 Task: Find connections with filter location Moosburg with filter topic #linkedinwith filter profile language French with filter current company Infogain with filter school Sydenham Institute of Management Studies, Research and Entrepreneurship Education with filter industry Wholesale Appliances, Electrical, and Electronics with filter service category HR Consulting with filter keywords title Biological Engineer
Action: Mouse moved to (628, 62)
Screenshot: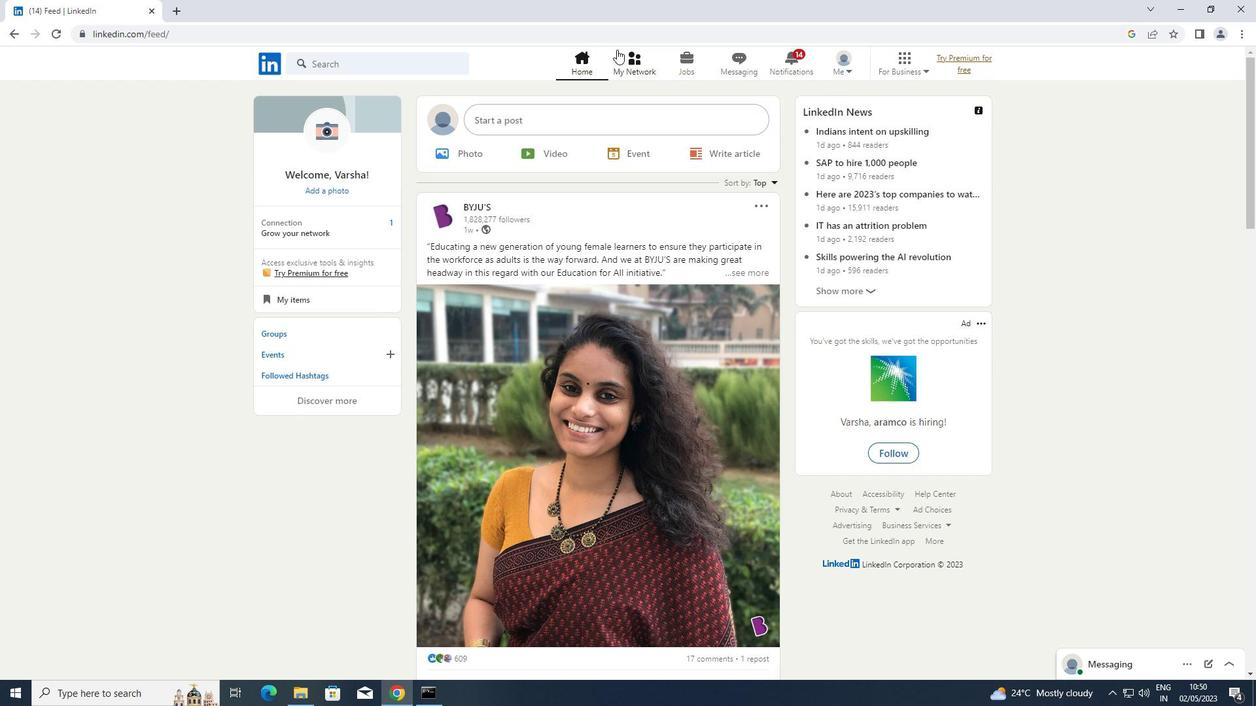 
Action: Mouse pressed left at (628, 62)
Screenshot: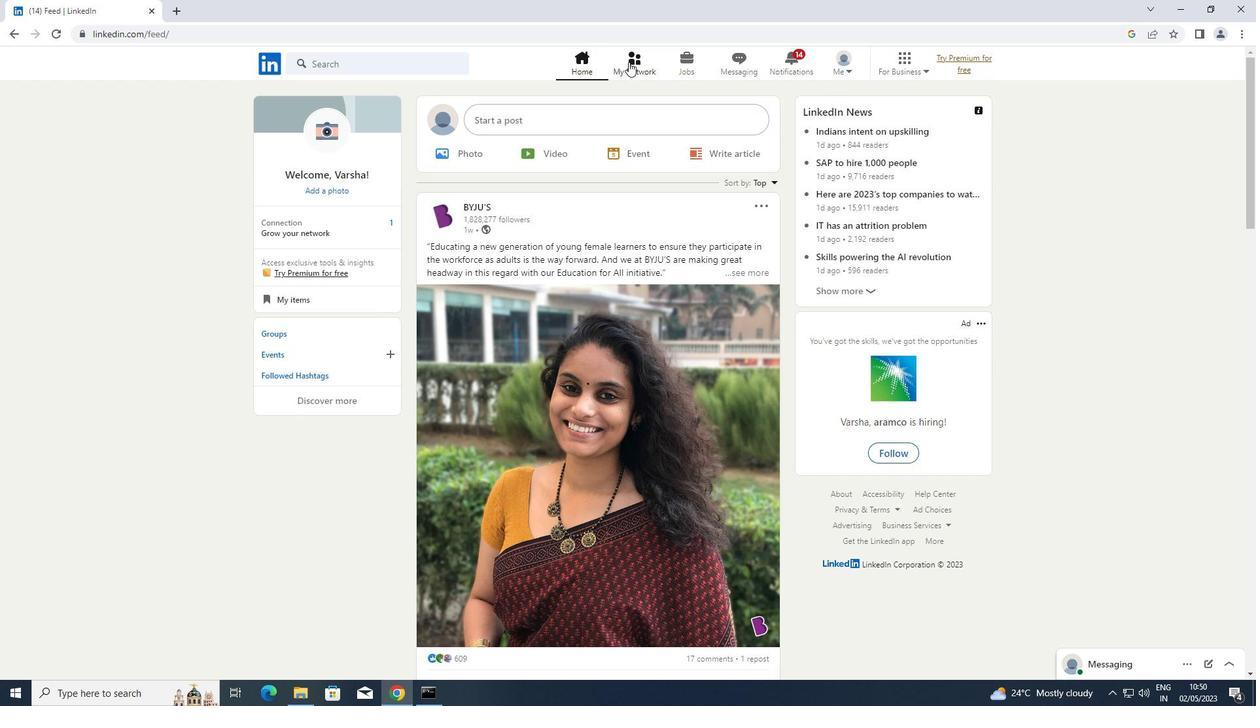 
Action: Mouse moved to (382, 131)
Screenshot: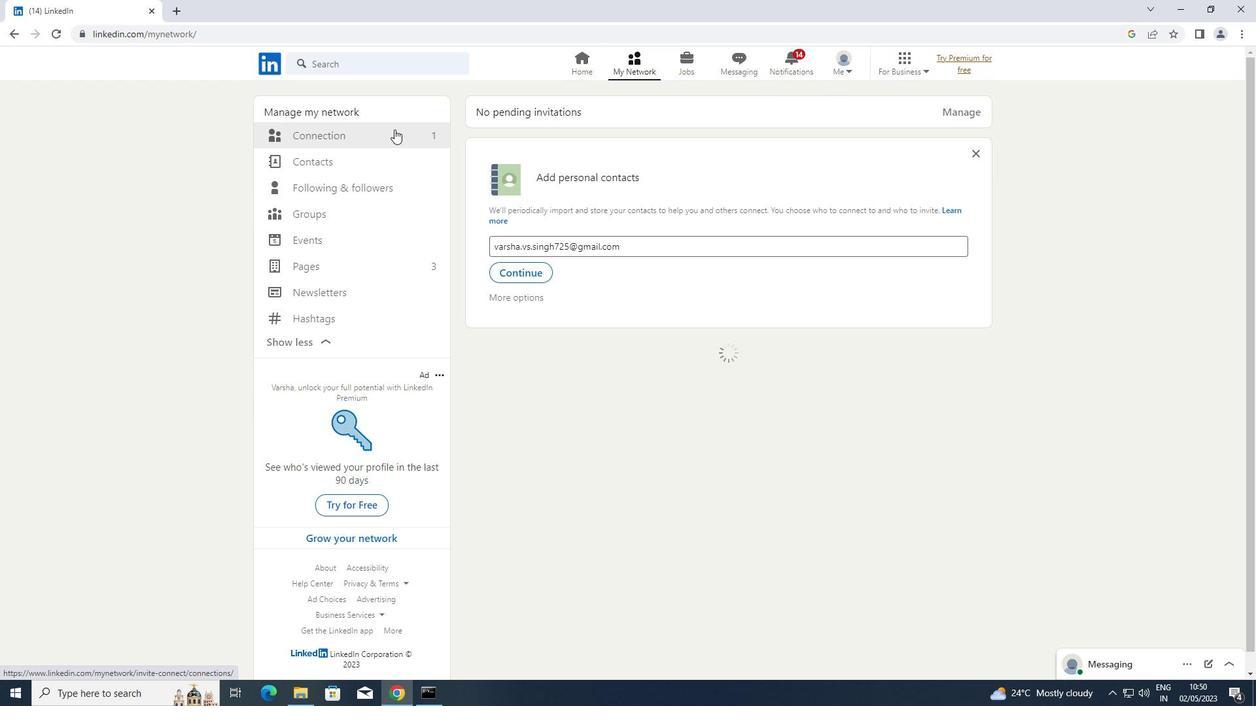 
Action: Mouse pressed left at (382, 131)
Screenshot: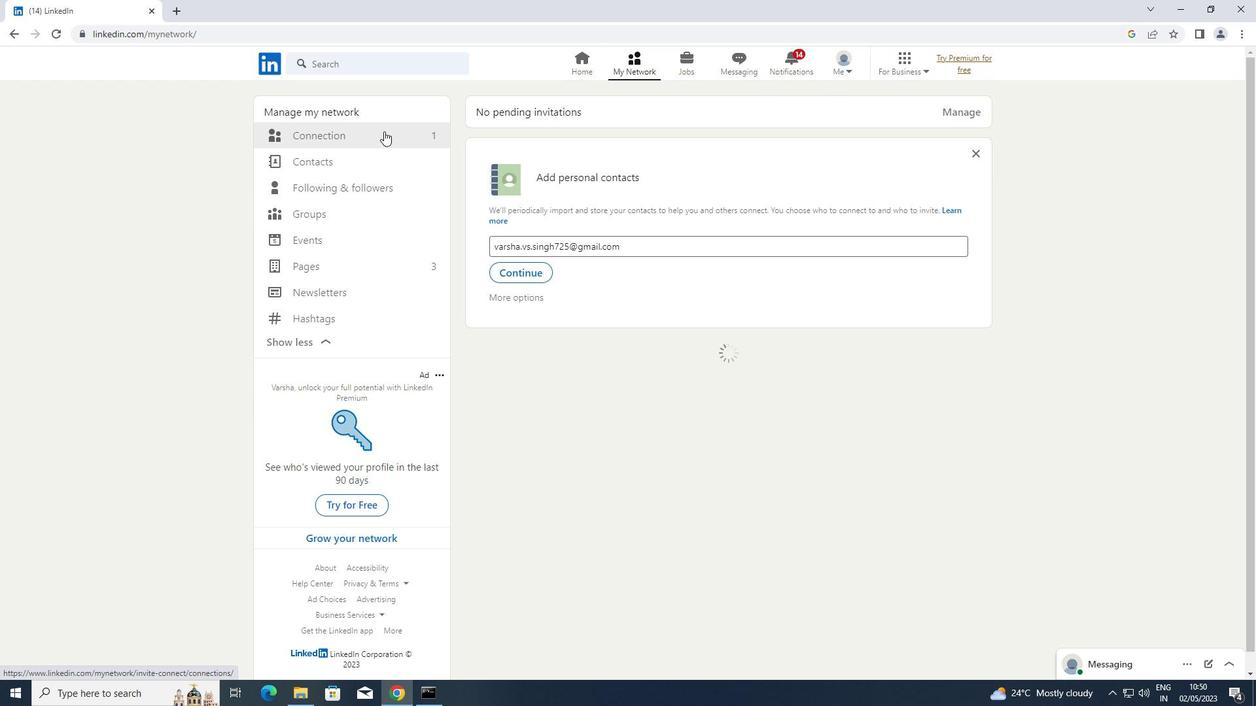 
Action: Mouse moved to (725, 137)
Screenshot: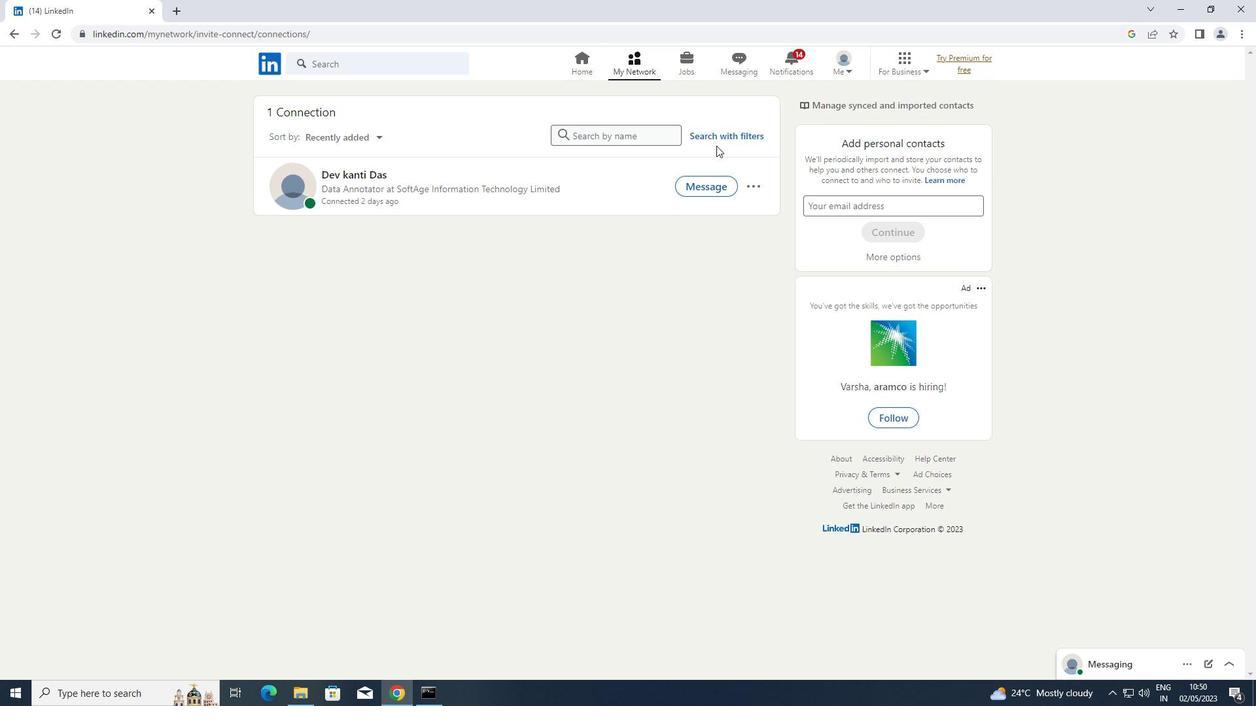
Action: Mouse pressed left at (725, 137)
Screenshot: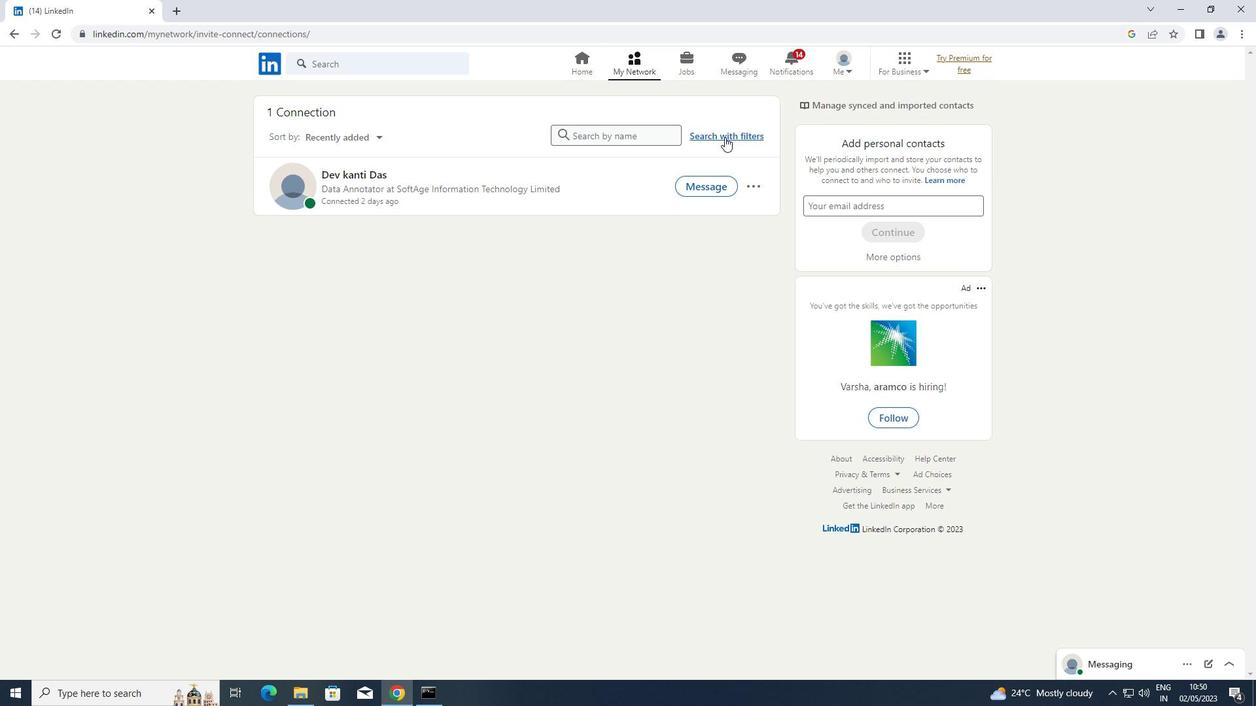 
Action: Mouse moved to (670, 104)
Screenshot: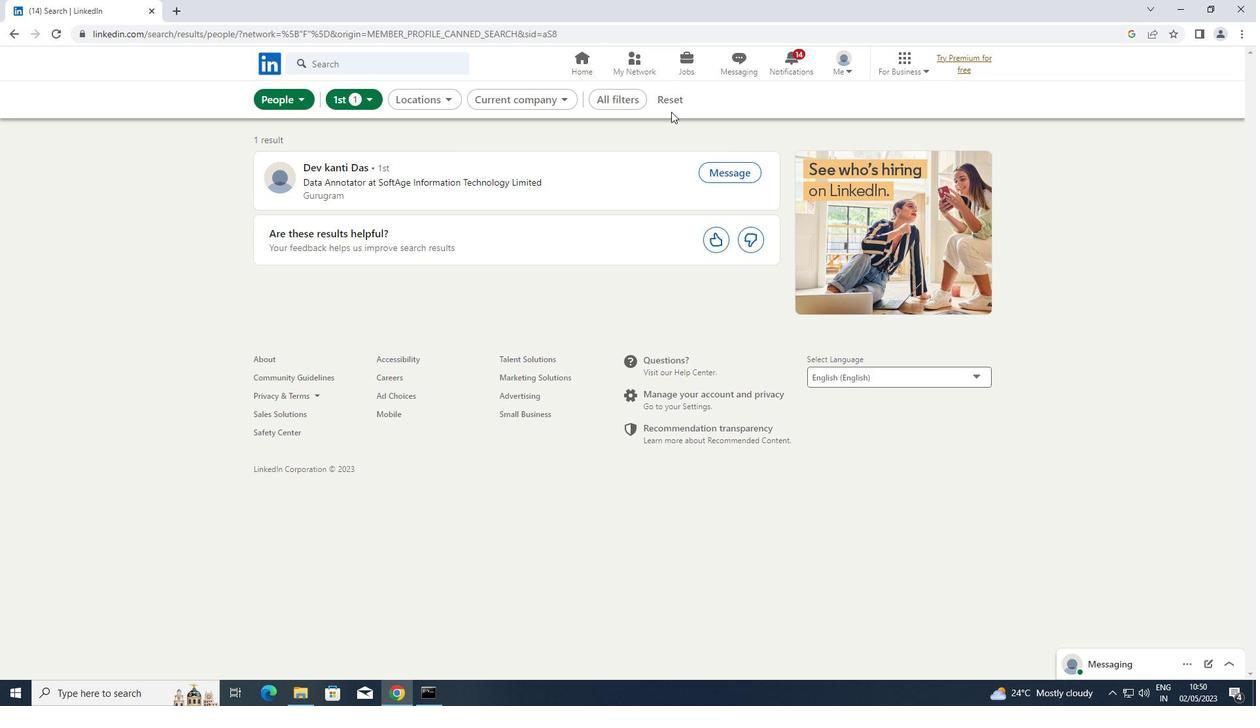 
Action: Mouse pressed left at (670, 104)
Screenshot: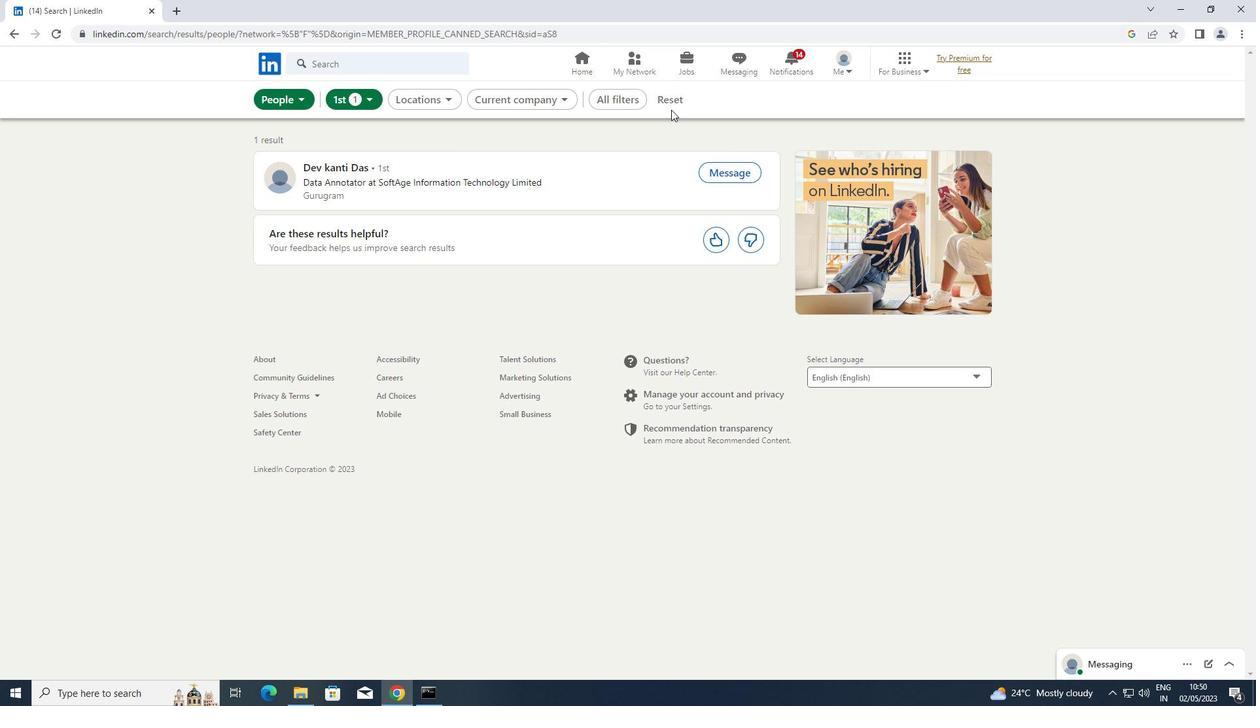 
Action: Mouse moved to (655, 104)
Screenshot: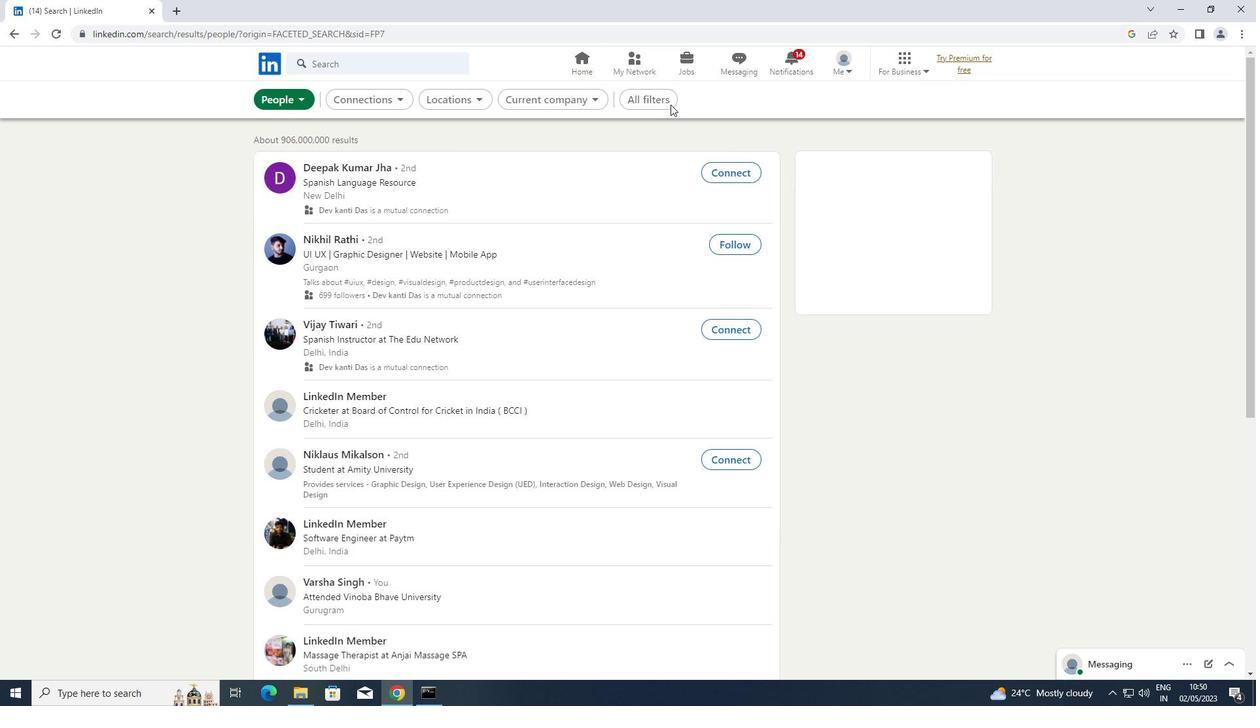 
Action: Mouse pressed left at (655, 104)
Screenshot: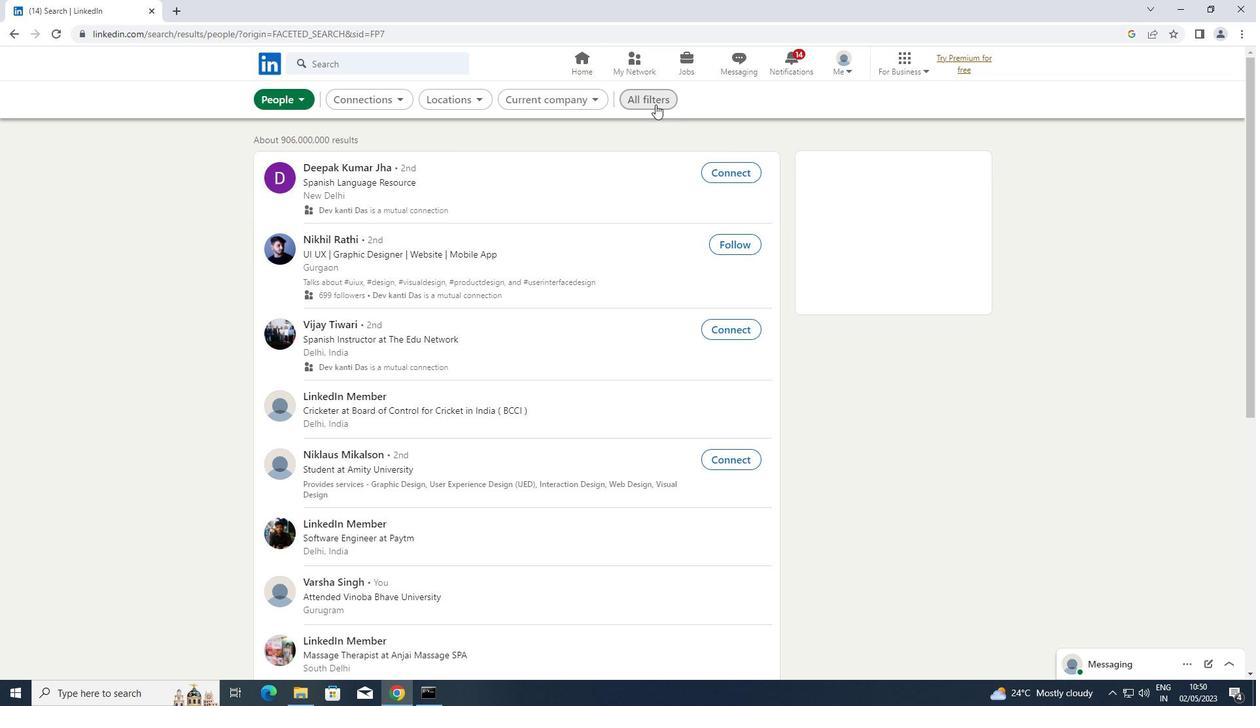 
Action: Mouse moved to (945, 319)
Screenshot: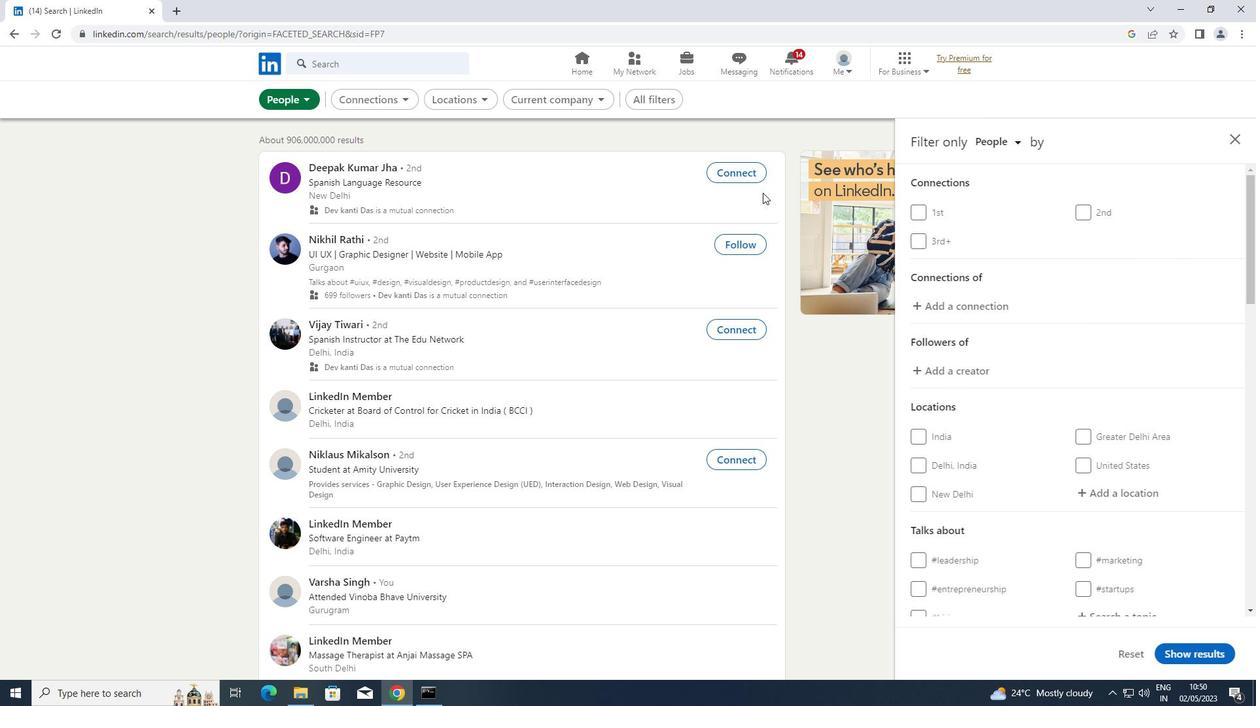 
Action: Mouse scrolled (945, 318) with delta (0, 0)
Screenshot: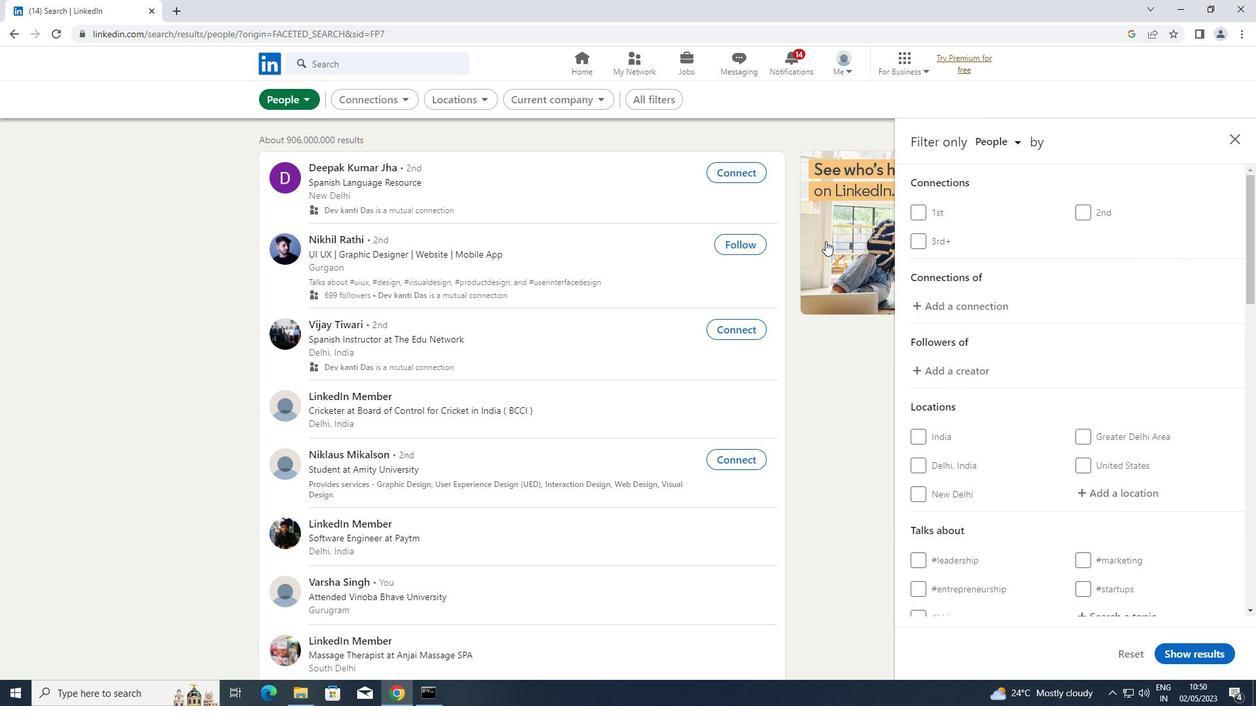 
Action: Mouse scrolled (945, 318) with delta (0, 0)
Screenshot: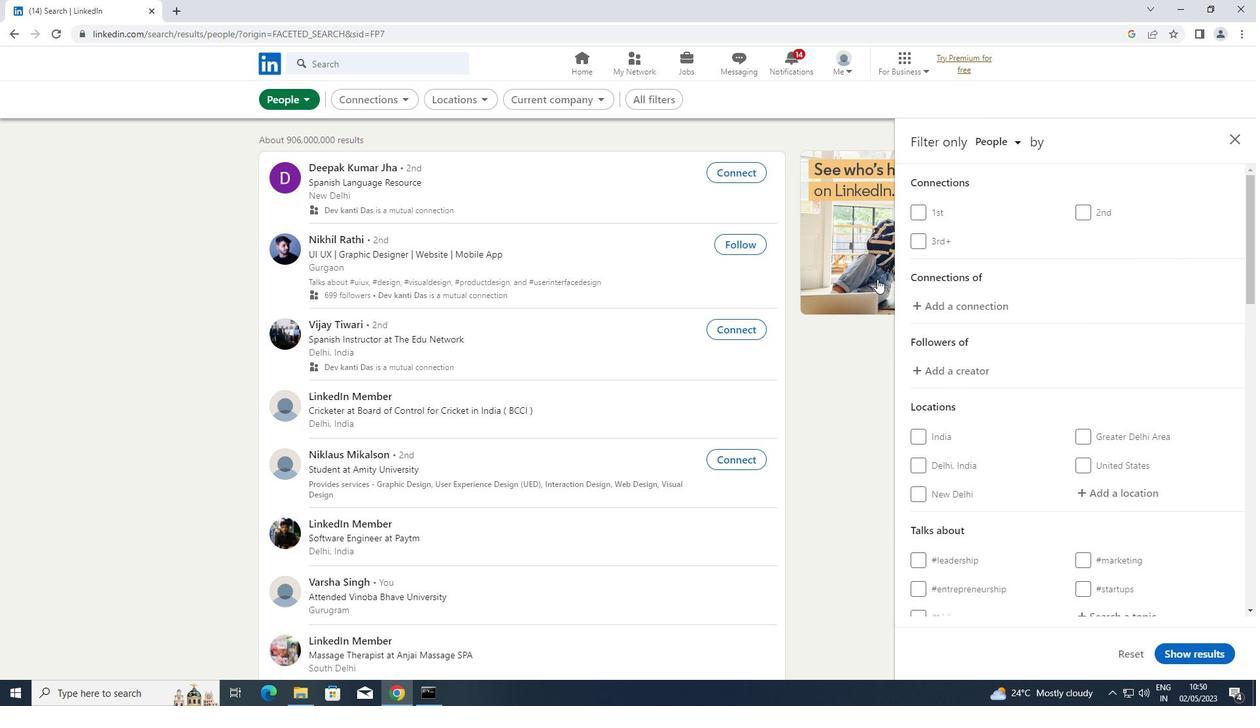 
Action: Mouse moved to (1106, 360)
Screenshot: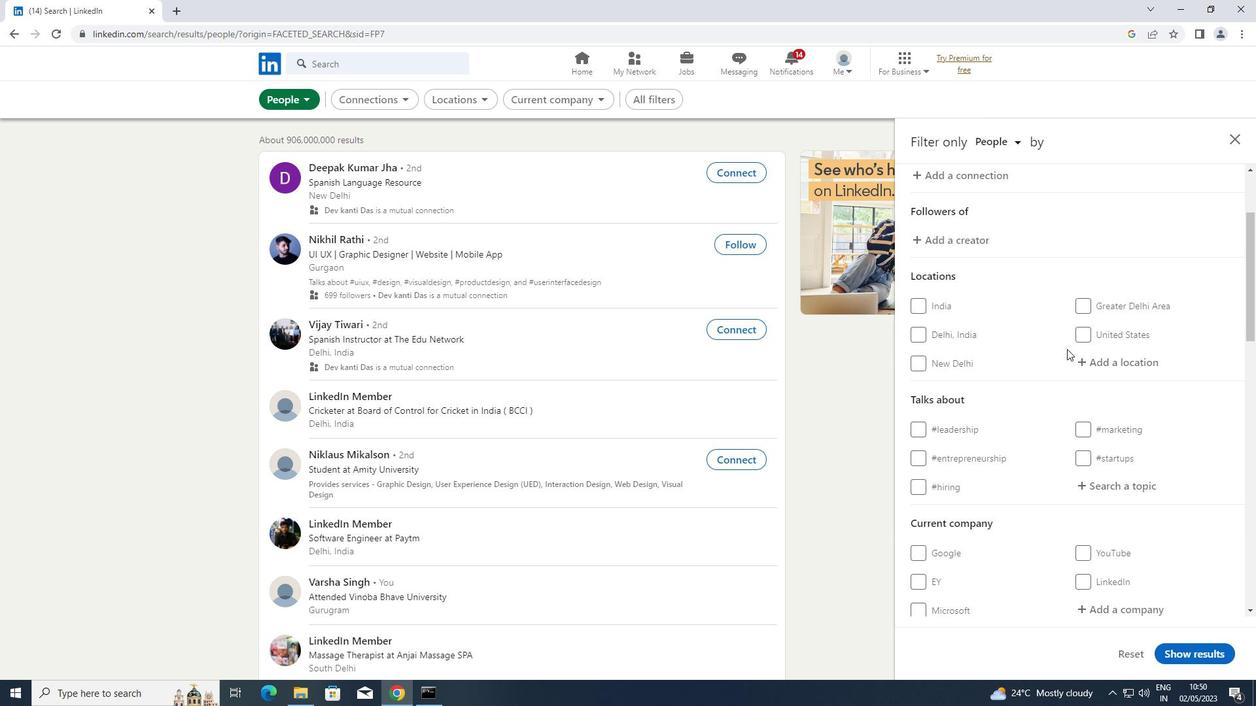 
Action: Mouse pressed left at (1106, 360)
Screenshot: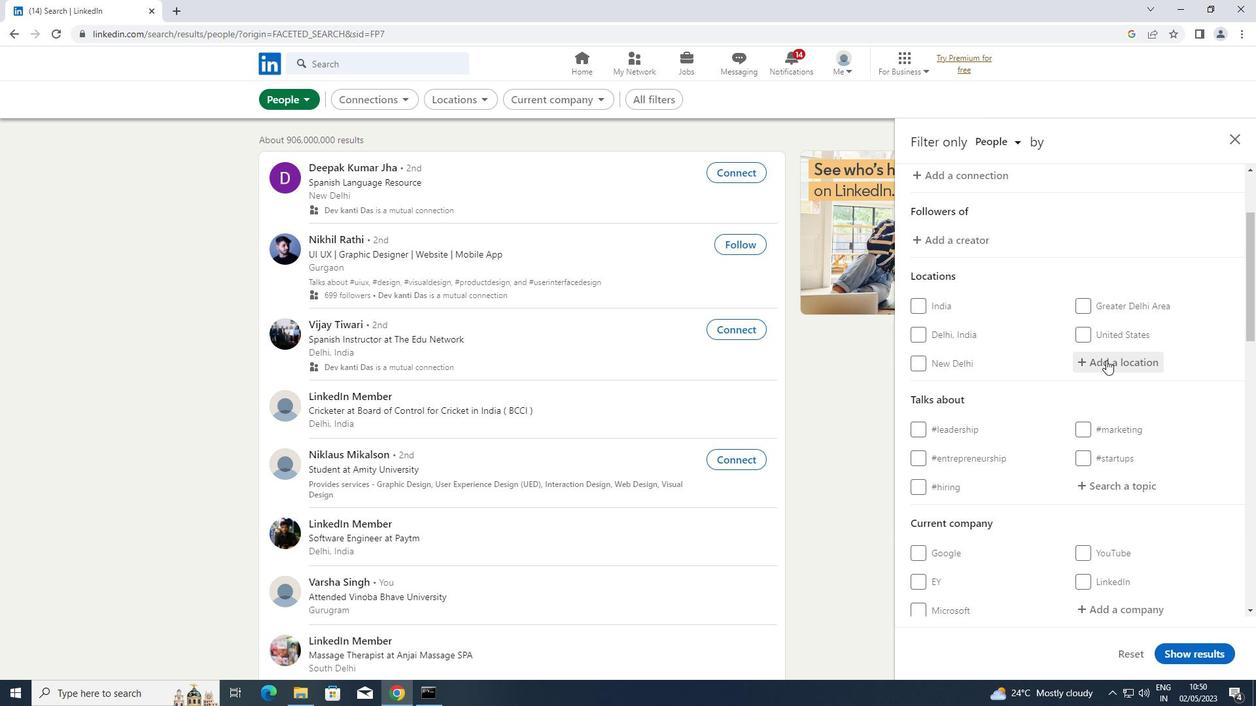 
Action: Key pressed <Key.shift>MOOSBURG
Screenshot: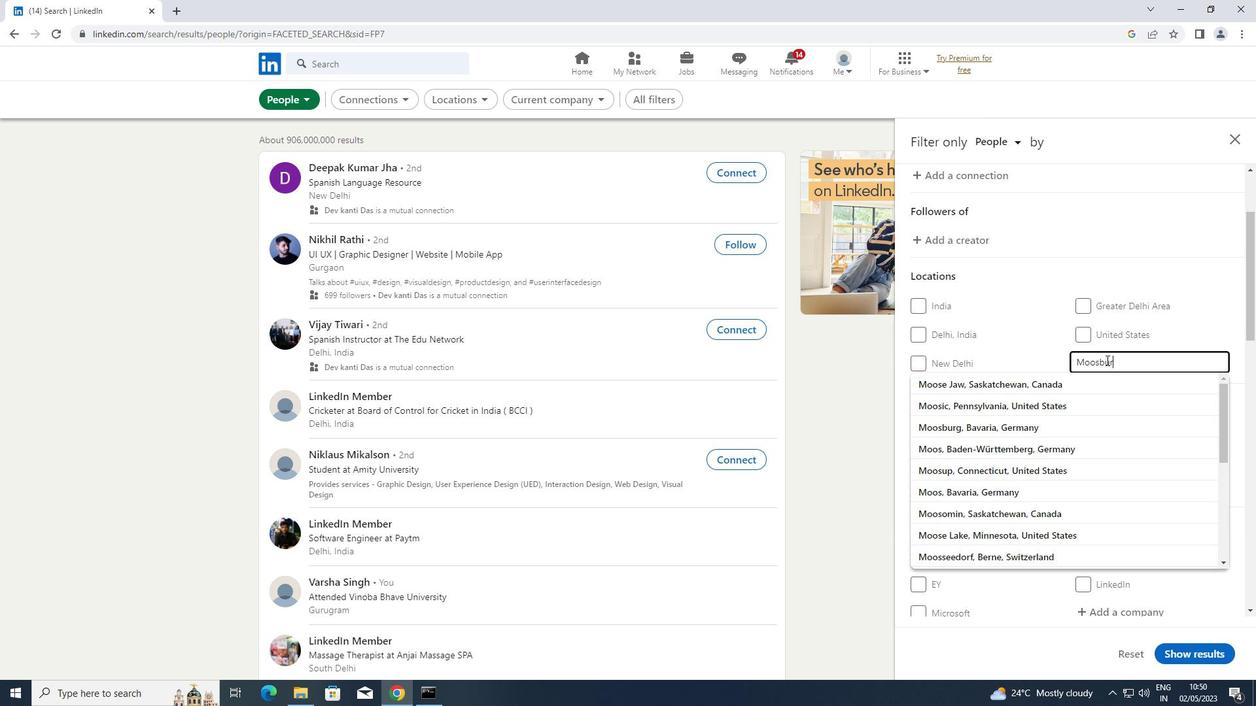 
Action: Mouse moved to (1087, 370)
Screenshot: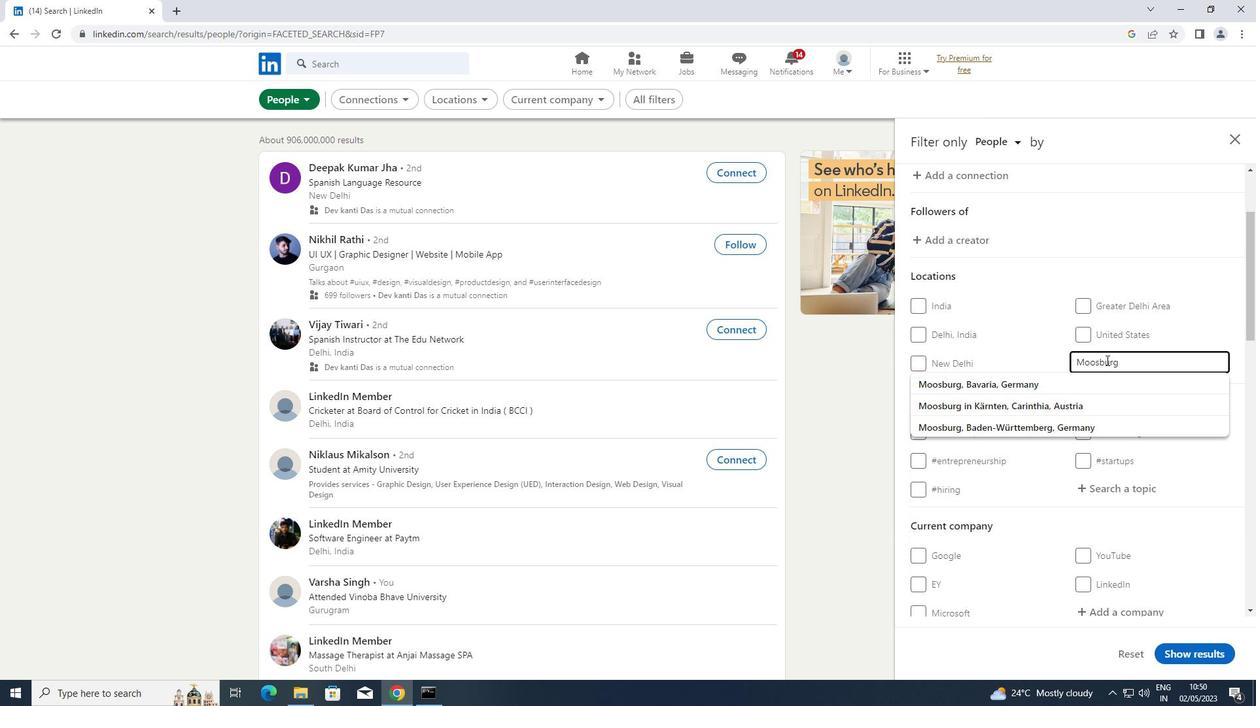 
Action: Mouse scrolled (1087, 369) with delta (0, 0)
Screenshot: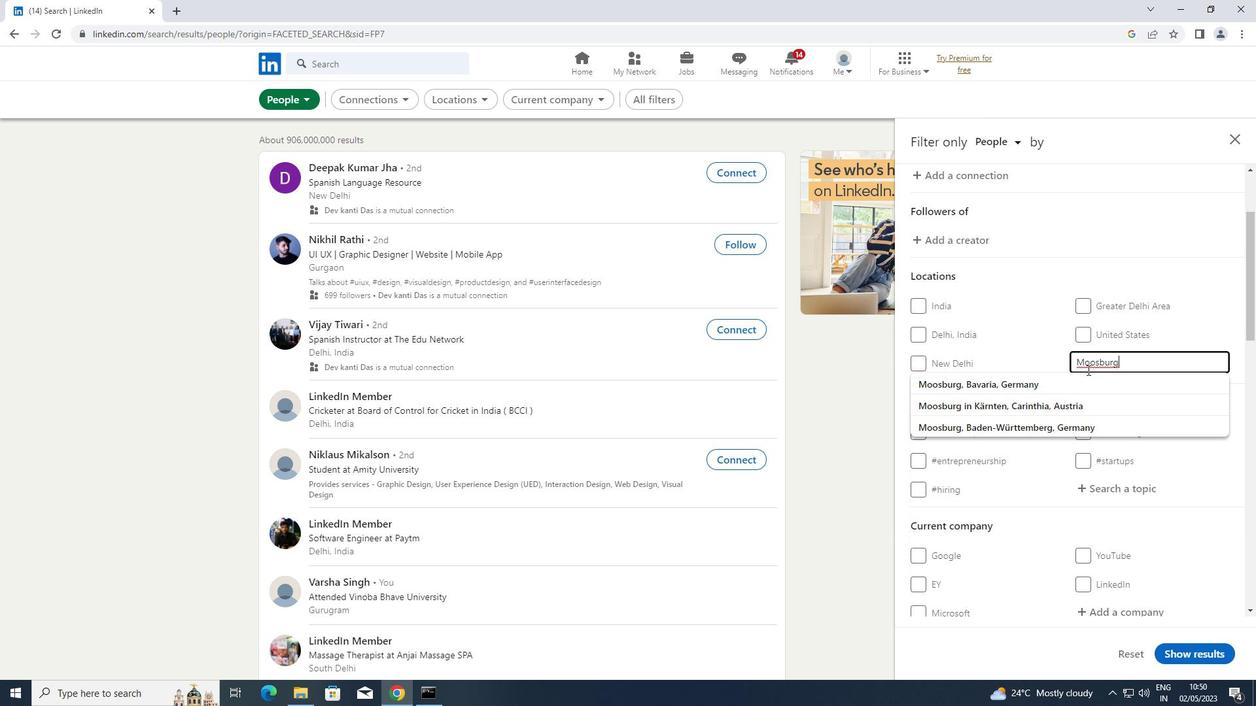 
Action: Mouse moved to (1121, 417)
Screenshot: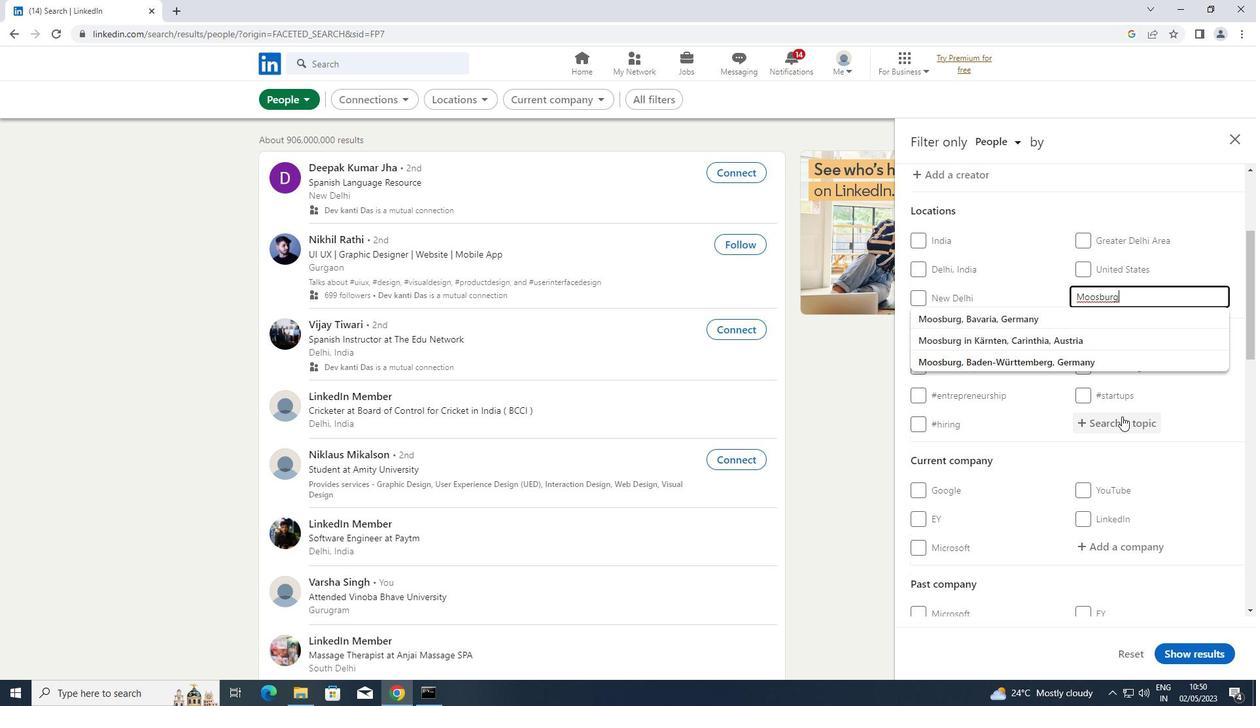 
Action: Mouse pressed left at (1121, 417)
Screenshot: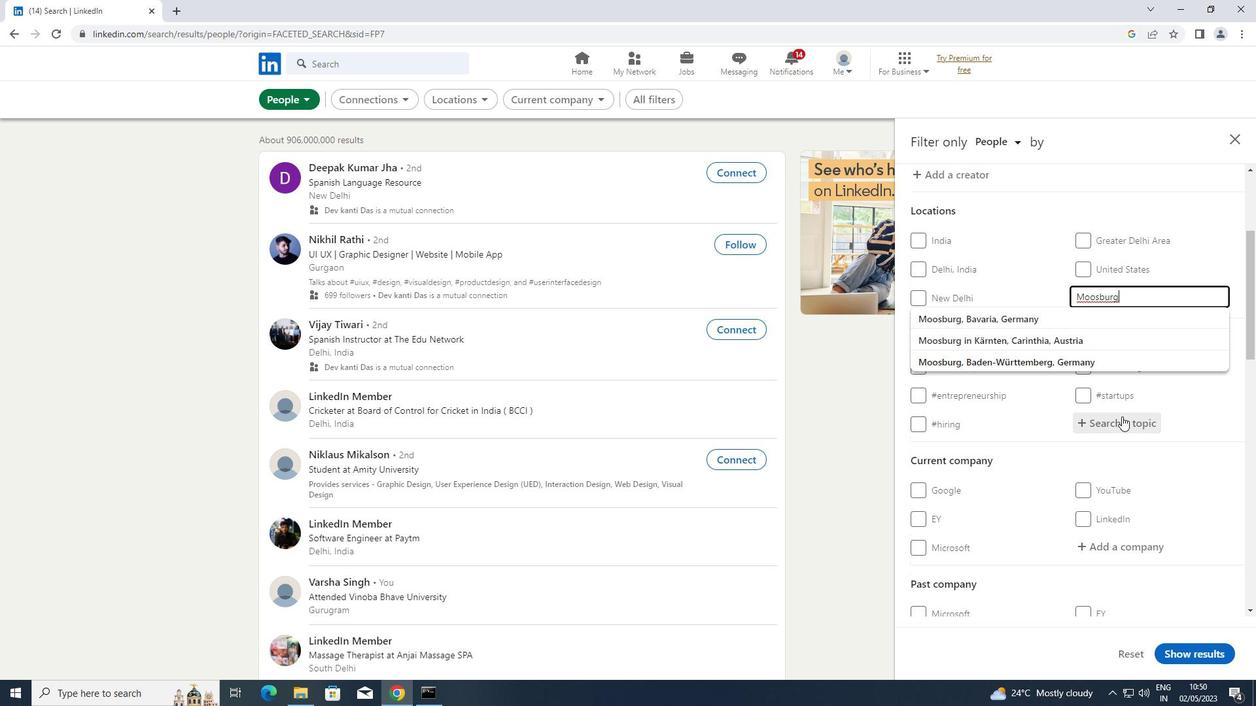 
Action: Key pressed LINKED
Screenshot: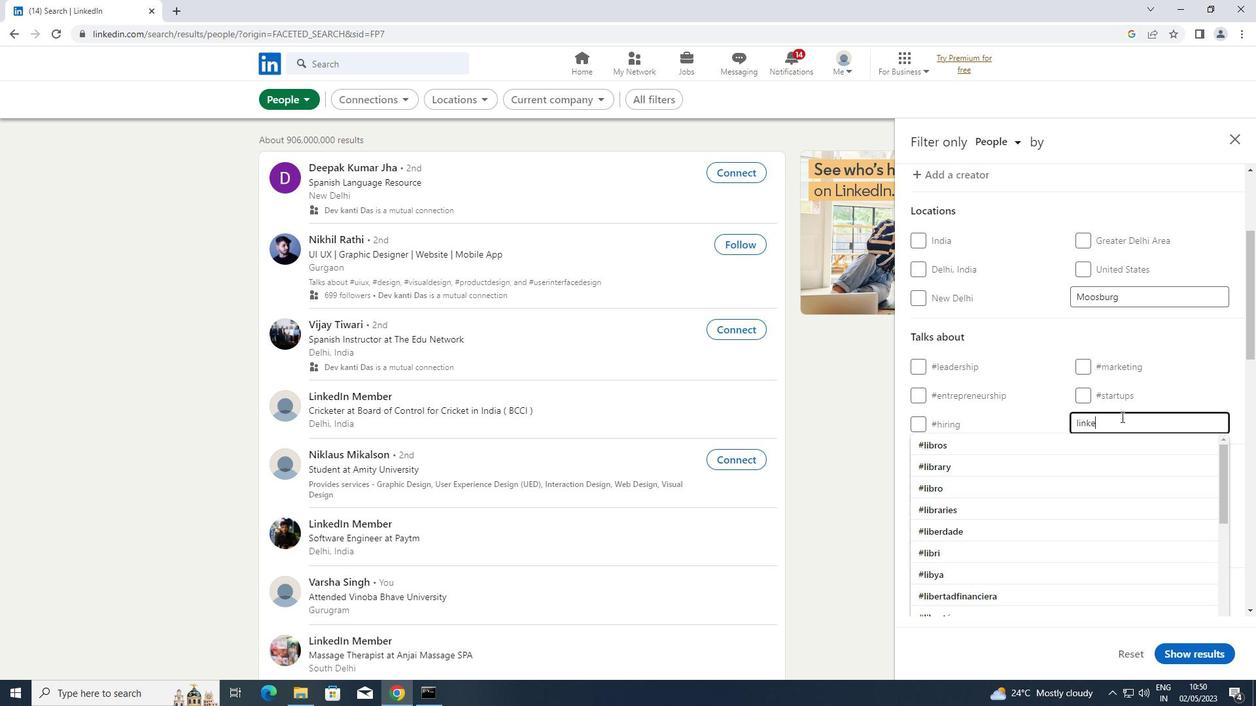 
Action: Mouse moved to (1027, 439)
Screenshot: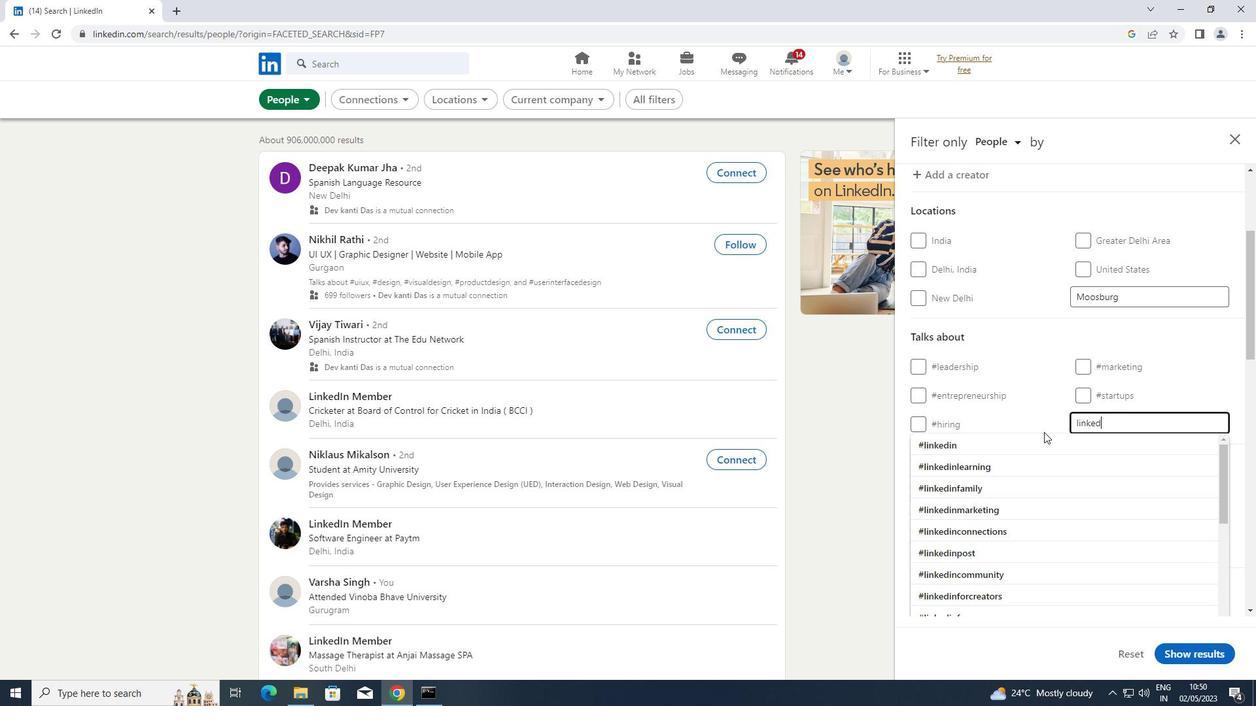 
Action: Mouse pressed left at (1027, 439)
Screenshot: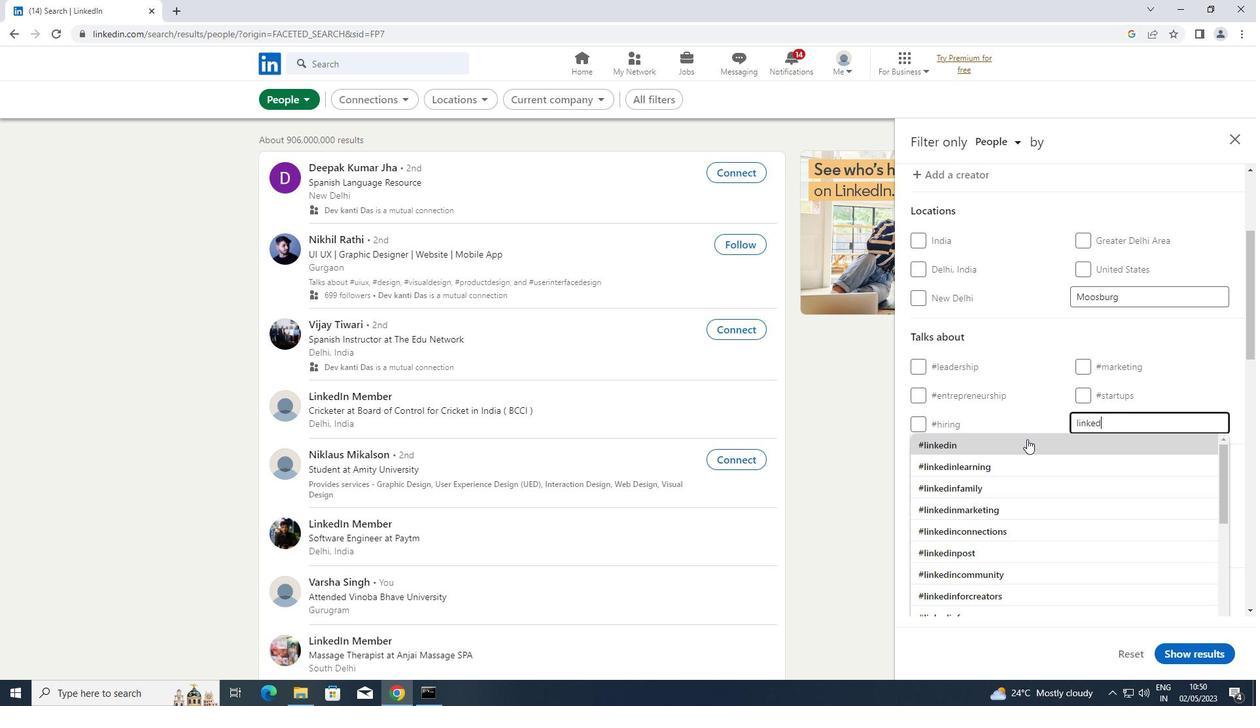 
Action: Mouse scrolled (1027, 439) with delta (0, 0)
Screenshot: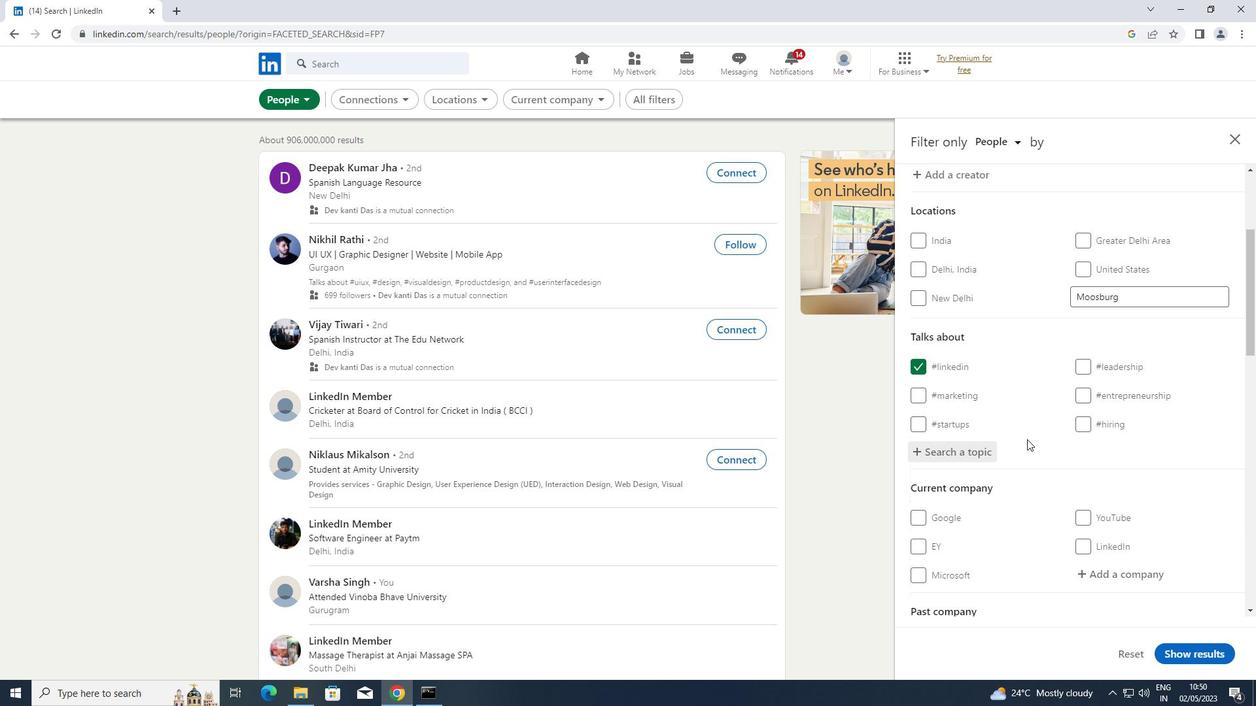 
Action: Mouse scrolled (1027, 439) with delta (0, 0)
Screenshot: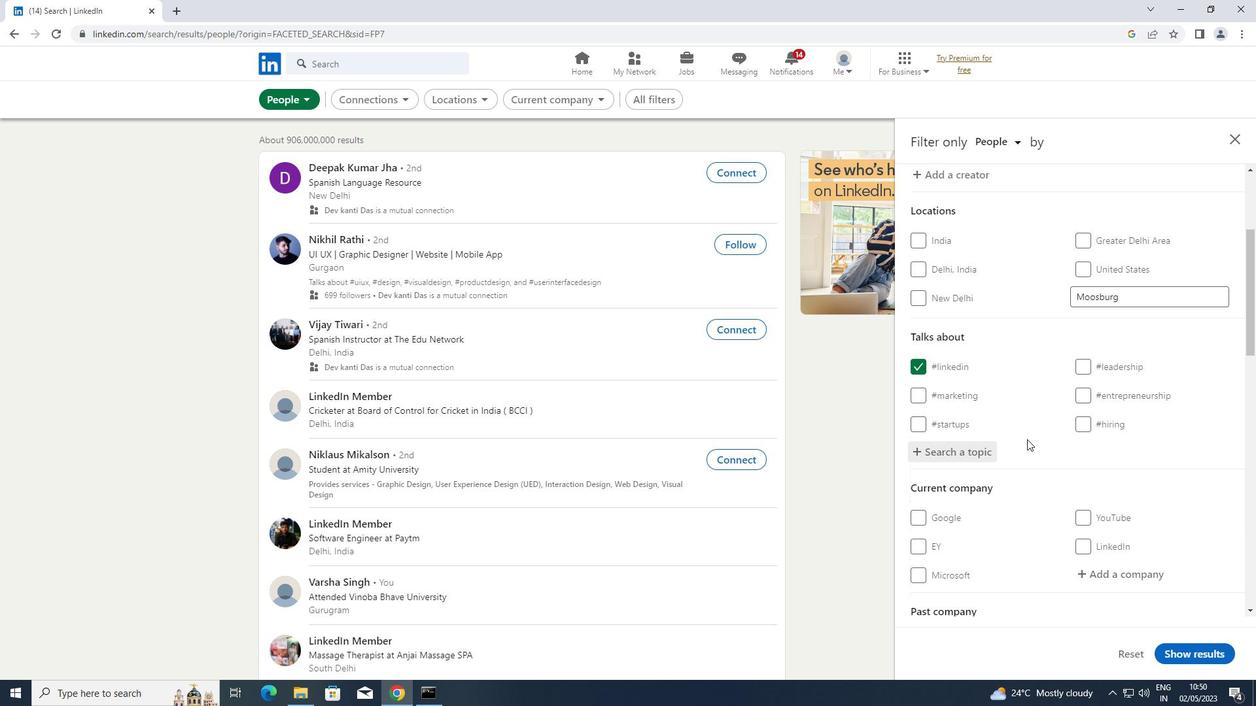 
Action: Mouse scrolled (1027, 439) with delta (0, 0)
Screenshot: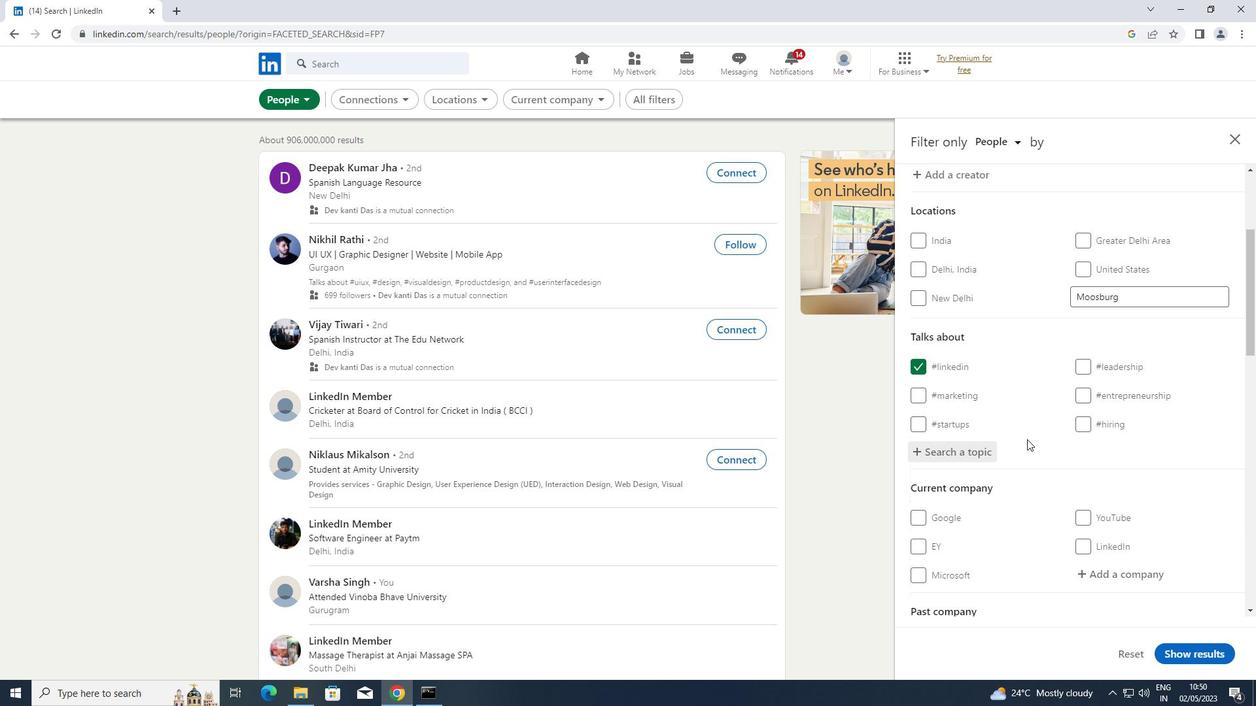 
Action: Mouse scrolled (1027, 439) with delta (0, 0)
Screenshot: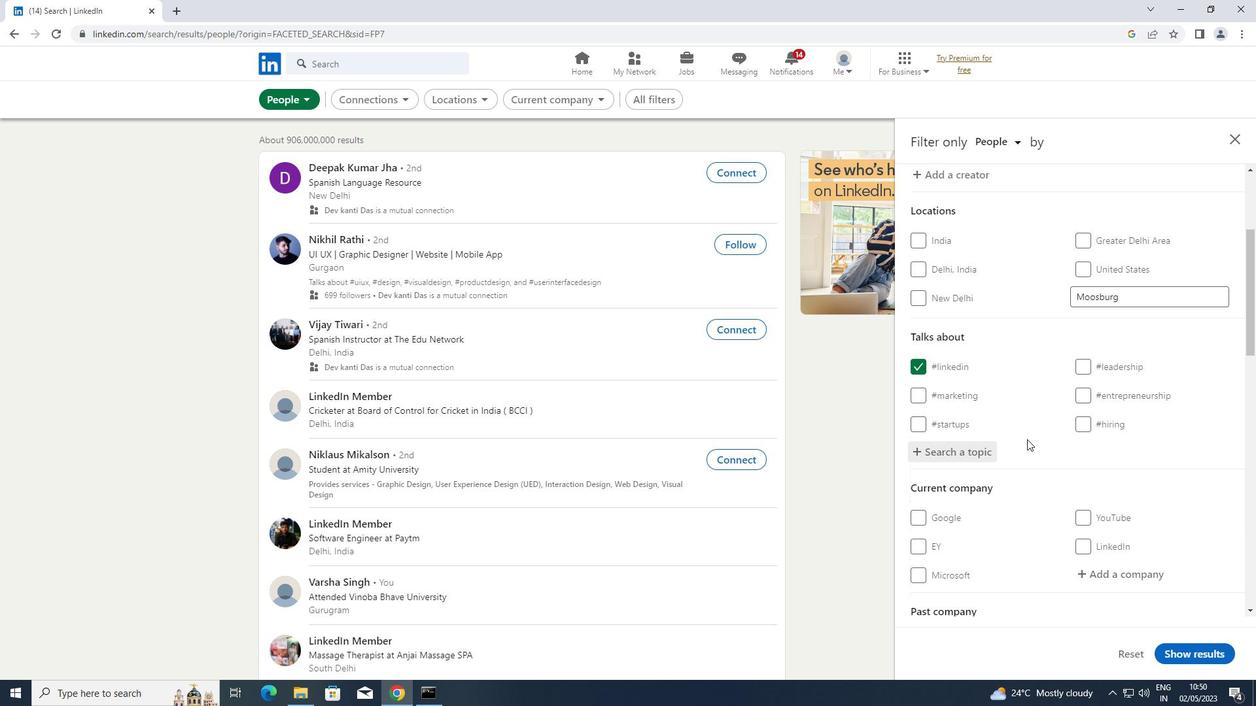 
Action: Mouse scrolled (1027, 439) with delta (0, 0)
Screenshot: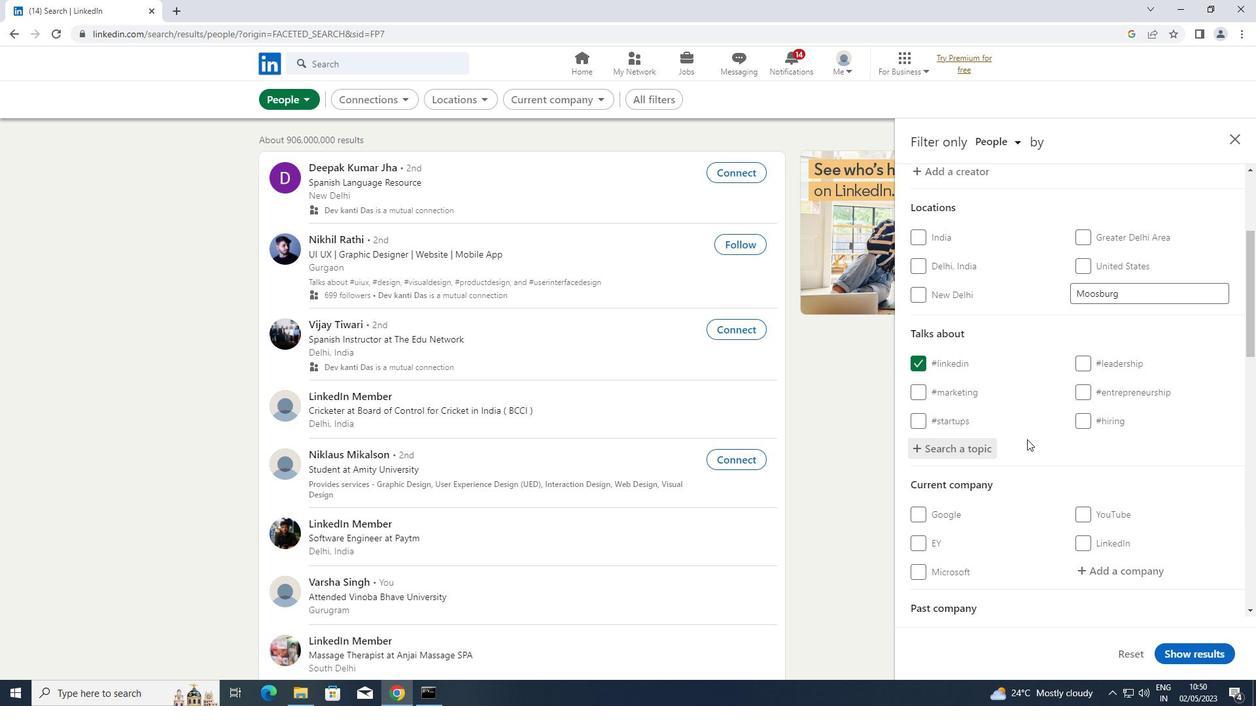
Action: Mouse scrolled (1027, 439) with delta (0, 0)
Screenshot: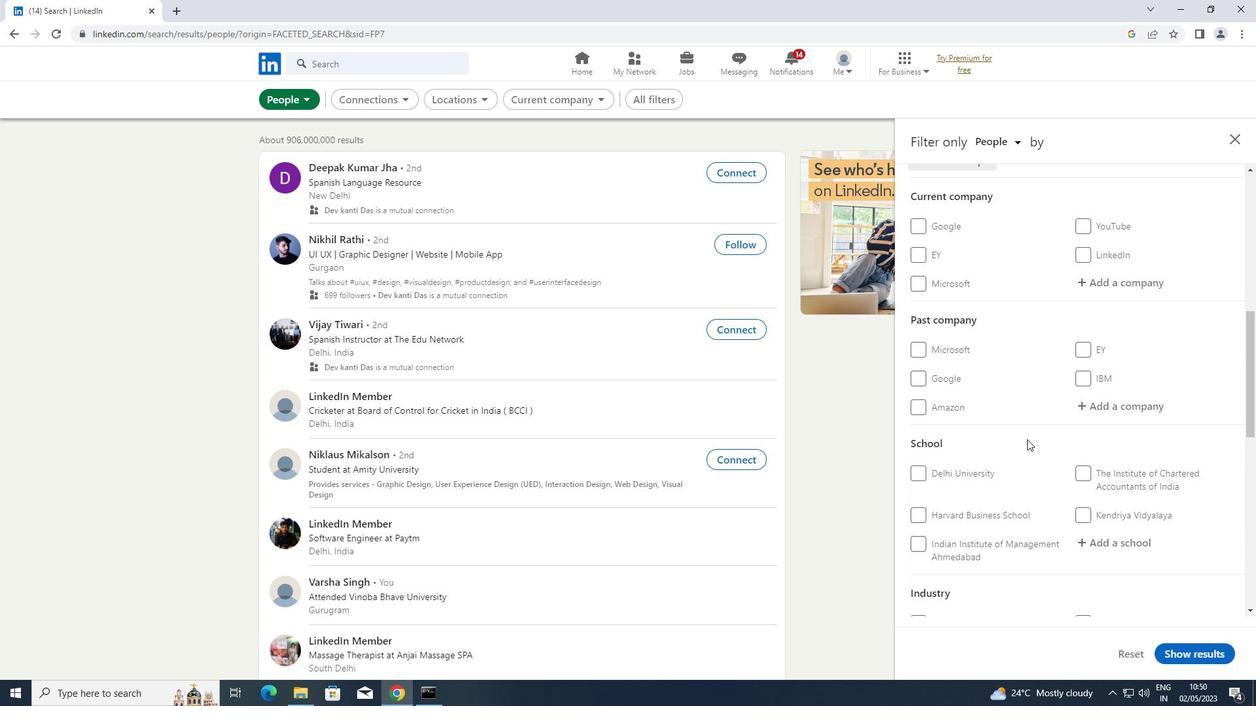 
Action: Mouse scrolled (1027, 439) with delta (0, 0)
Screenshot: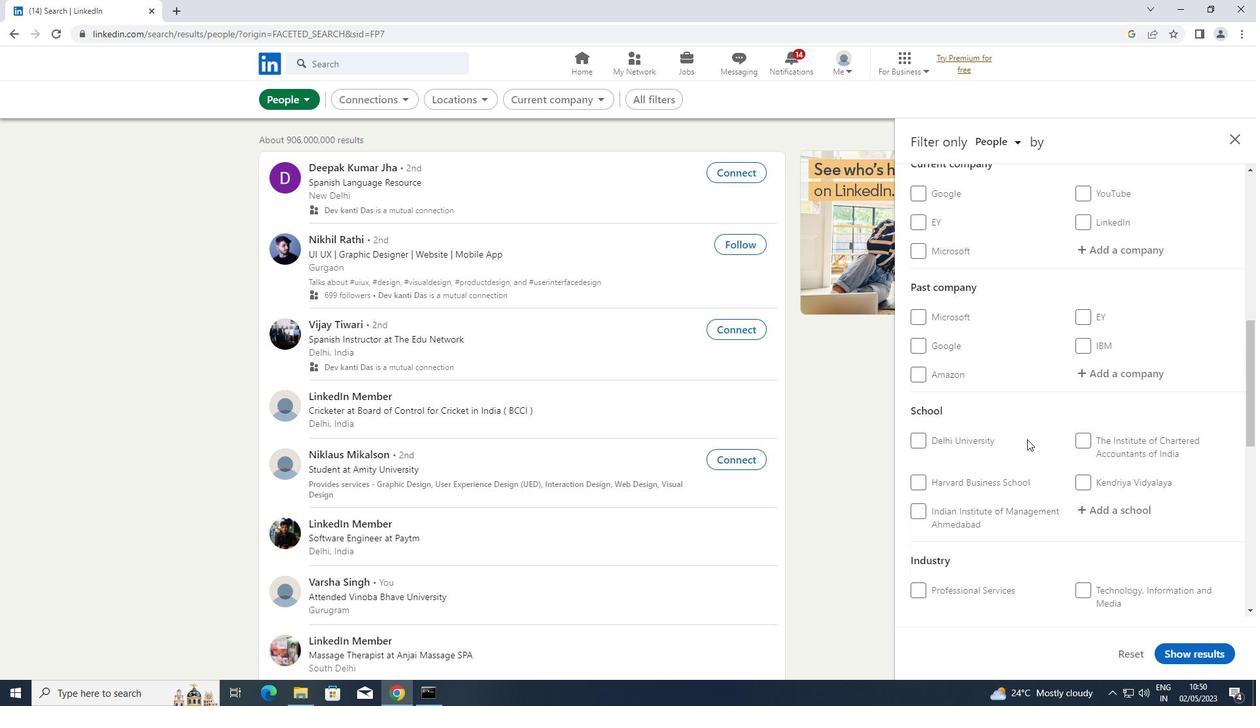 
Action: Mouse scrolled (1027, 439) with delta (0, 0)
Screenshot: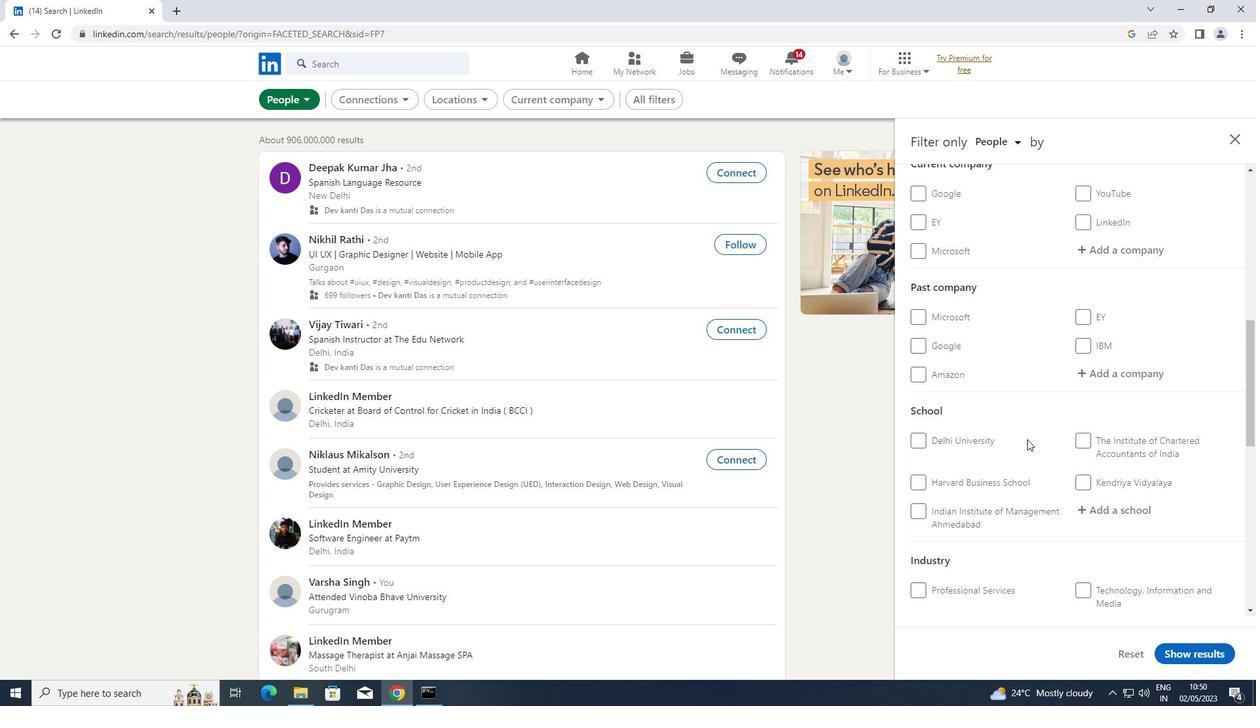 
Action: Mouse scrolled (1027, 439) with delta (0, 0)
Screenshot: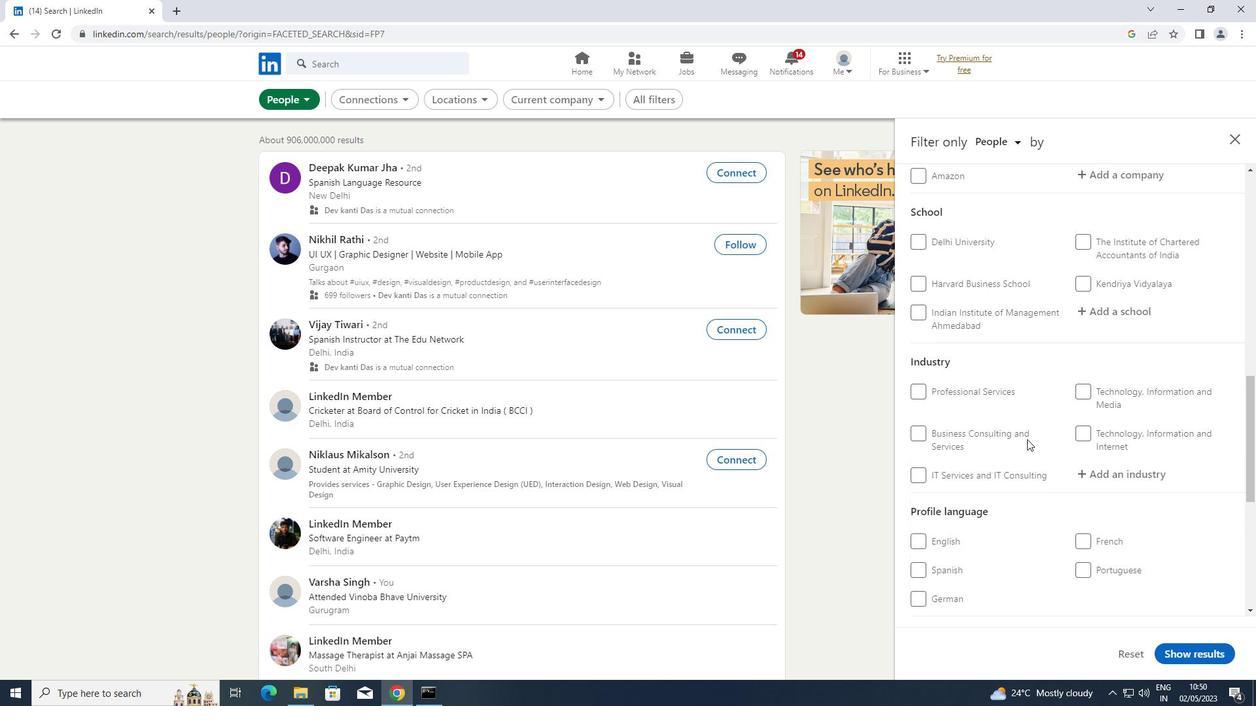 
Action: Mouse scrolled (1027, 439) with delta (0, 0)
Screenshot: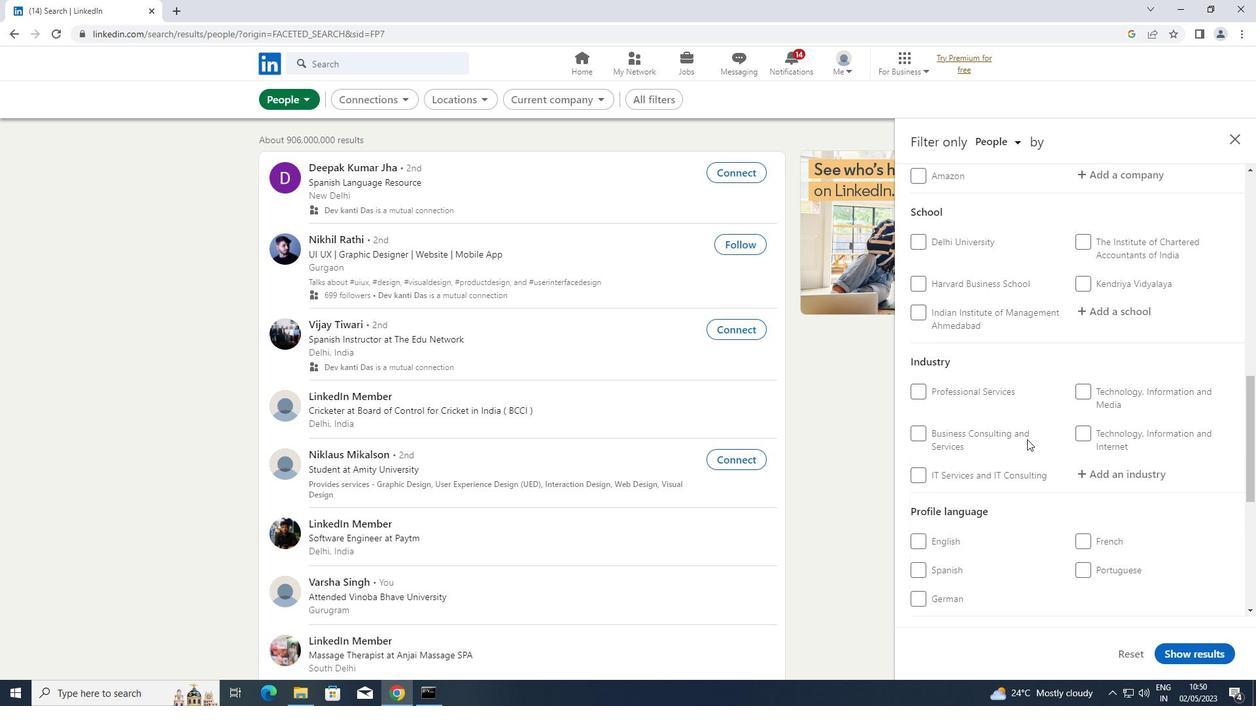 
Action: Mouse moved to (1081, 415)
Screenshot: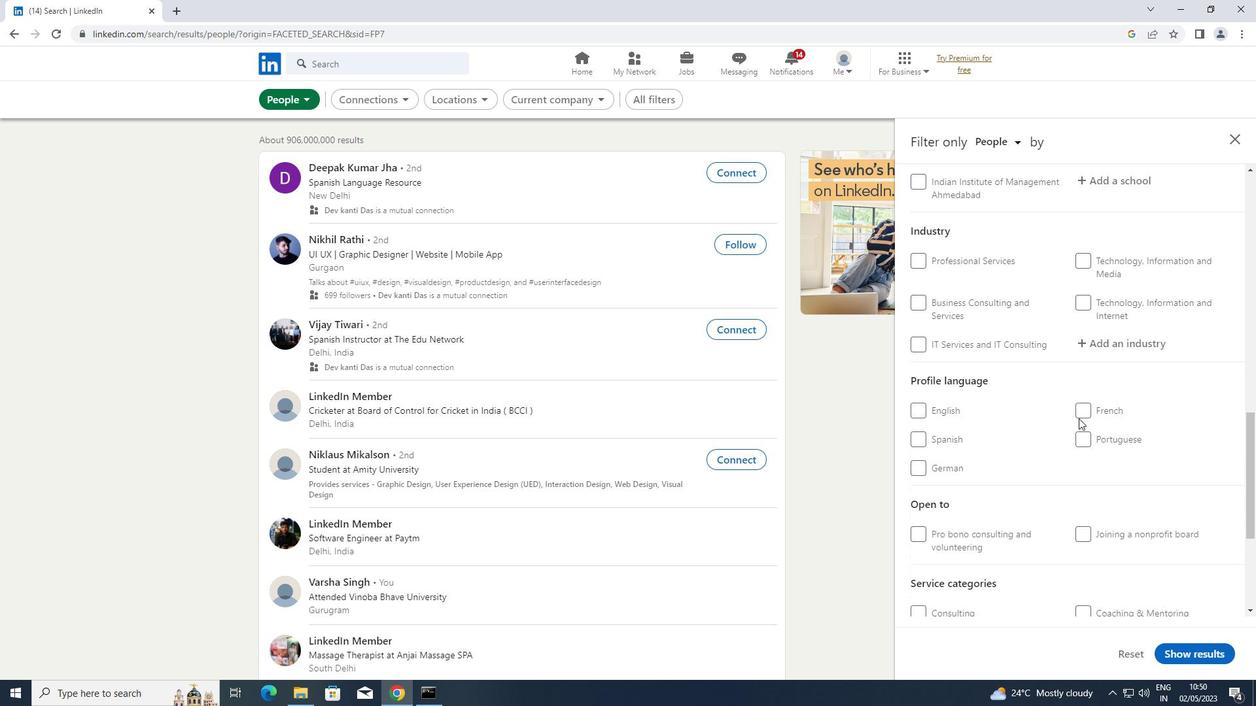 
Action: Mouse pressed left at (1081, 415)
Screenshot: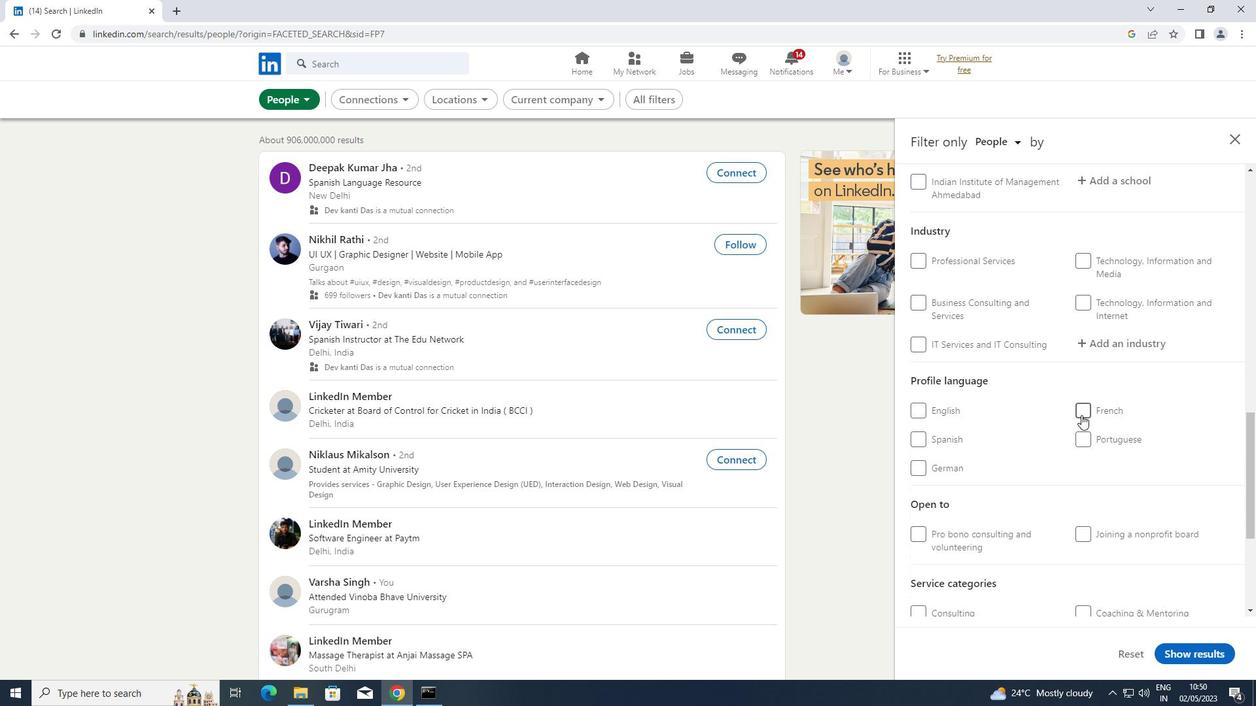 
Action: Mouse moved to (1045, 427)
Screenshot: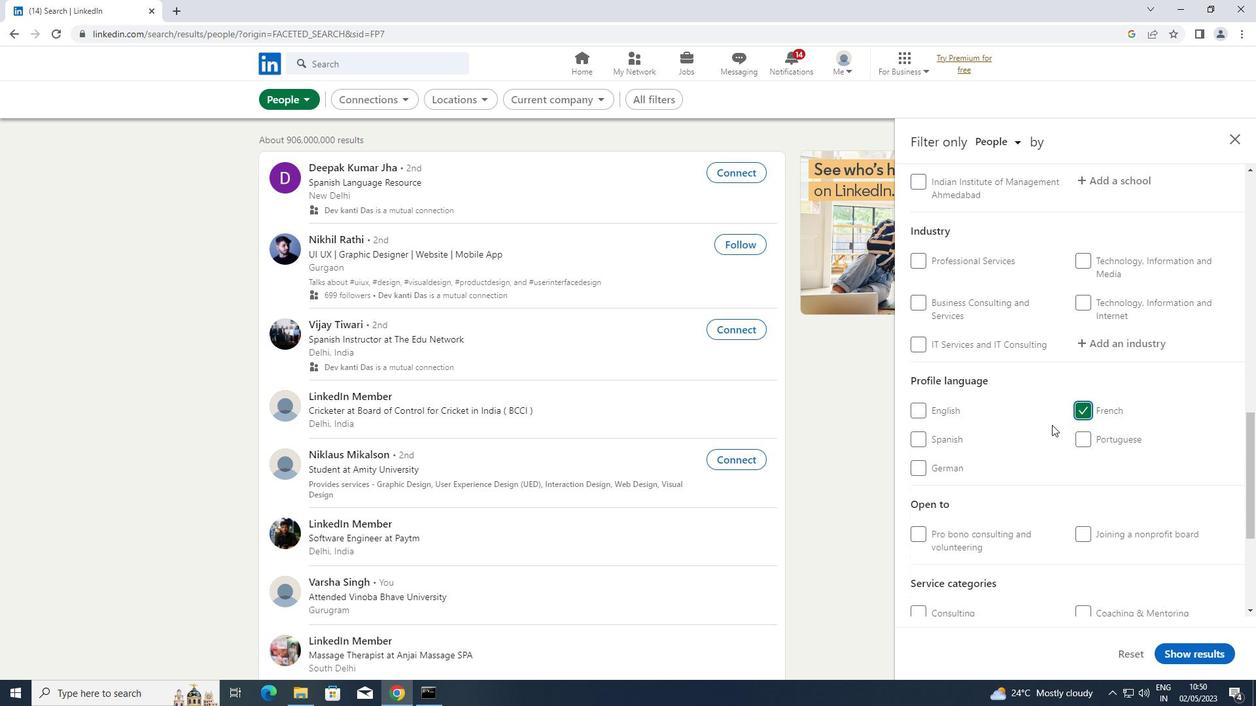 
Action: Mouse scrolled (1045, 428) with delta (0, 0)
Screenshot: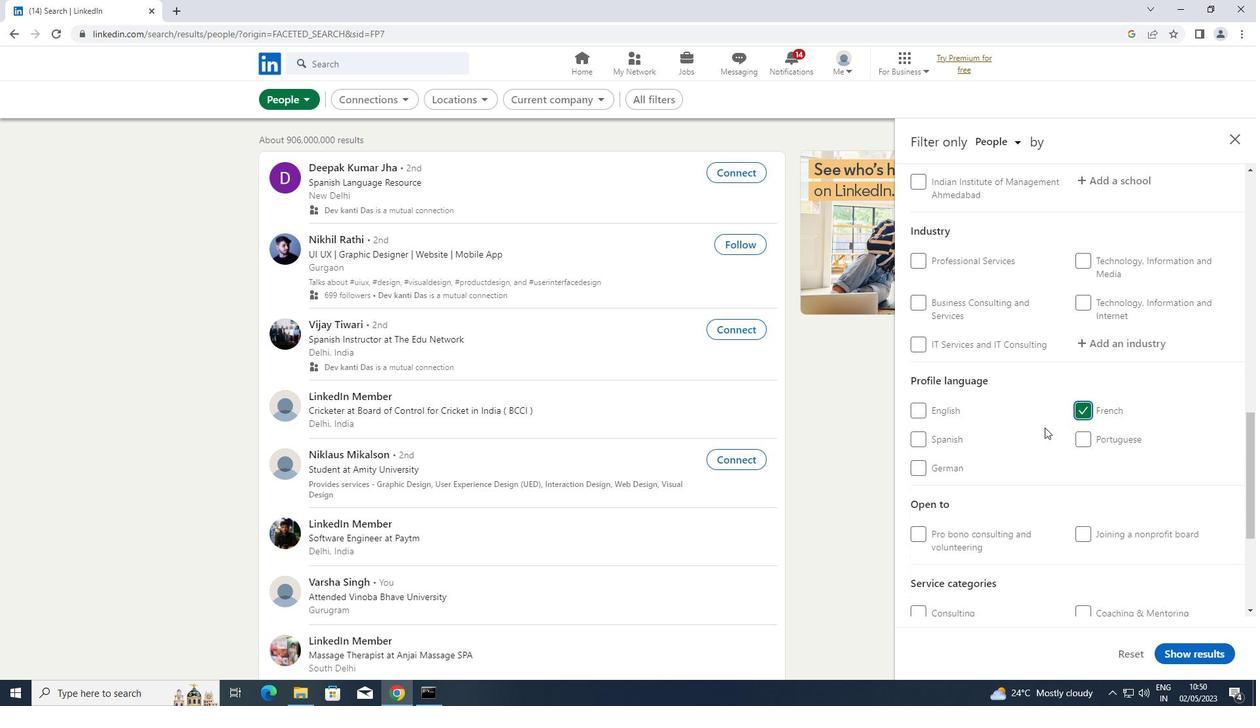 
Action: Mouse scrolled (1045, 428) with delta (0, 0)
Screenshot: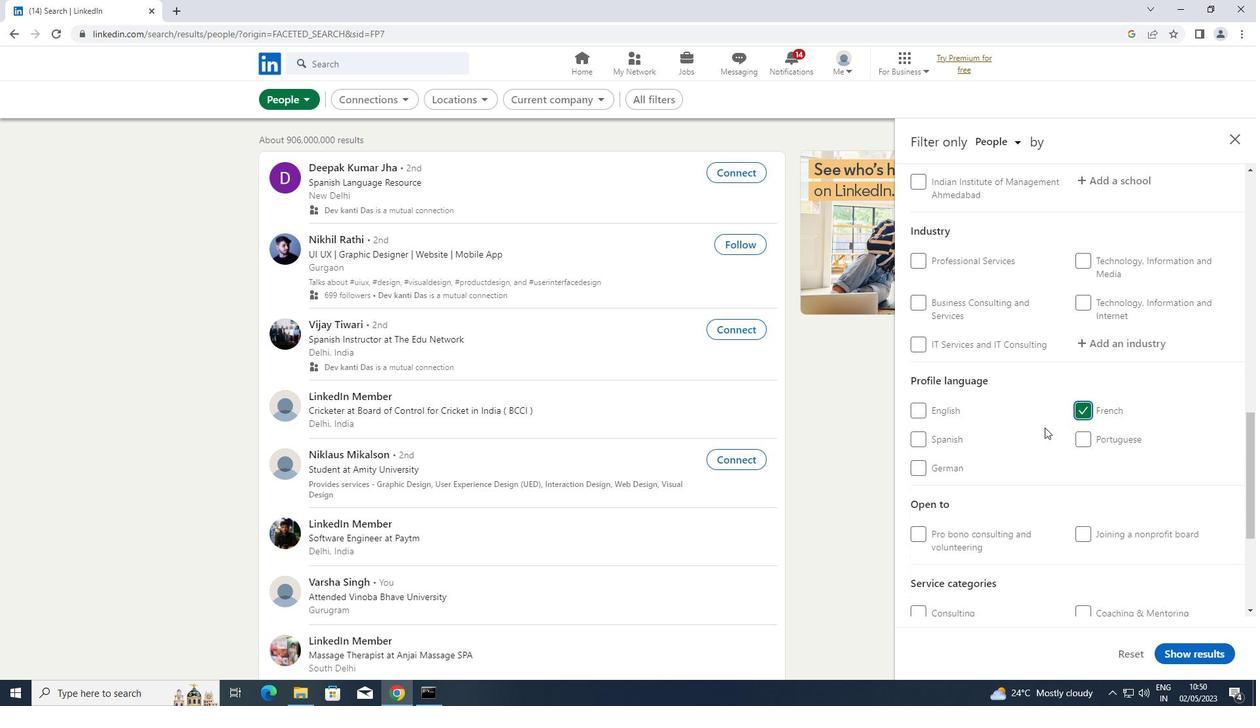 
Action: Mouse scrolled (1045, 428) with delta (0, 0)
Screenshot: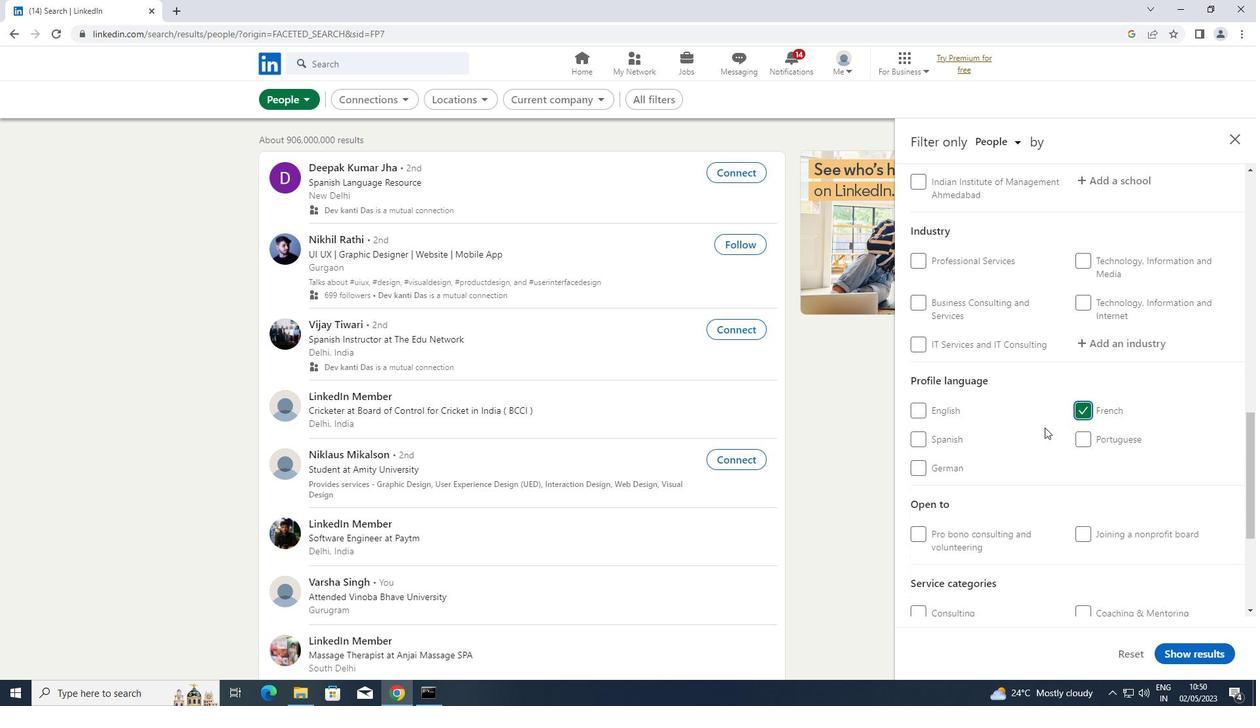 
Action: Mouse scrolled (1045, 428) with delta (0, 0)
Screenshot: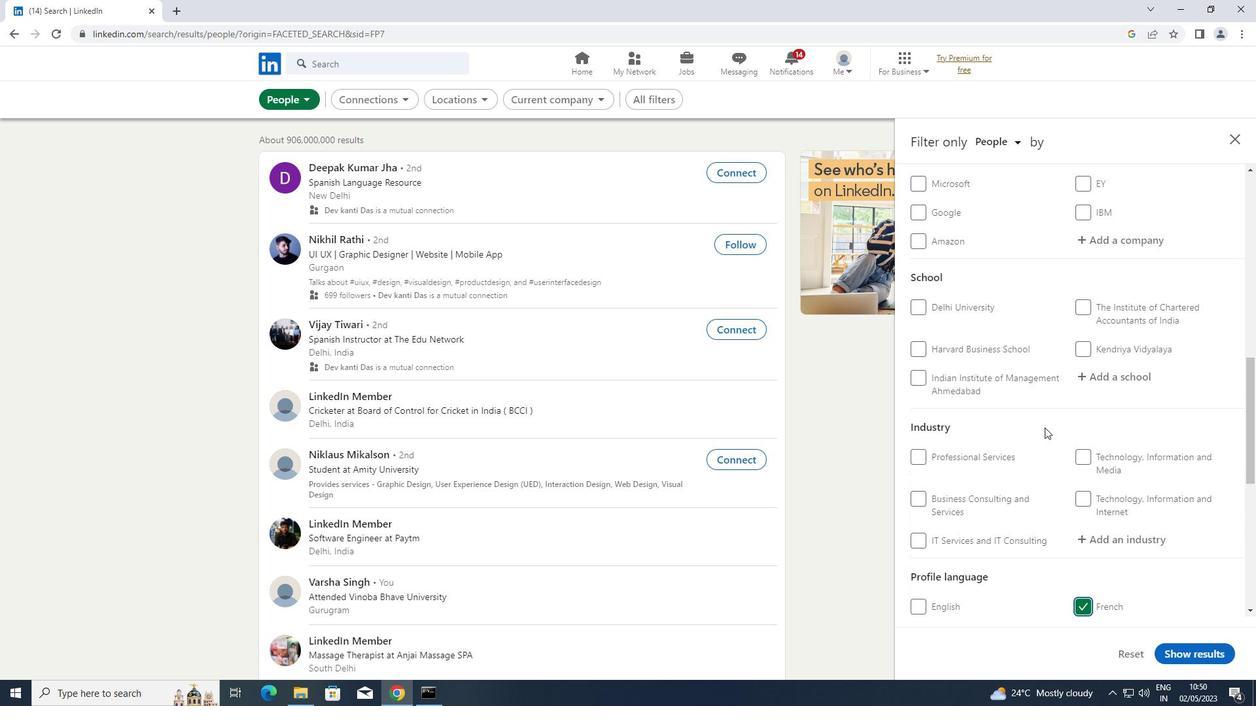 
Action: Mouse scrolled (1045, 428) with delta (0, 0)
Screenshot: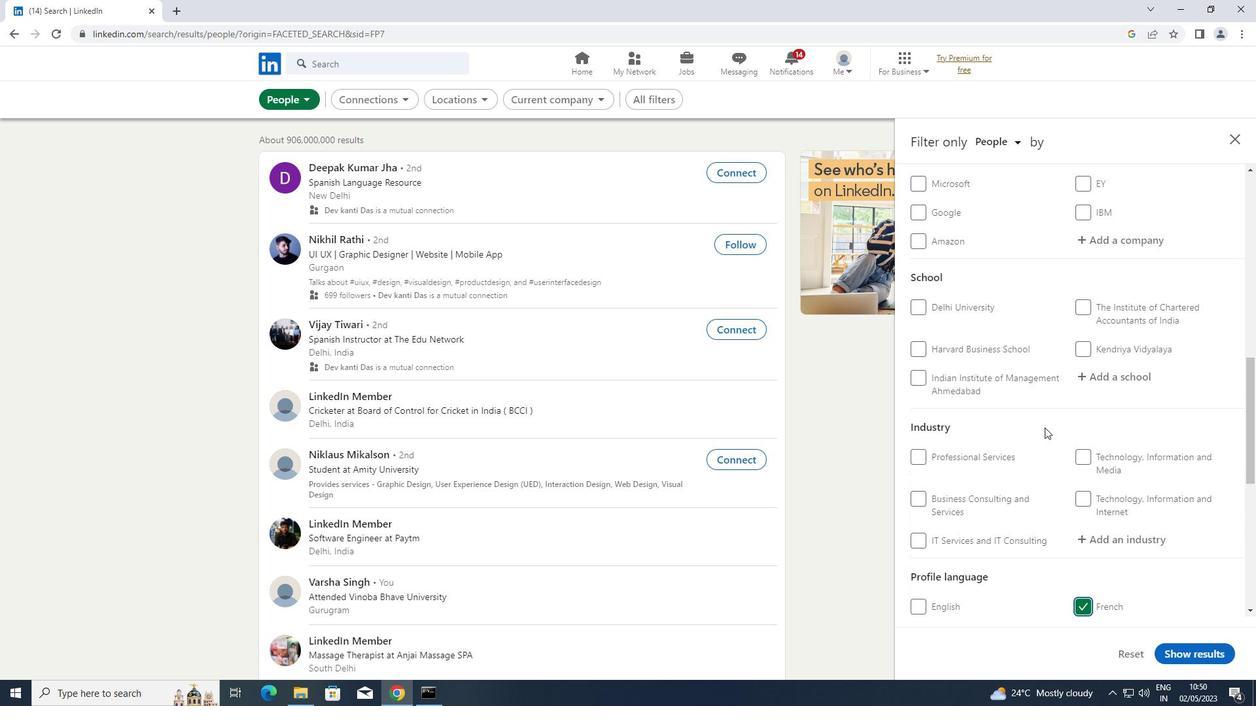 
Action: Mouse scrolled (1045, 427) with delta (0, 0)
Screenshot: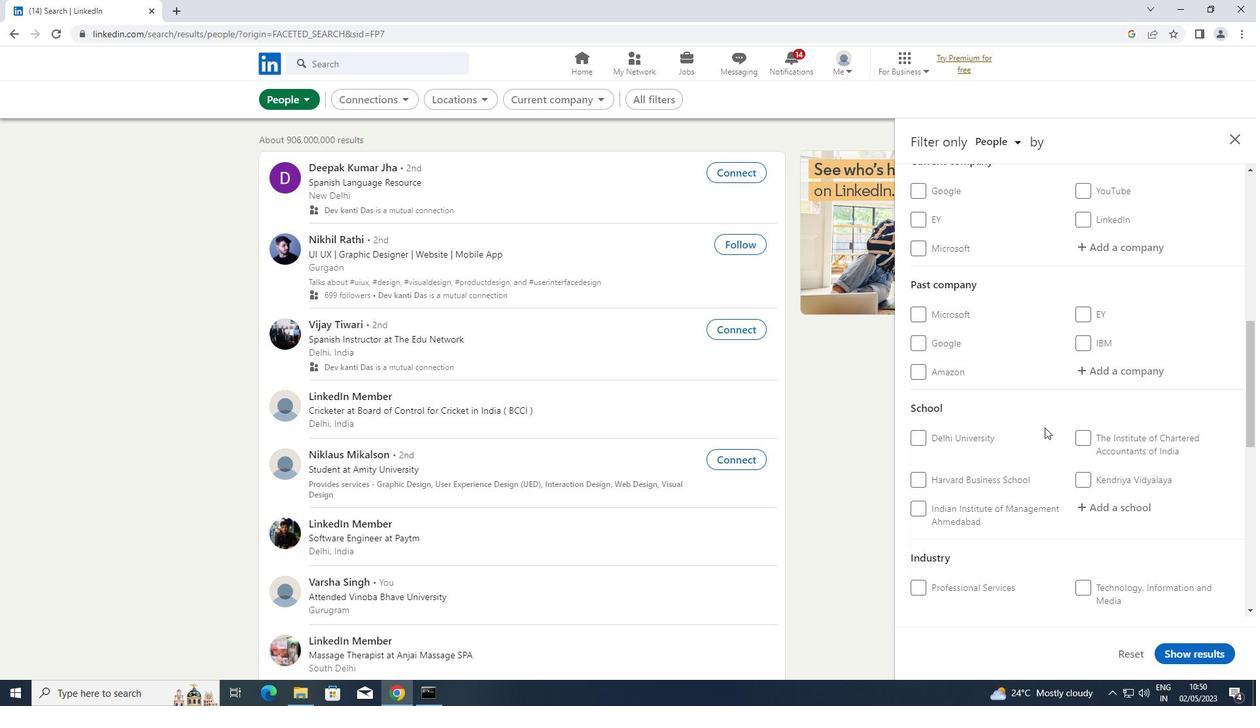 
Action: Mouse scrolled (1045, 428) with delta (0, 0)
Screenshot: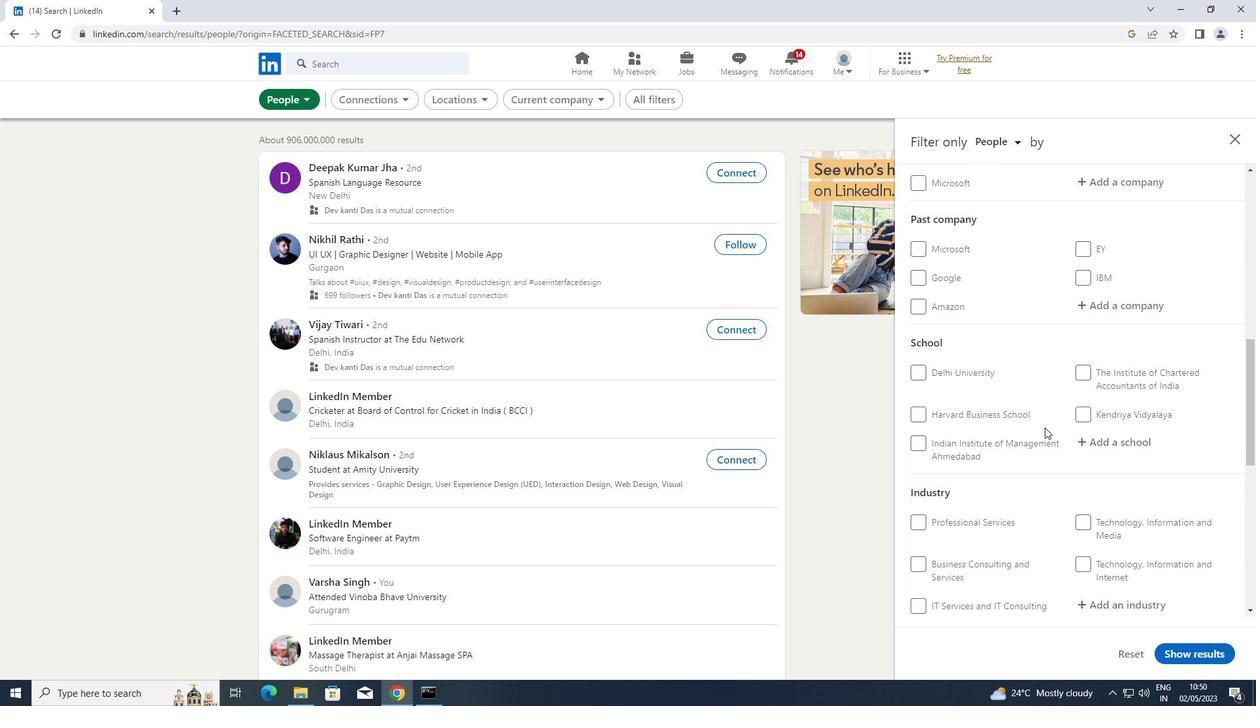 
Action: Mouse moved to (1047, 419)
Screenshot: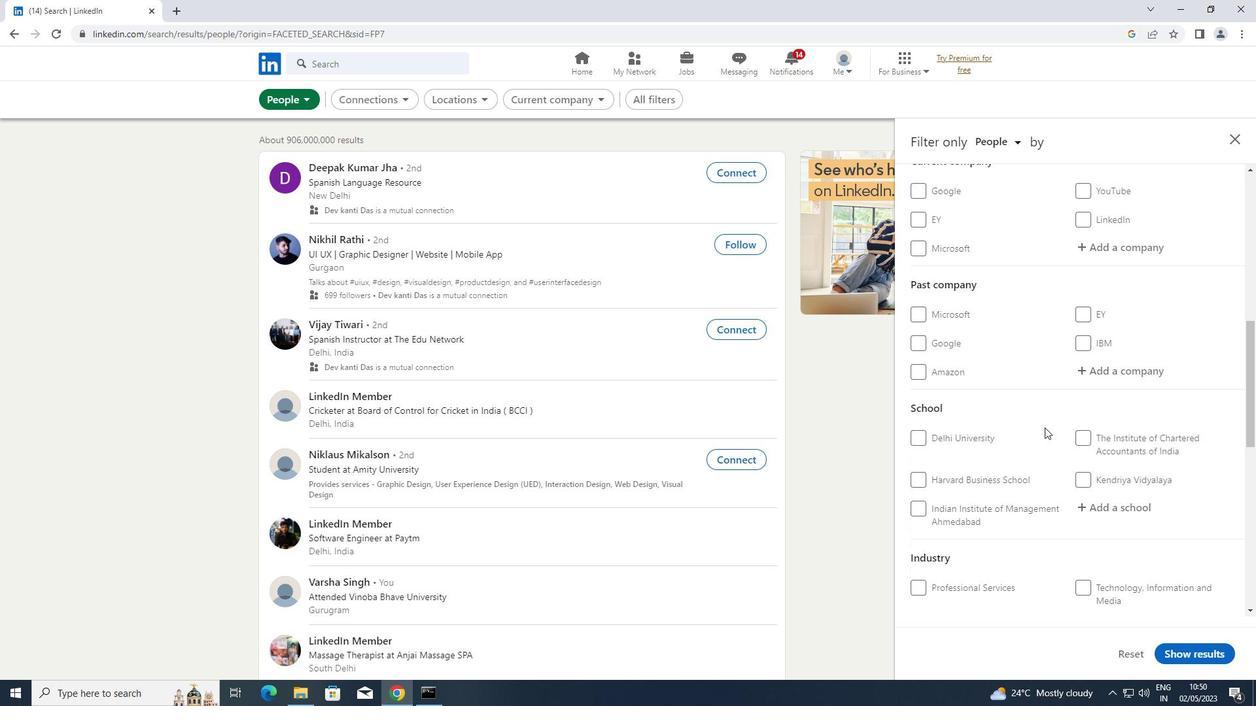 
Action: Mouse scrolled (1047, 420) with delta (0, 0)
Screenshot: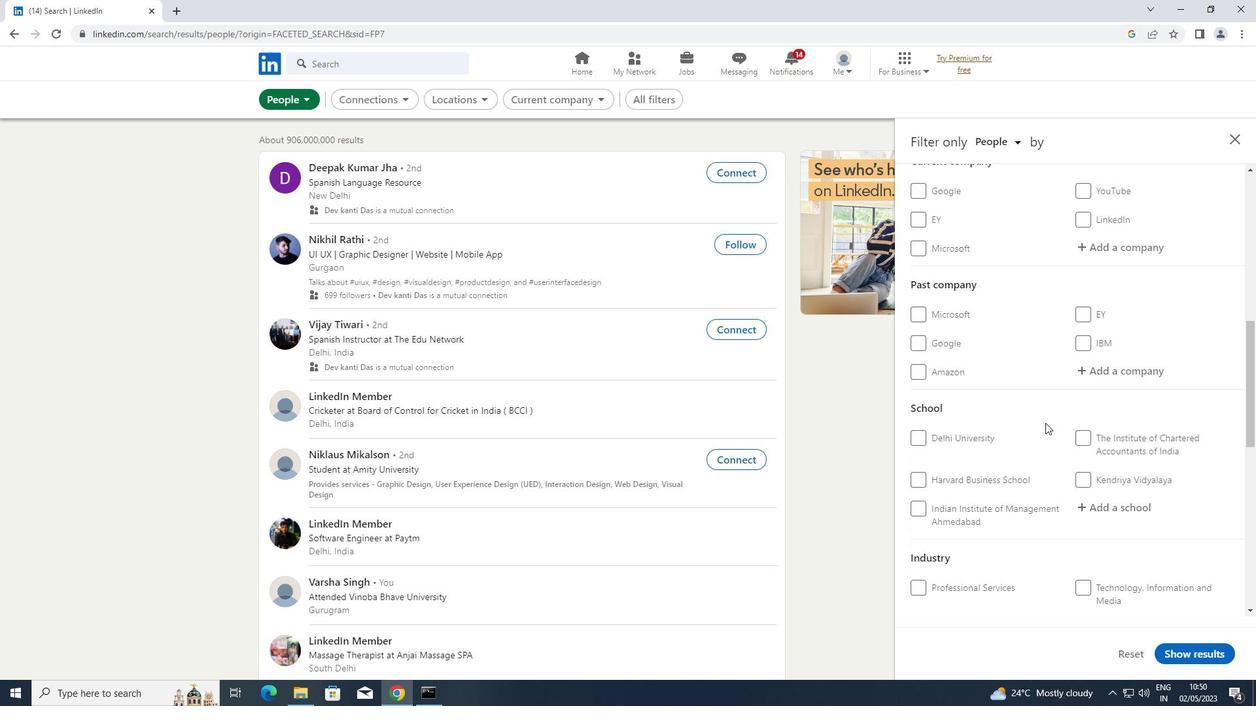 
Action: Mouse moved to (1103, 314)
Screenshot: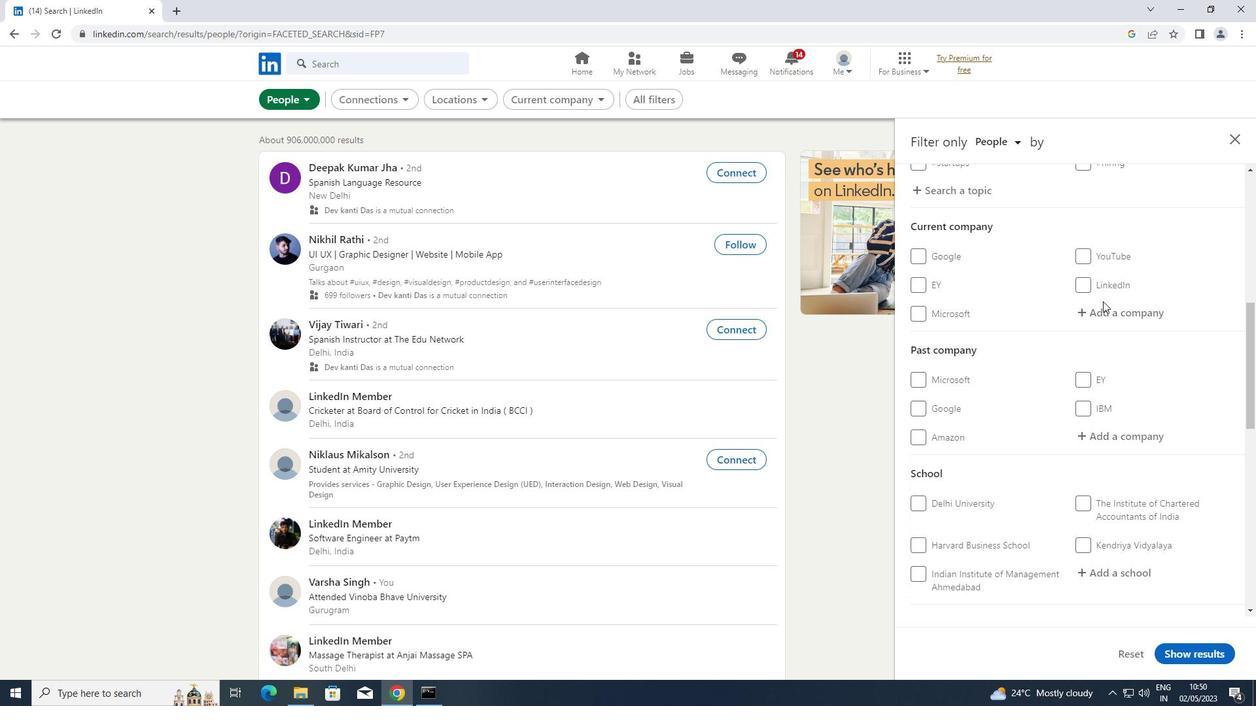 
Action: Mouse pressed left at (1103, 314)
Screenshot: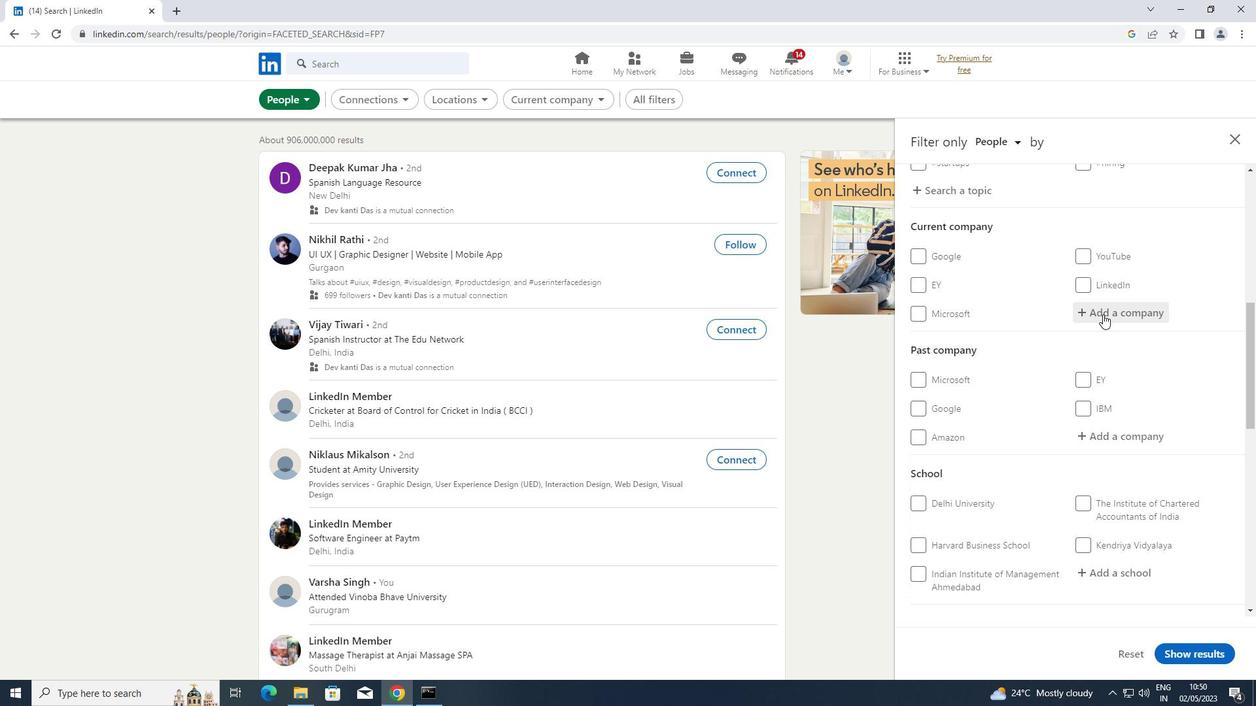 
Action: Key pressed <Key.shift>INFOGAI
Screenshot: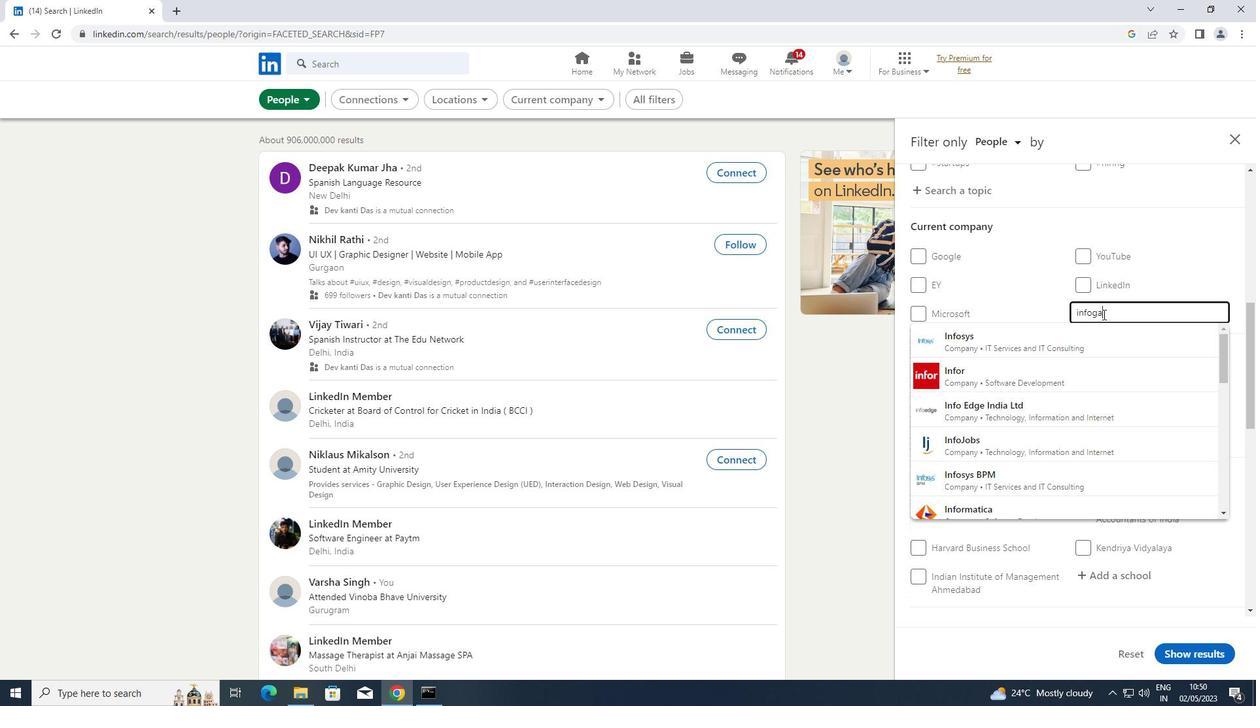 
Action: Mouse moved to (1053, 331)
Screenshot: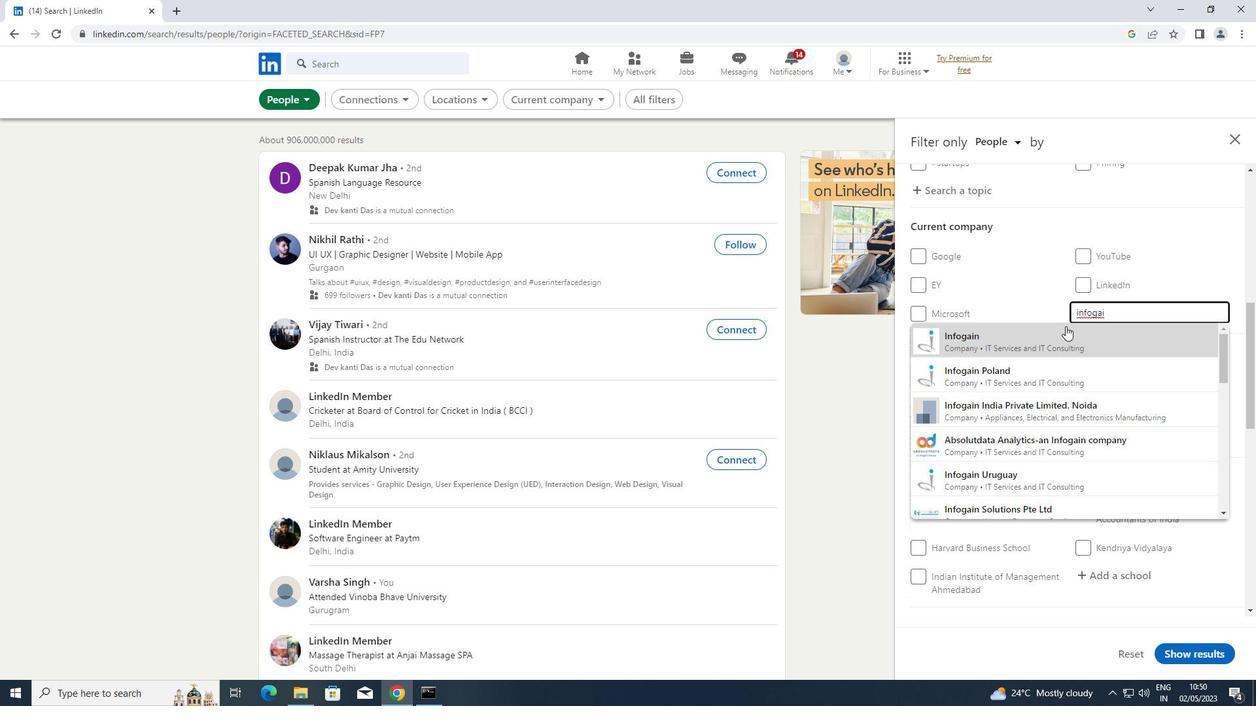 
Action: Mouse pressed left at (1053, 331)
Screenshot: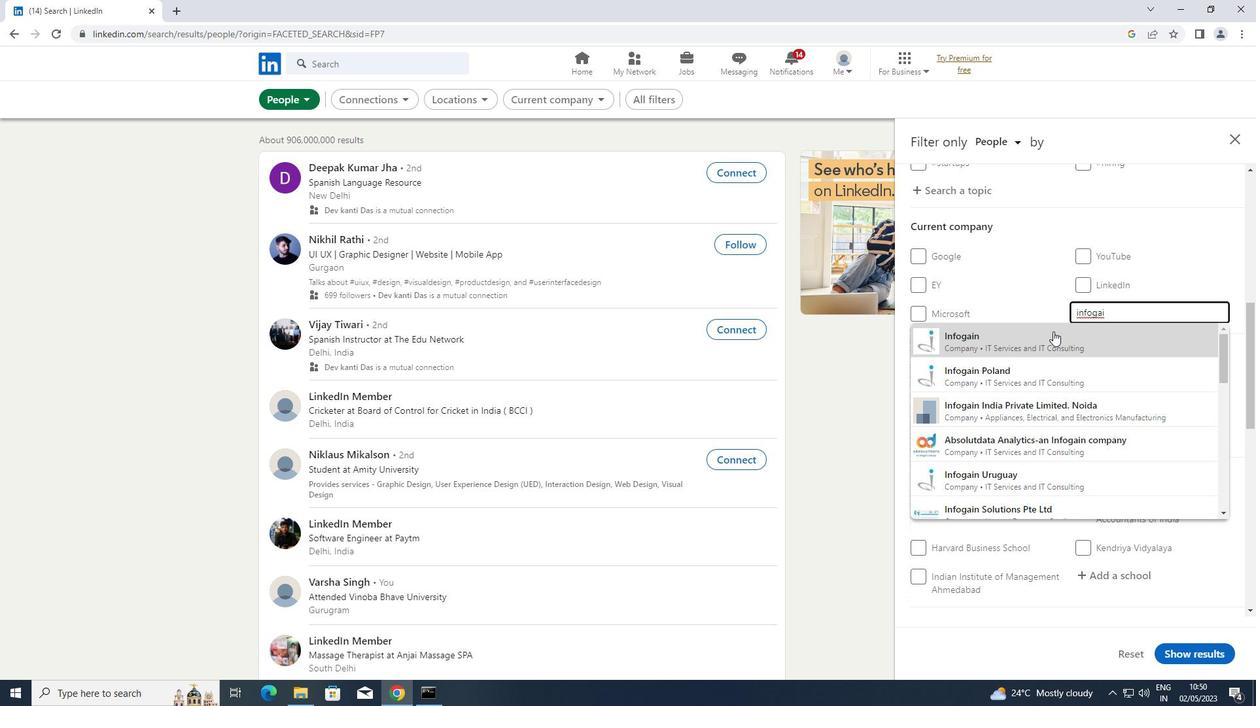 
Action: Mouse scrolled (1053, 331) with delta (0, 0)
Screenshot: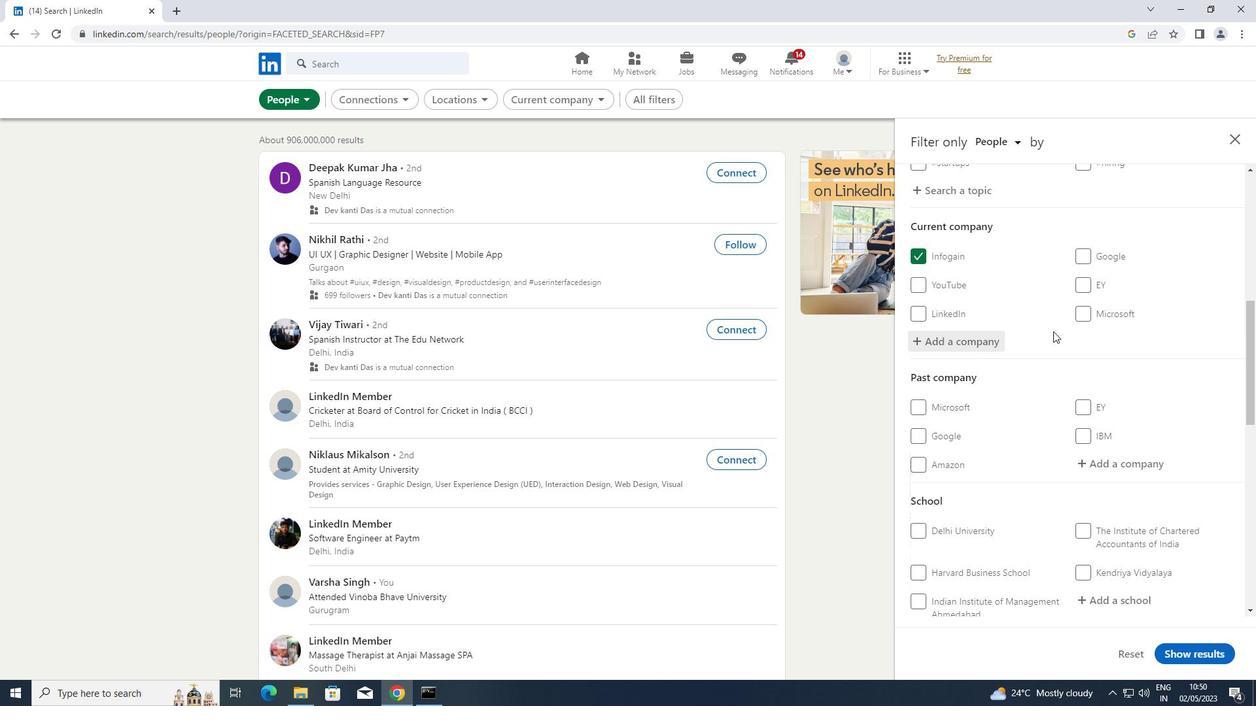 
Action: Mouse scrolled (1053, 331) with delta (0, 0)
Screenshot: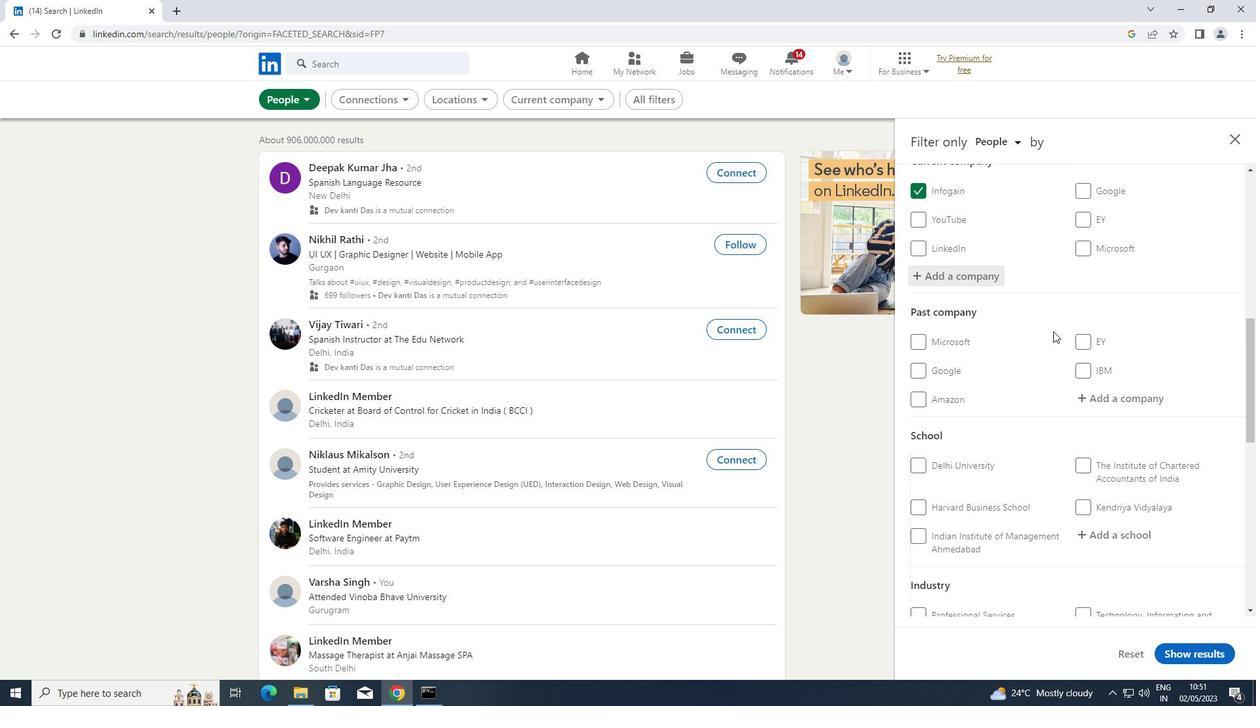 
Action: Mouse scrolled (1053, 331) with delta (0, 0)
Screenshot: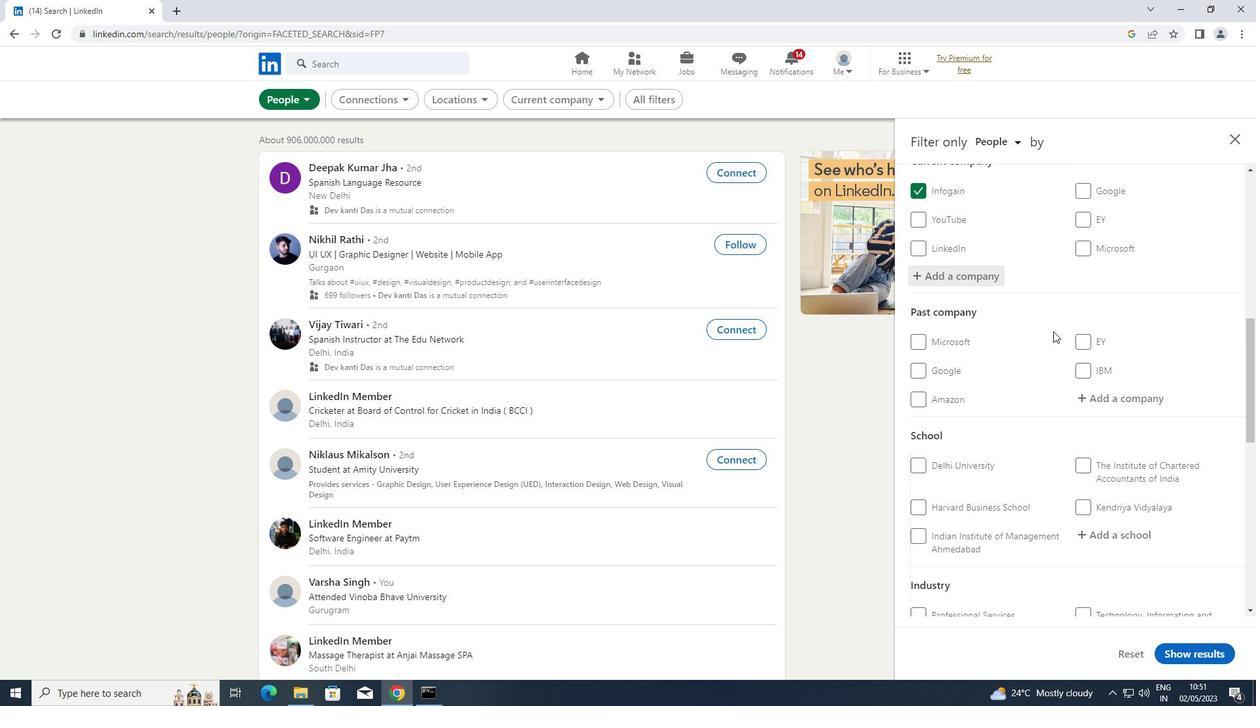 
Action: Mouse scrolled (1053, 331) with delta (0, 0)
Screenshot: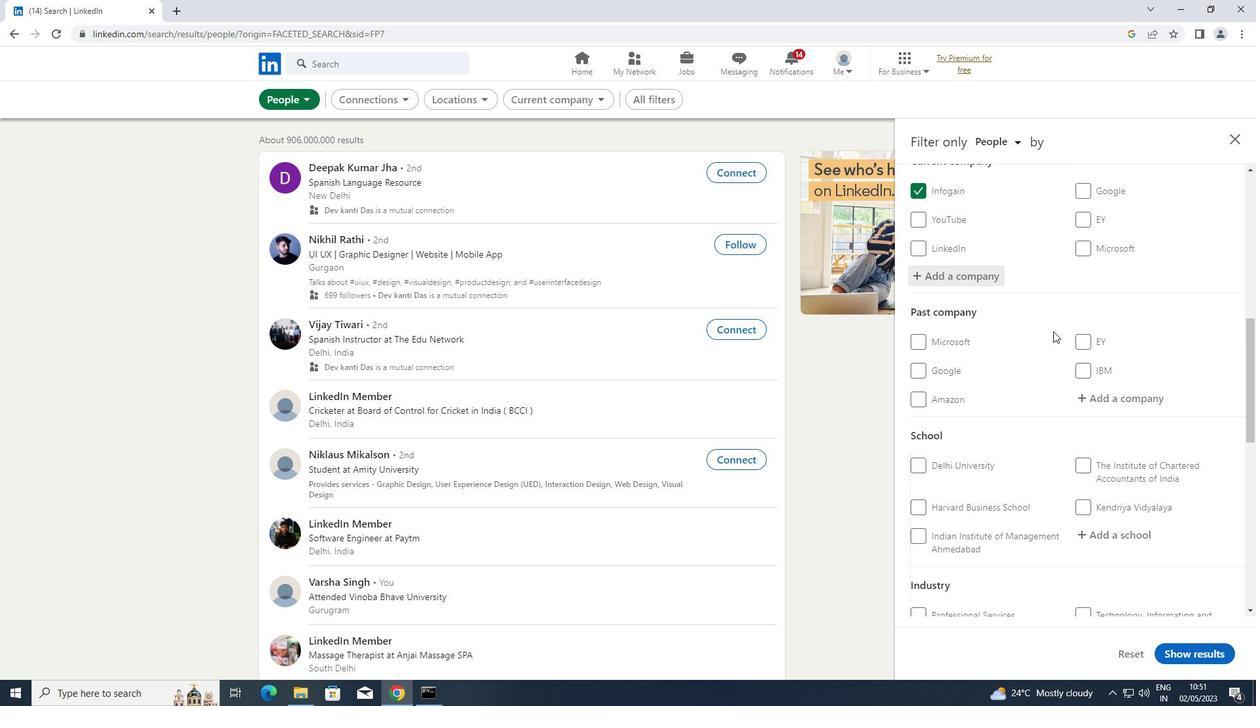 
Action: Mouse moved to (1085, 337)
Screenshot: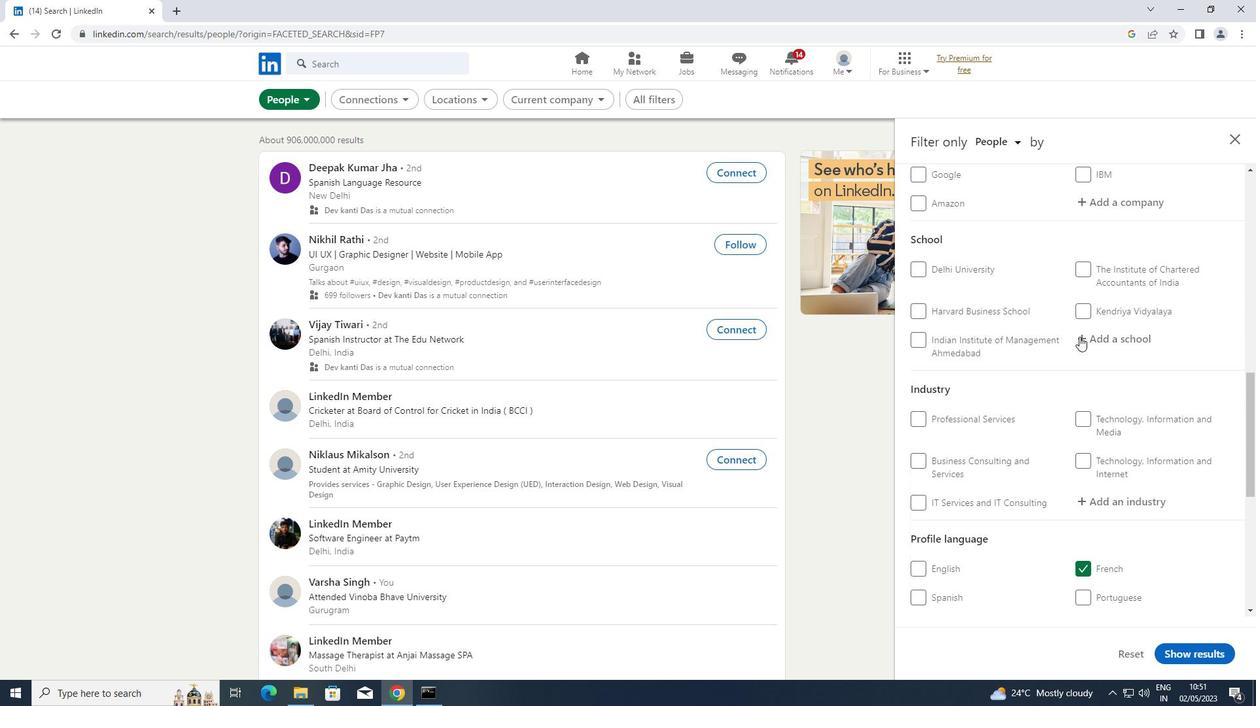 
Action: Mouse pressed left at (1085, 337)
Screenshot: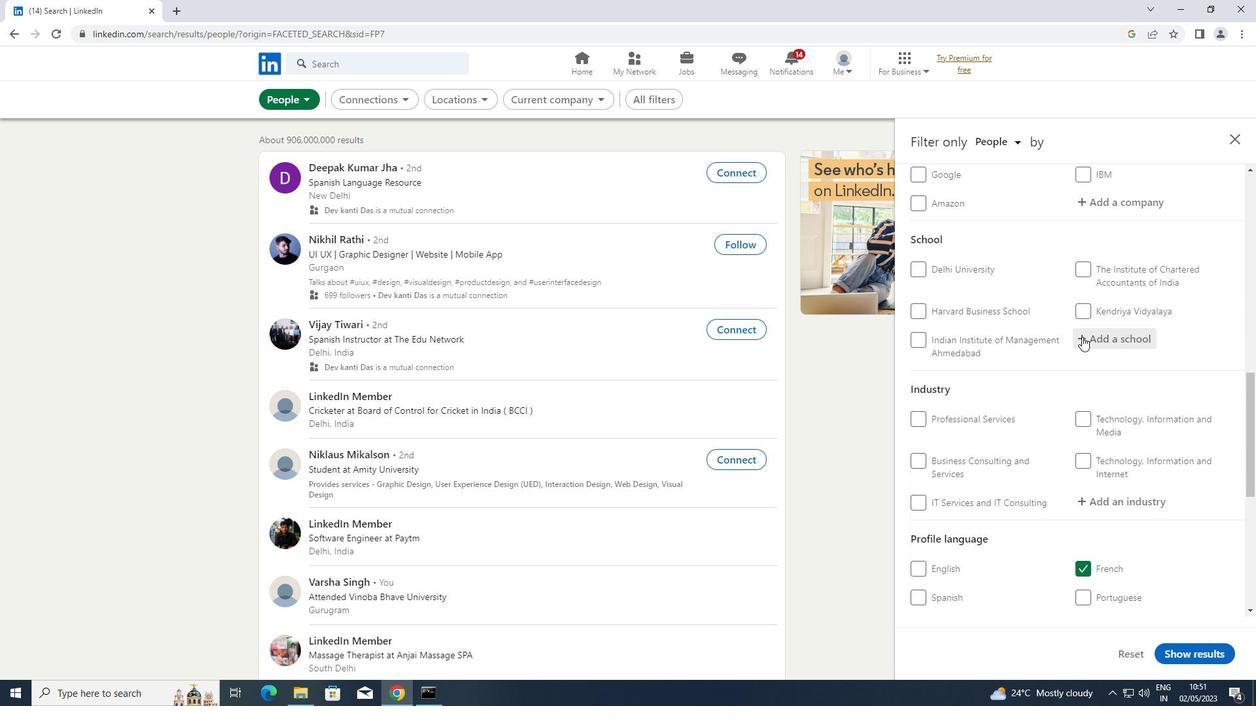 
Action: Key pressed <Key.shift>SYDENHA
Screenshot: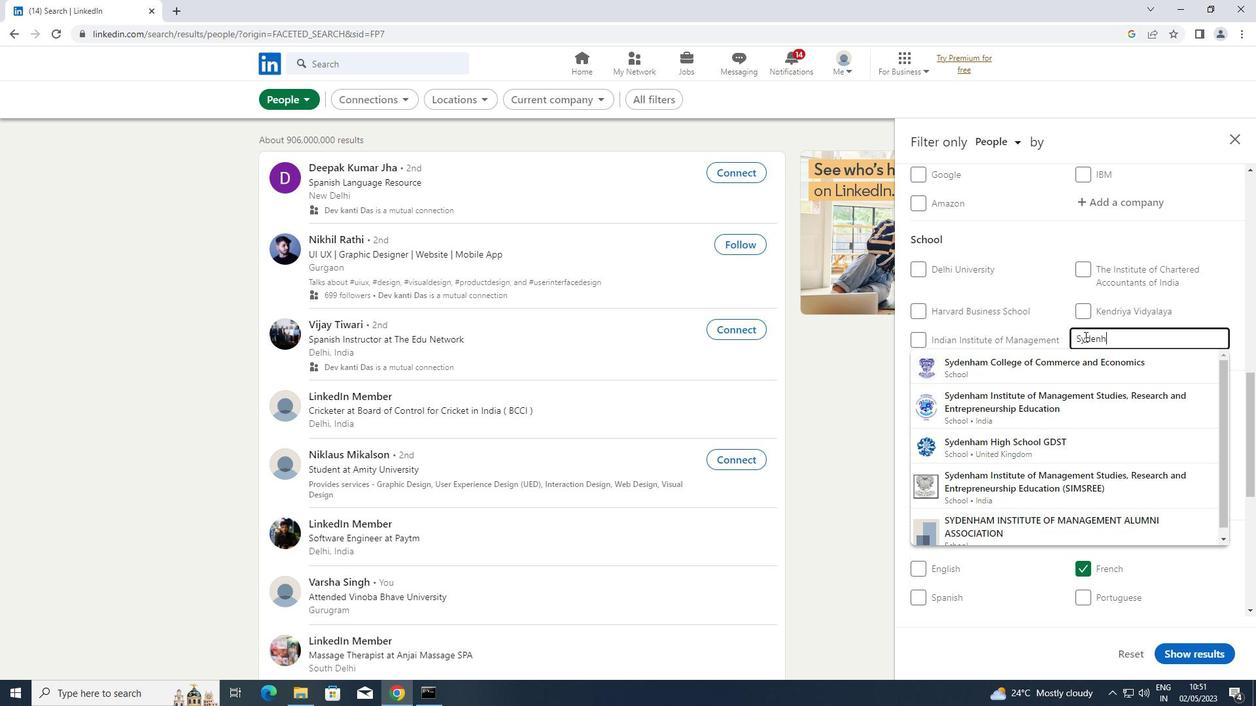 
Action: Mouse moved to (1058, 395)
Screenshot: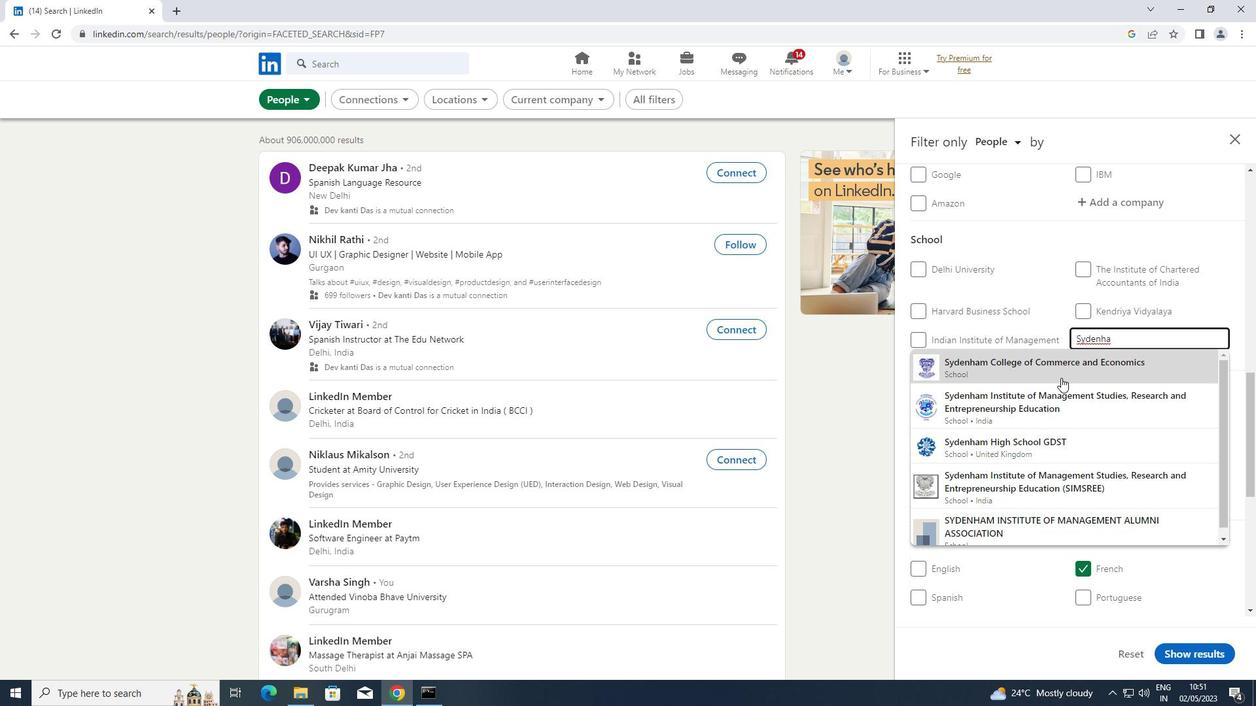 
Action: Mouse pressed left at (1058, 395)
Screenshot: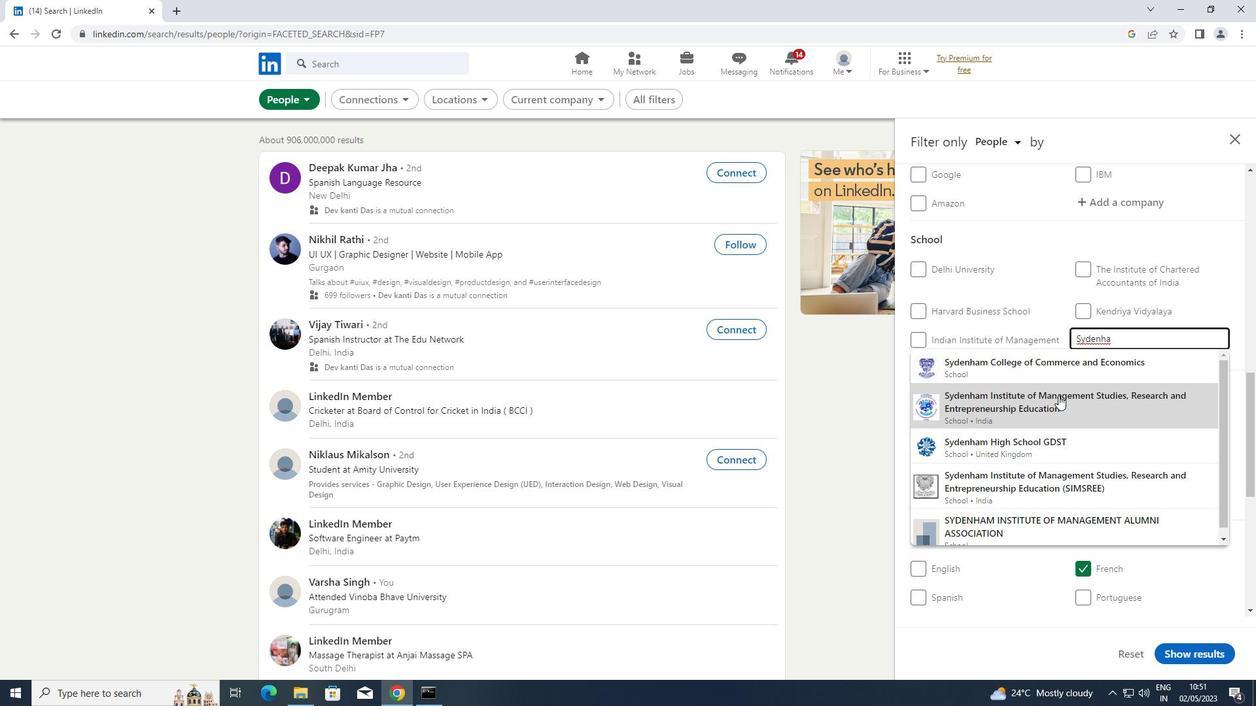 
Action: Mouse scrolled (1058, 395) with delta (0, 0)
Screenshot: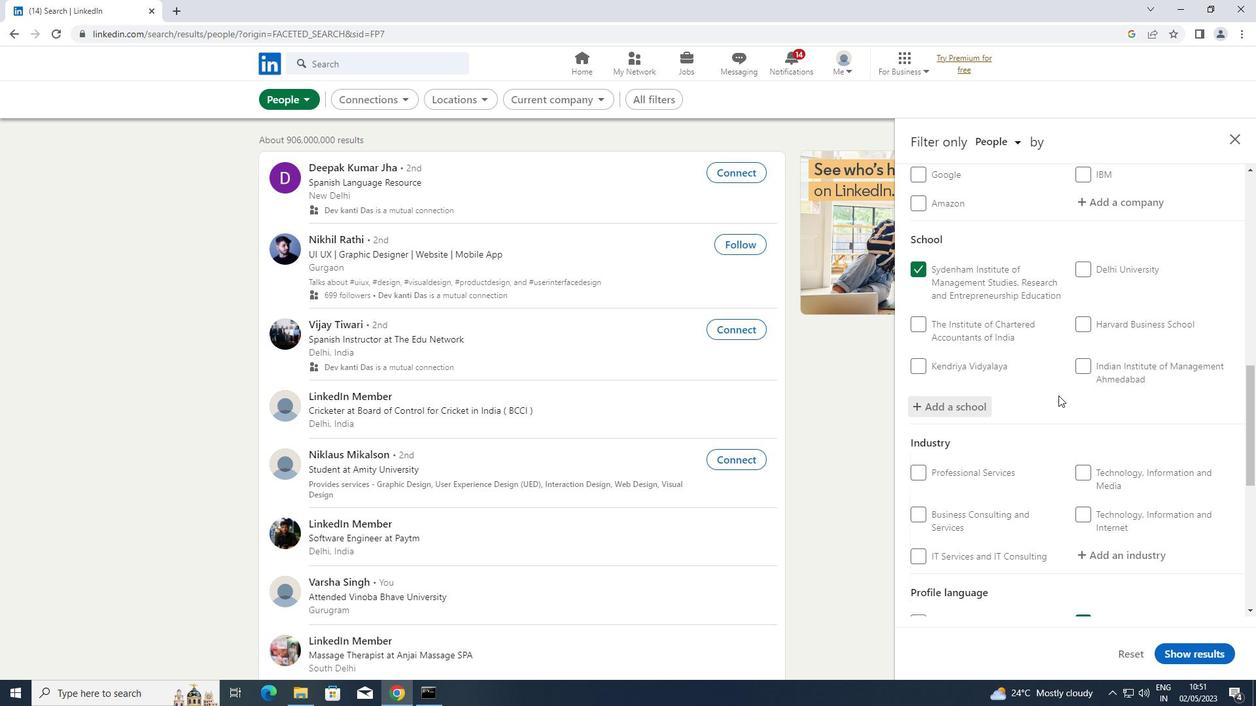 
Action: Mouse scrolled (1058, 395) with delta (0, 0)
Screenshot: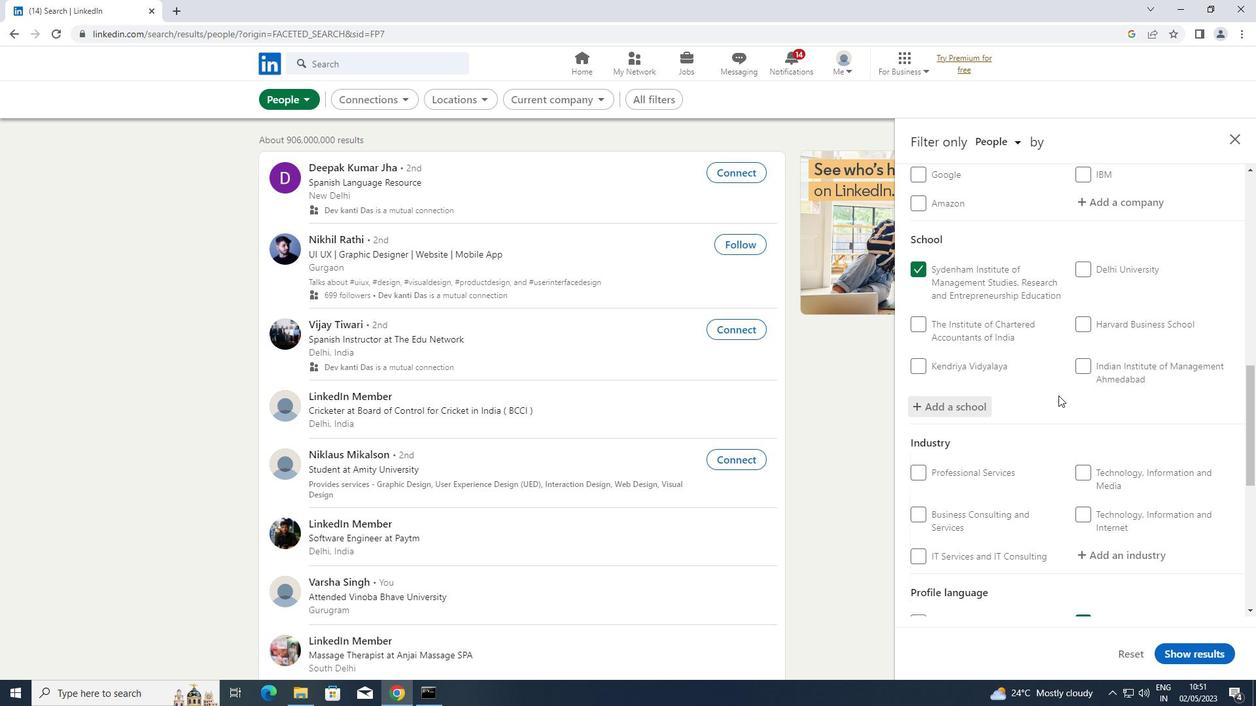 
Action: Mouse moved to (1100, 429)
Screenshot: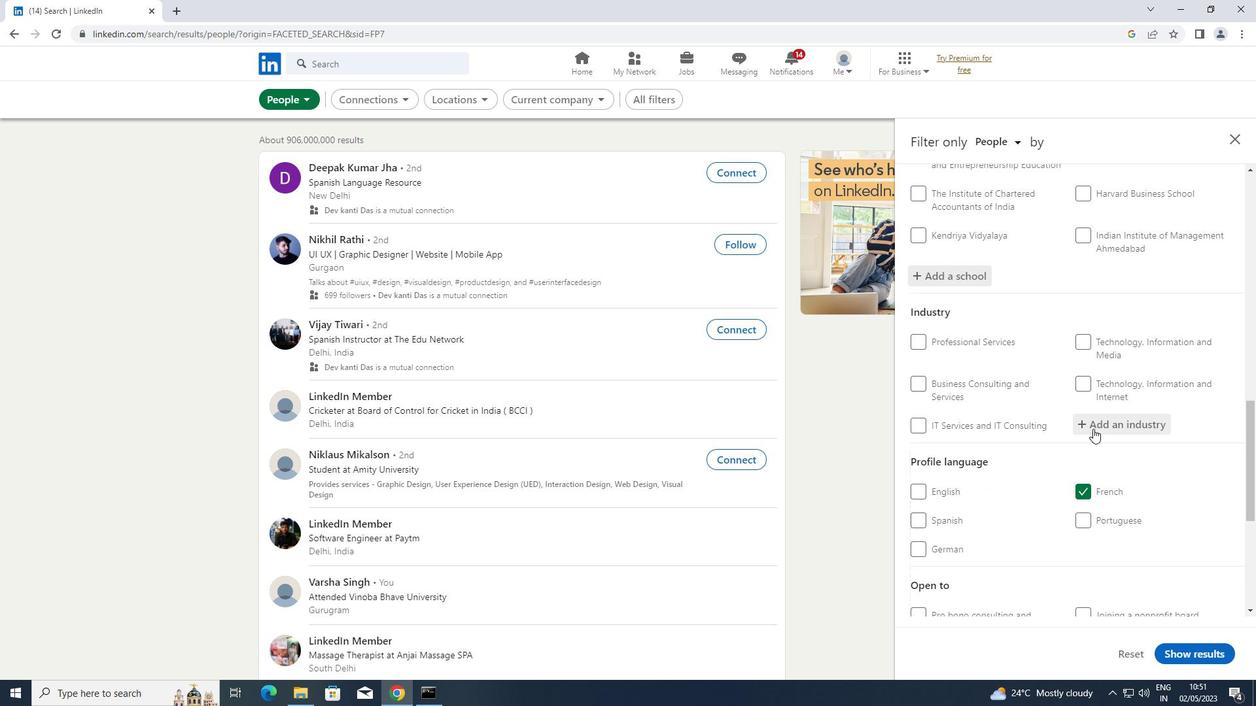 
Action: Mouse pressed left at (1100, 429)
Screenshot: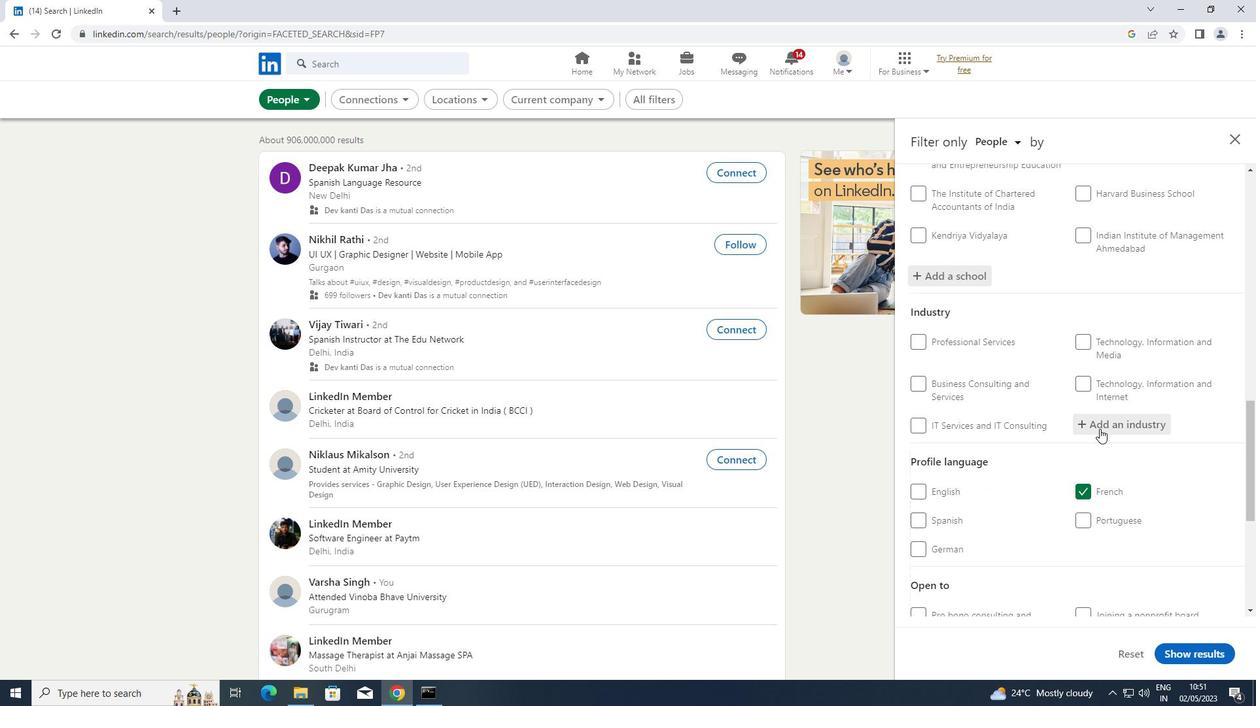 
Action: Key pressed <Key.shift>WHOLESALE<Key.space><Key.shift>APPLI
Screenshot: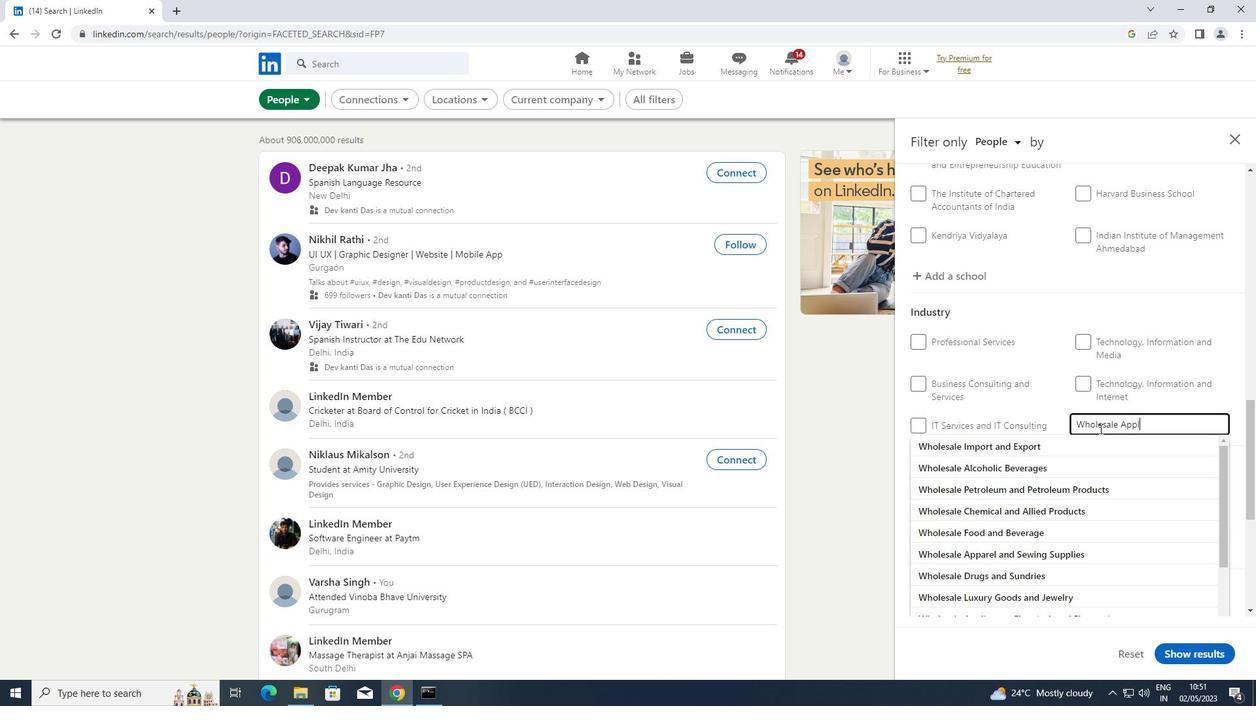 
Action: Mouse moved to (1074, 443)
Screenshot: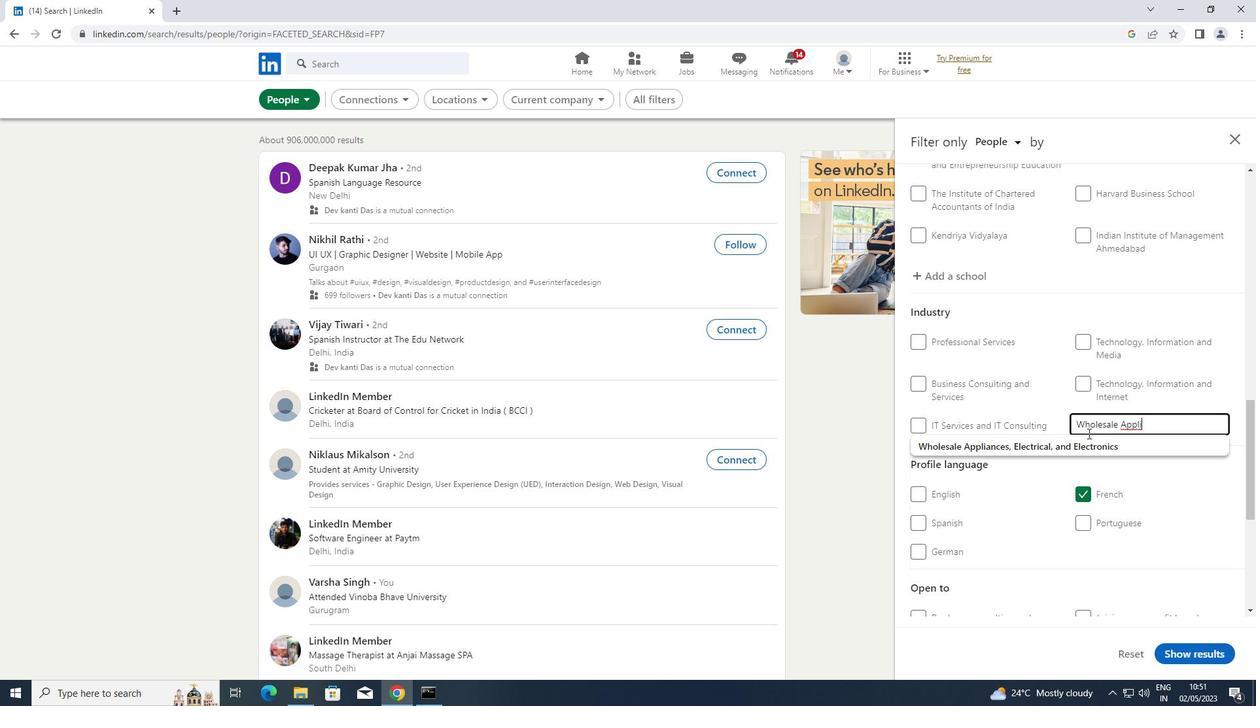 
Action: Mouse pressed left at (1074, 443)
Screenshot: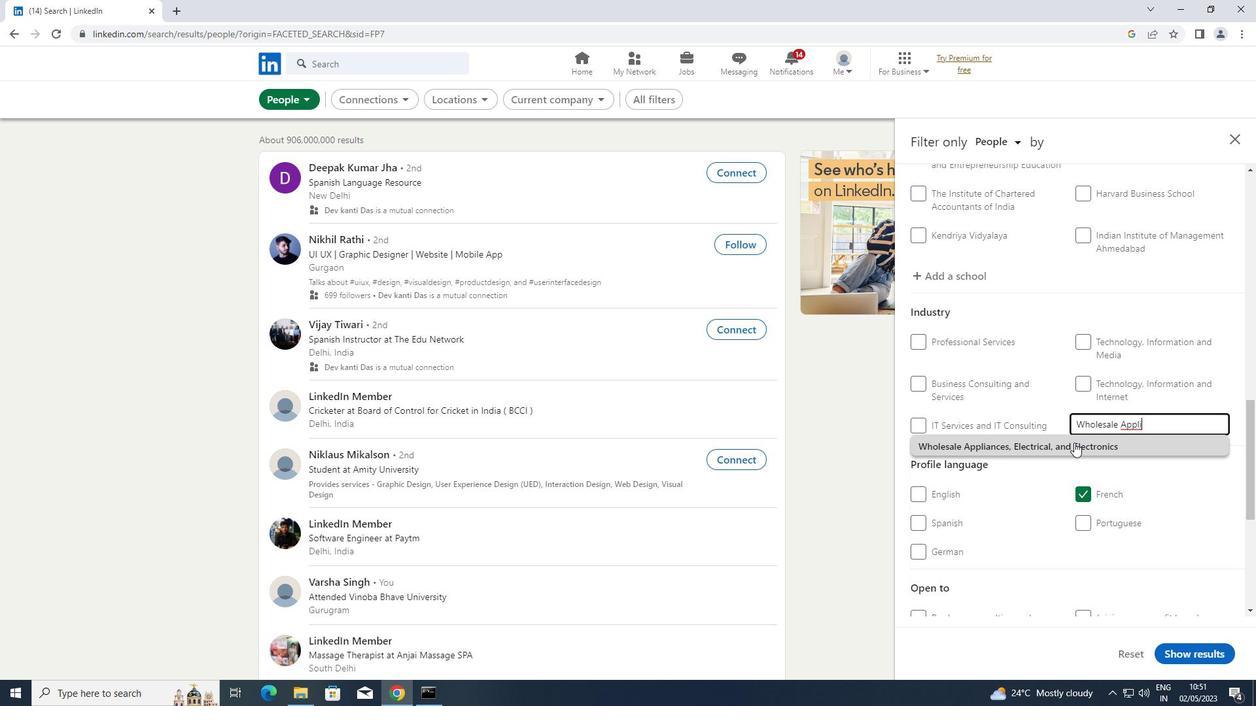
Action: Mouse scrolled (1074, 442) with delta (0, 0)
Screenshot: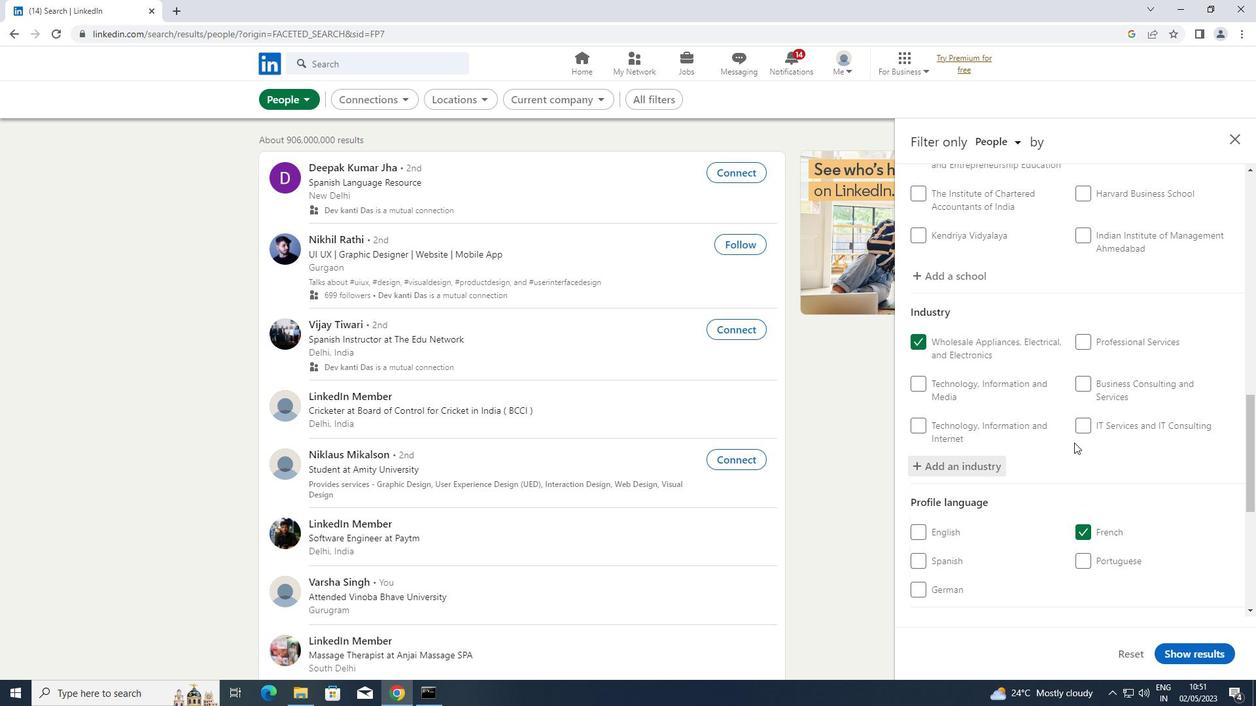 
Action: Mouse scrolled (1074, 442) with delta (0, 0)
Screenshot: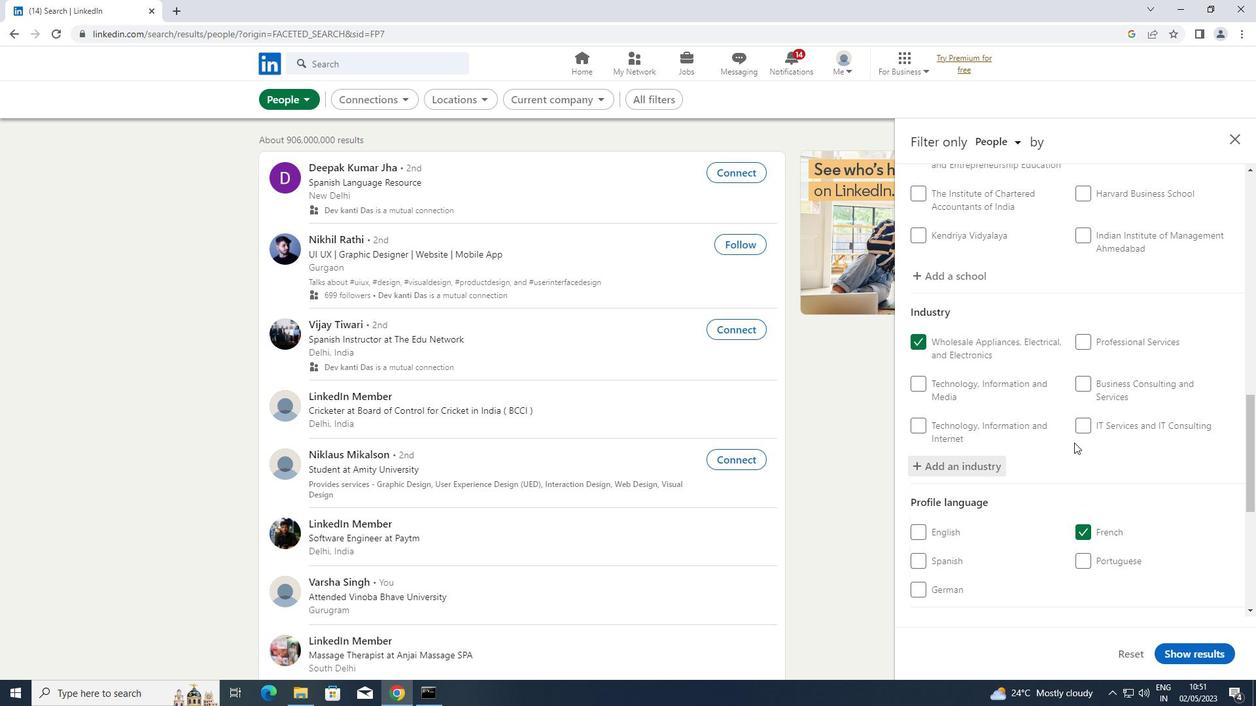 
Action: Mouse scrolled (1074, 442) with delta (0, 0)
Screenshot: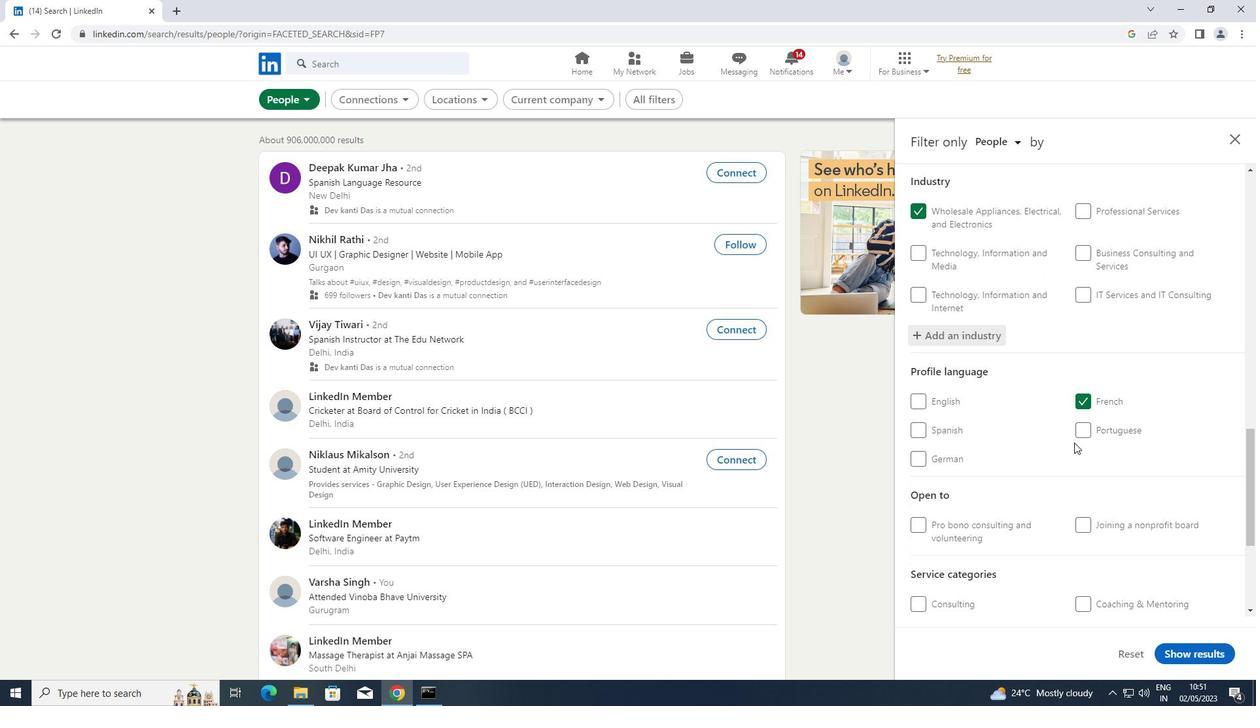 
Action: Mouse scrolled (1074, 442) with delta (0, 0)
Screenshot: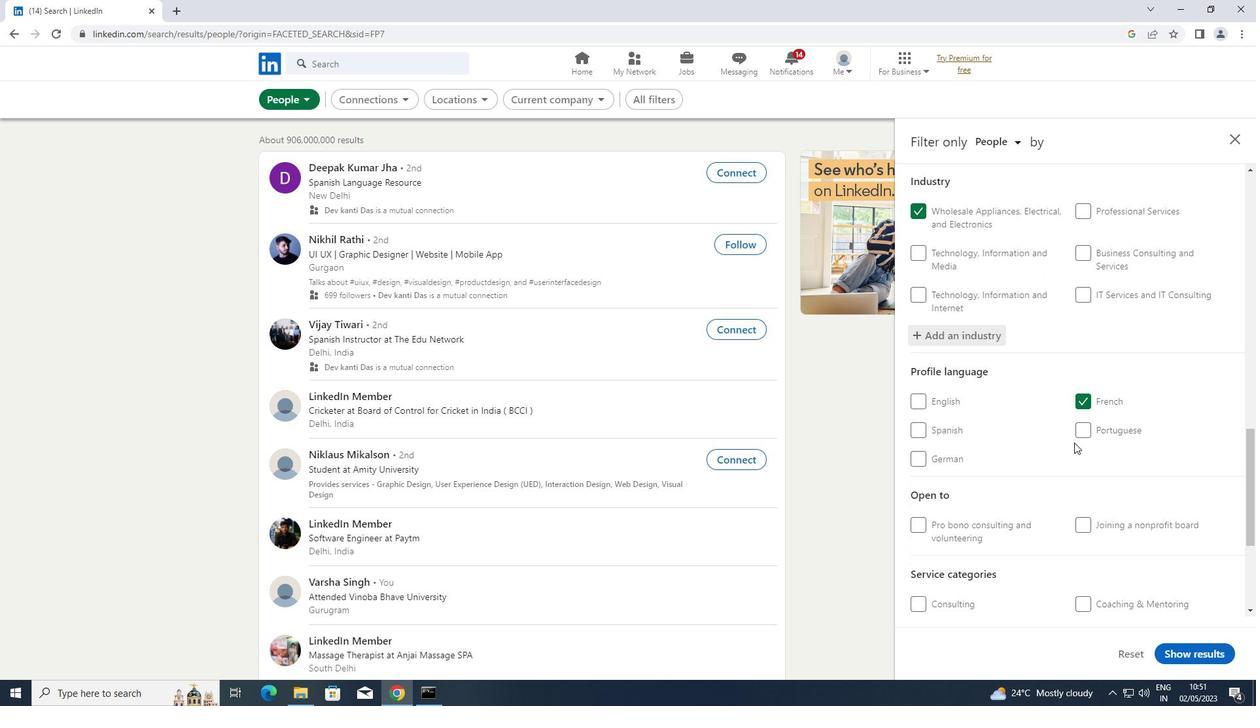 
Action: Mouse moved to (1108, 525)
Screenshot: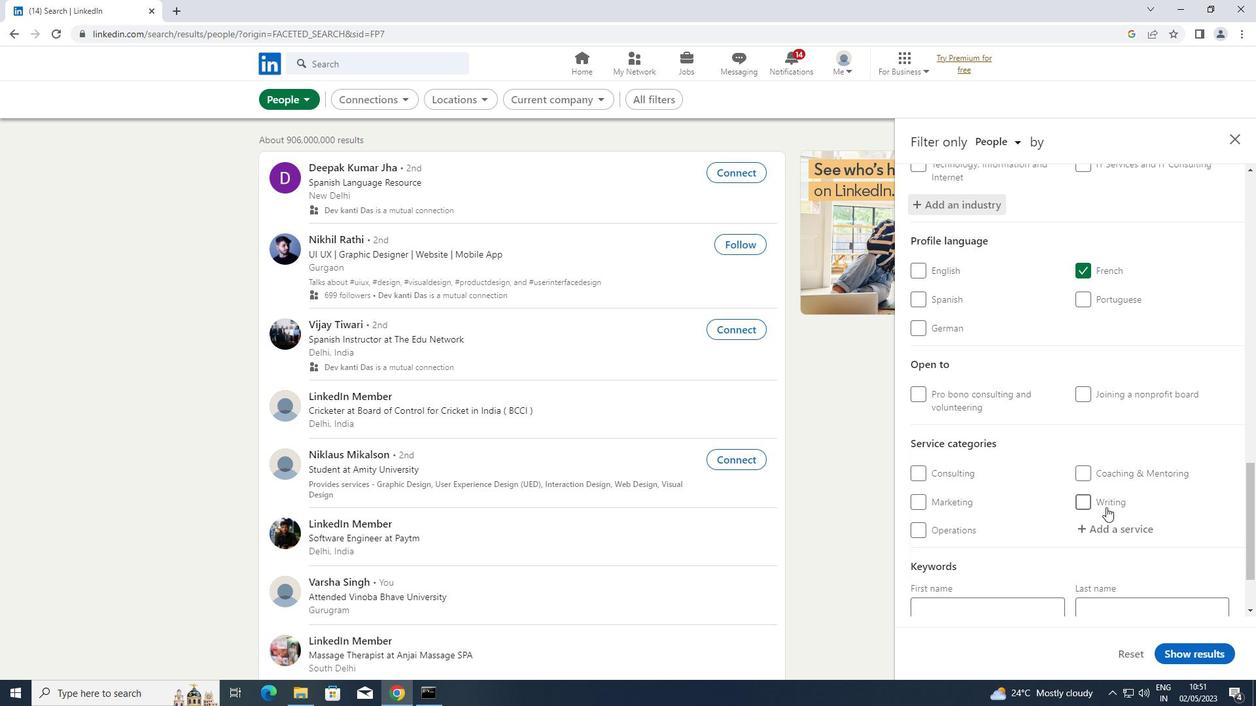 
Action: Mouse pressed left at (1108, 525)
Screenshot: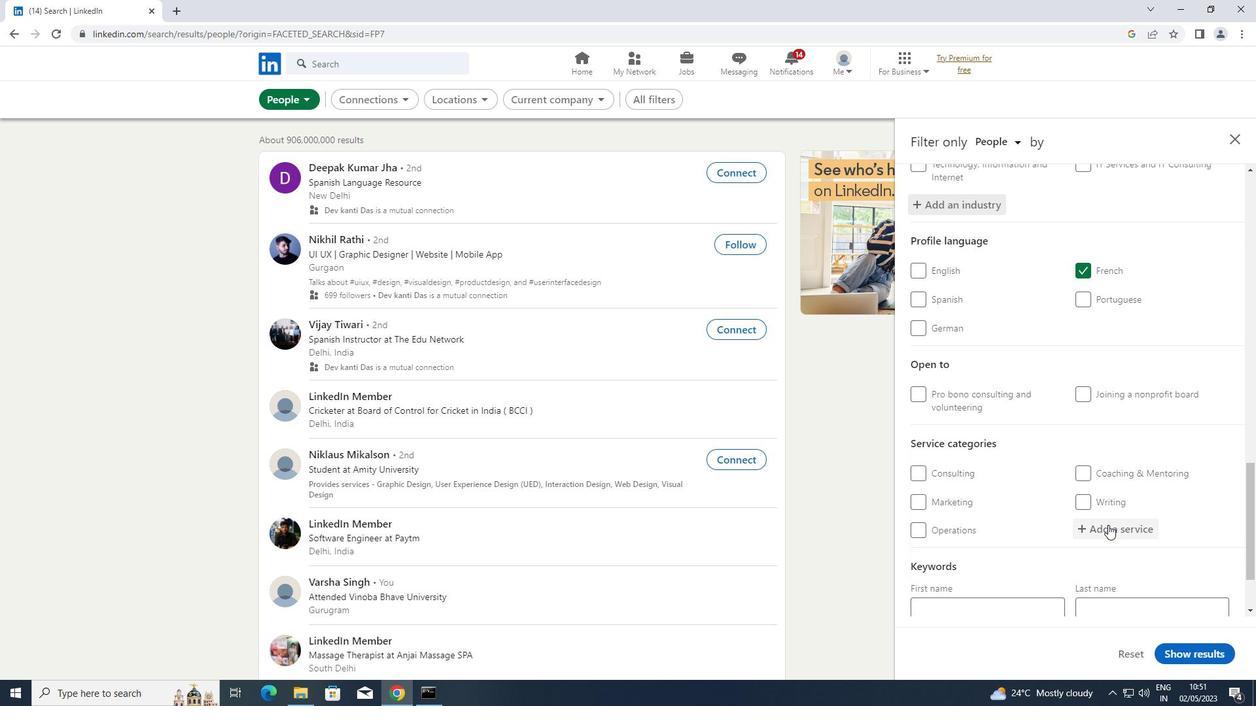 
Action: Key pressed <Key.shift>HR<Key.space>
Screenshot: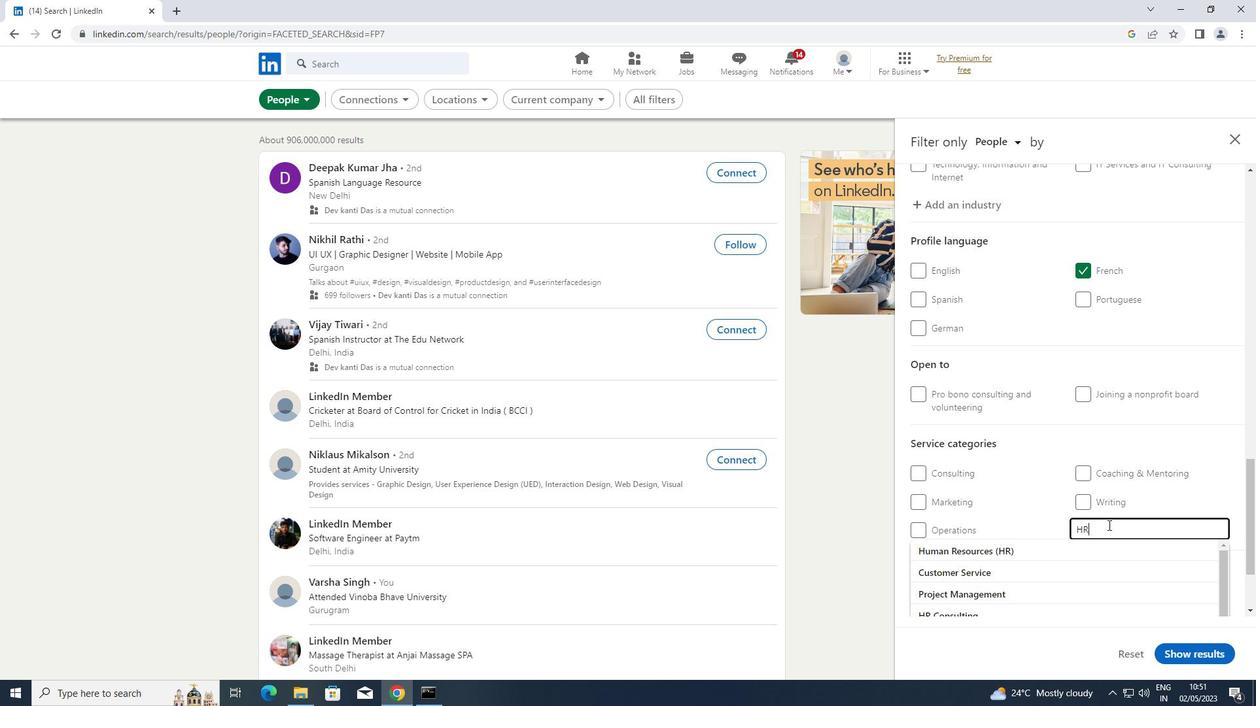 
Action: Mouse moved to (1064, 593)
Screenshot: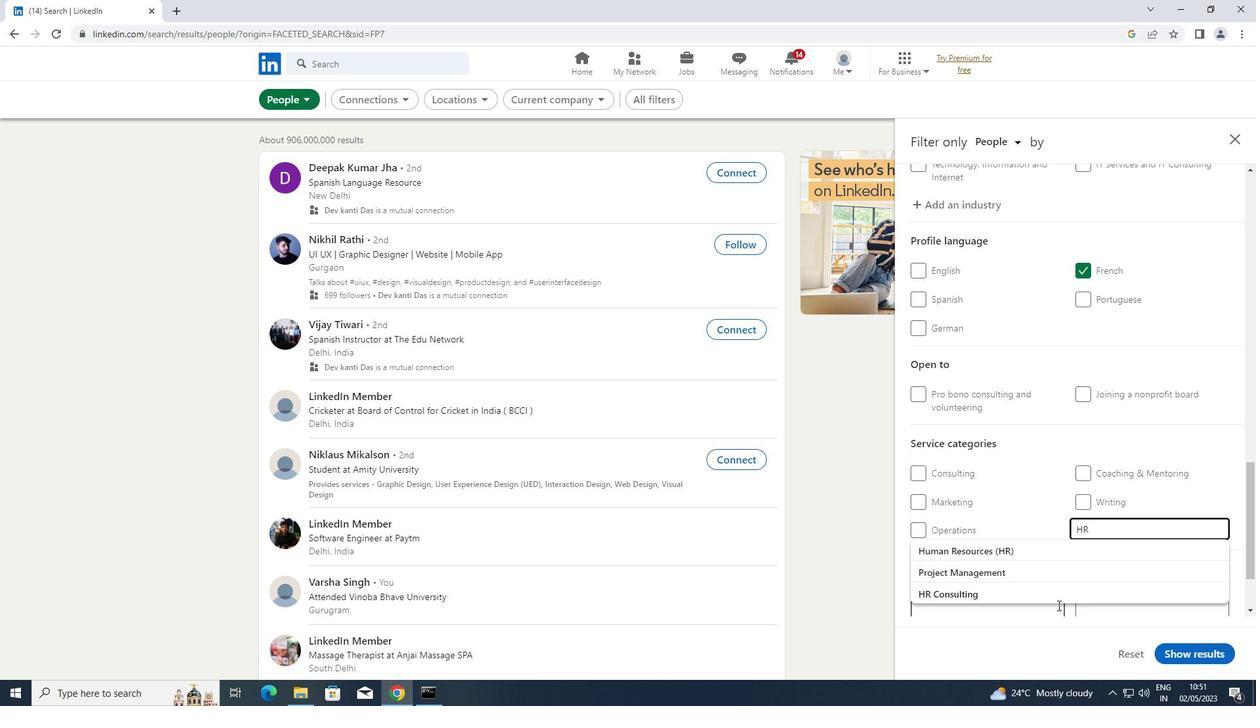 
Action: Mouse pressed left at (1064, 593)
Screenshot: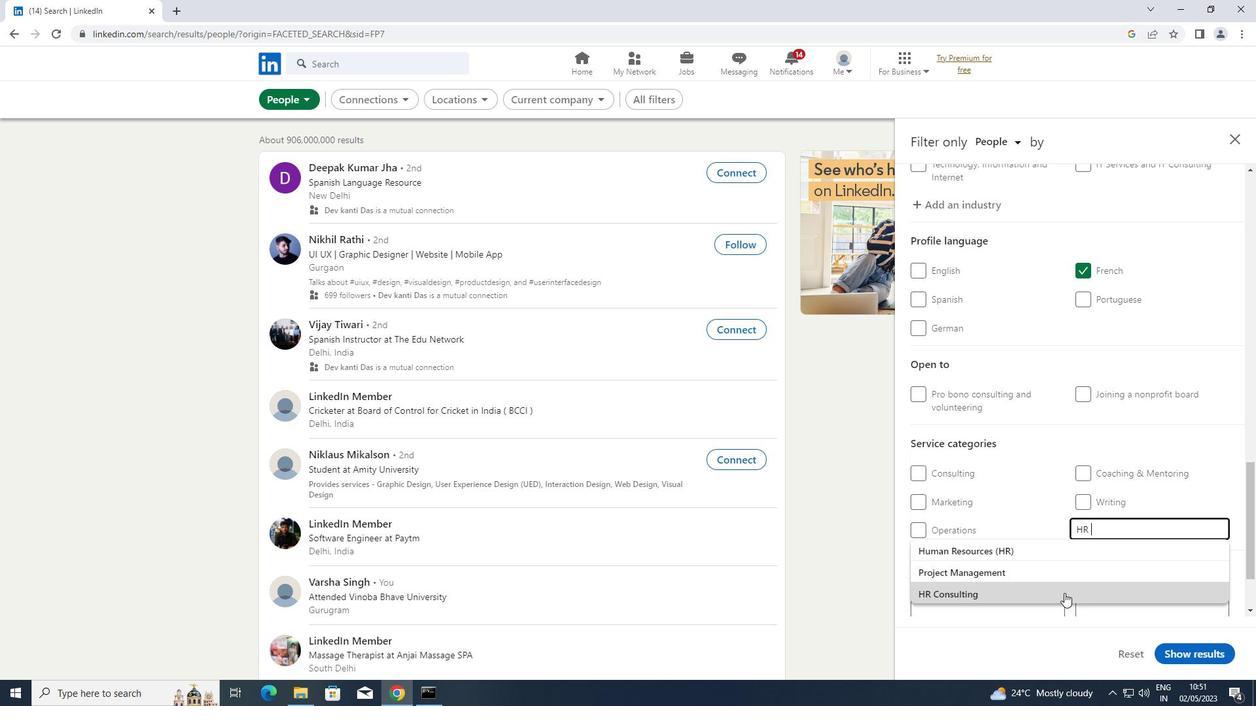 
Action: Mouse scrolled (1064, 592) with delta (0, 0)
Screenshot: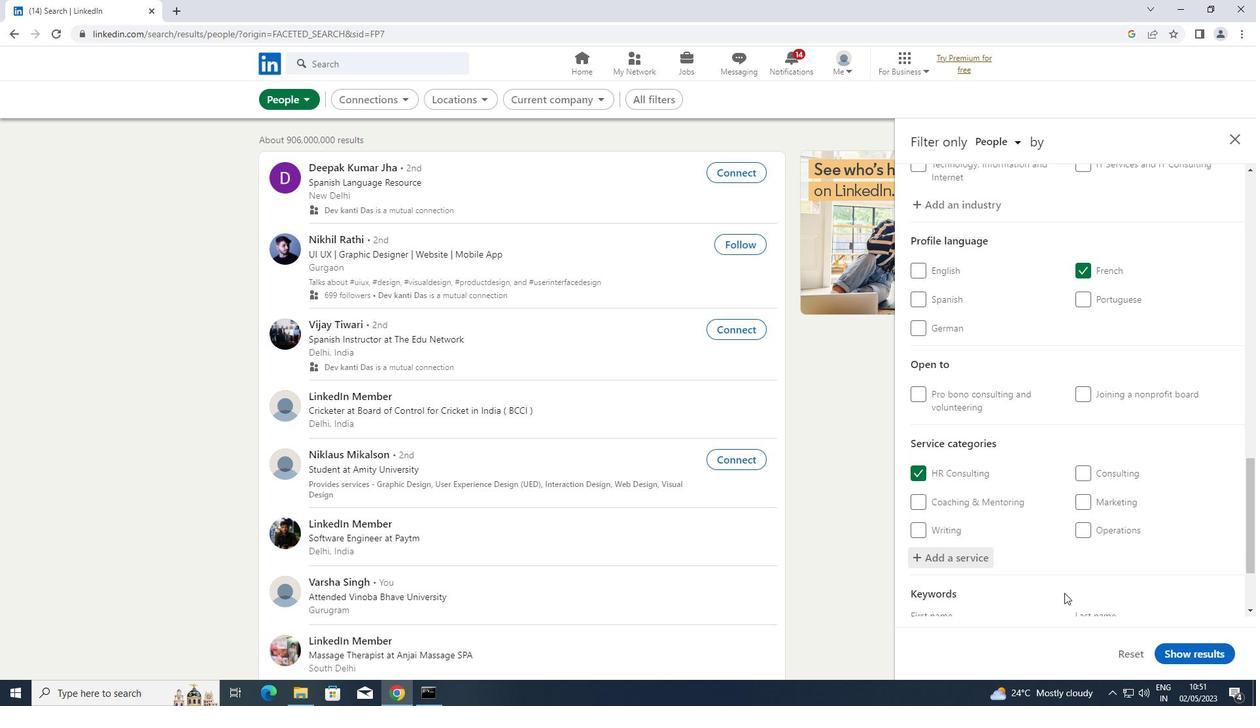 
Action: Mouse scrolled (1064, 592) with delta (0, 0)
Screenshot: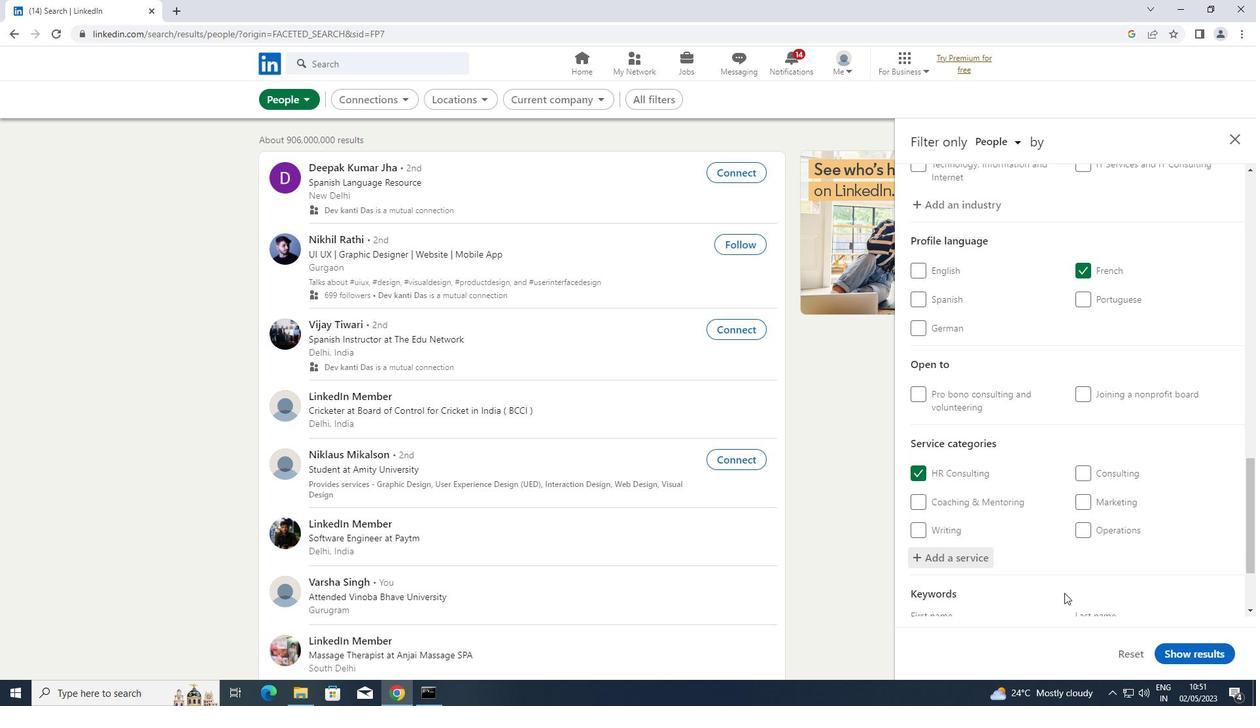 
Action: Mouse scrolled (1064, 592) with delta (0, 0)
Screenshot: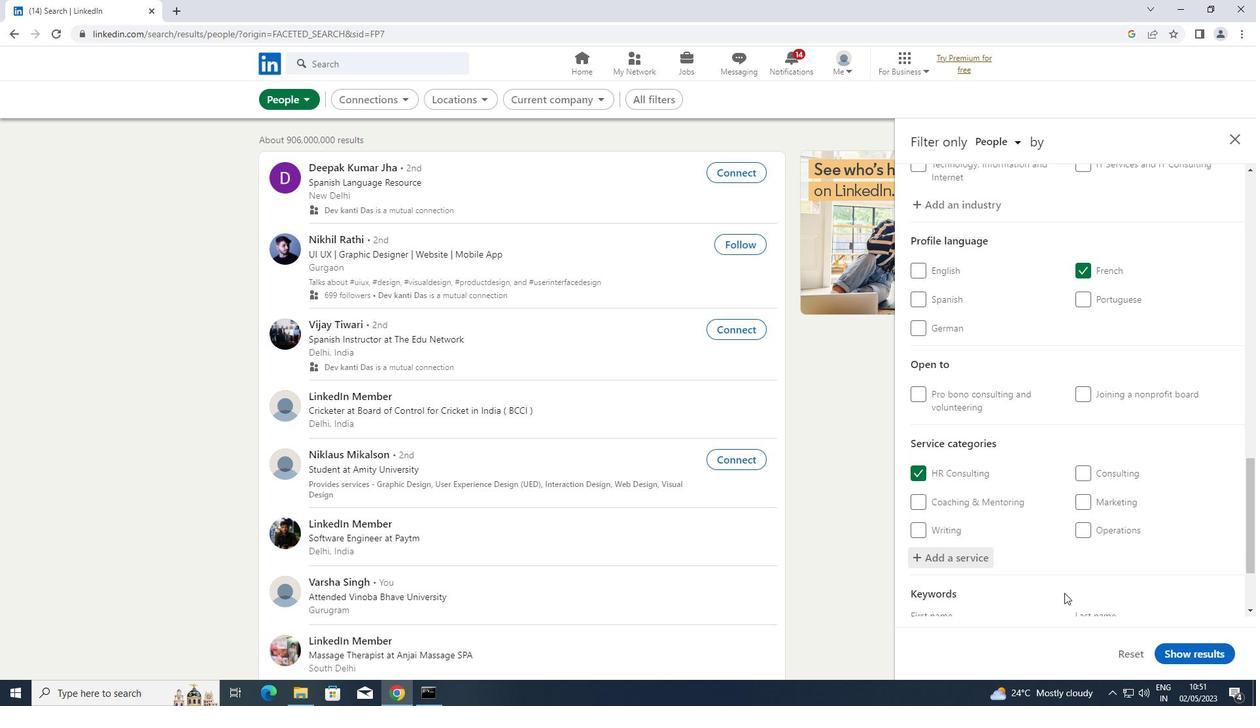 
Action: Mouse scrolled (1064, 592) with delta (0, 0)
Screenshot: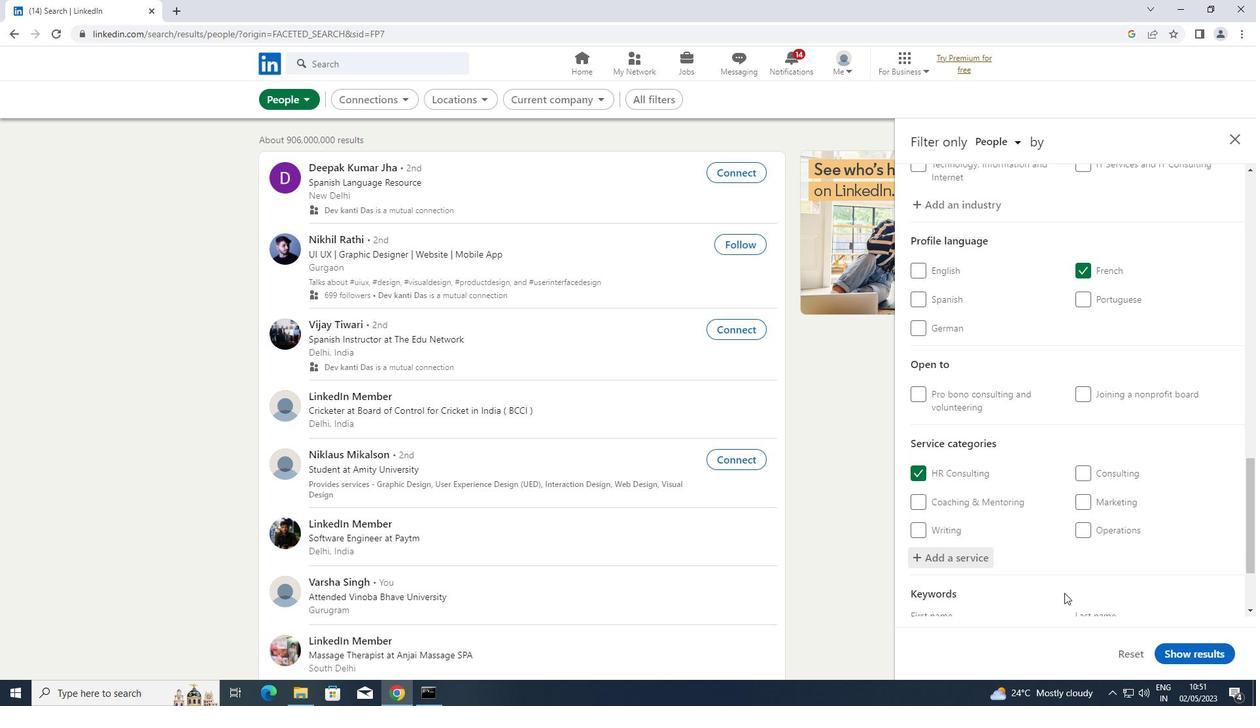 
Action: Mouse moved to (1064, 592)
Screenshot: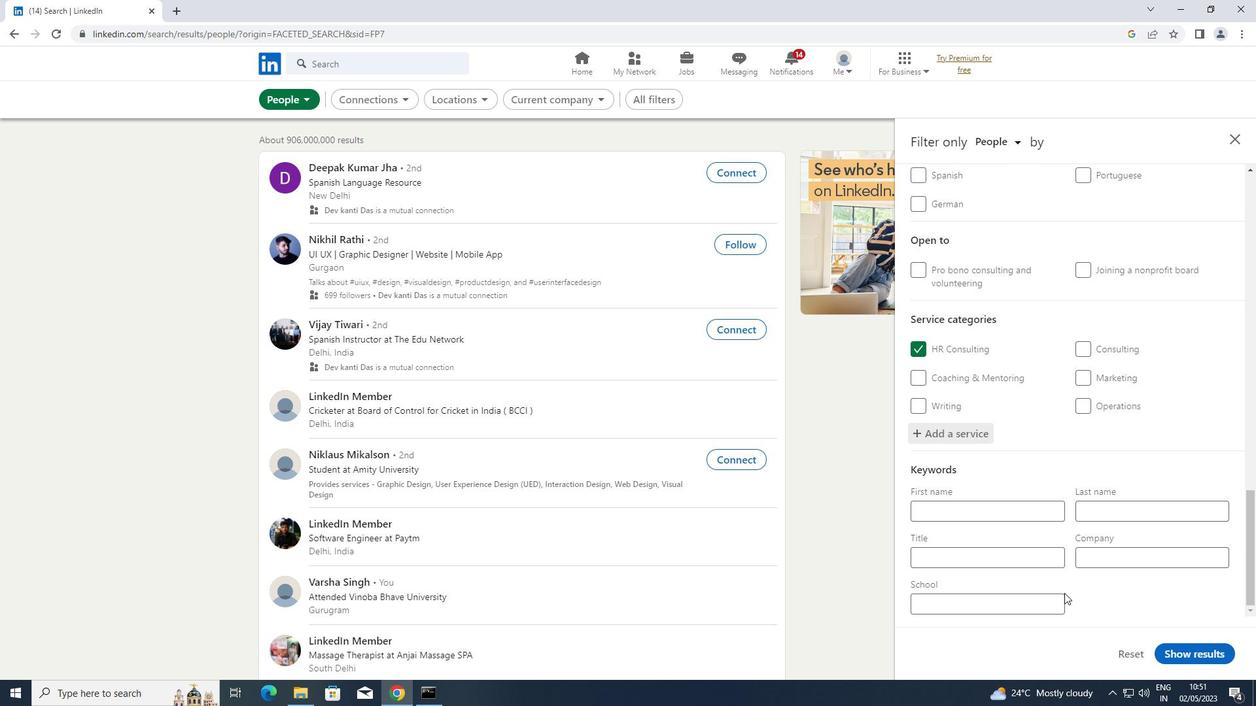 
Action: Mouse scrolled (1064, 591) with delta (0, 0)
Screenshot: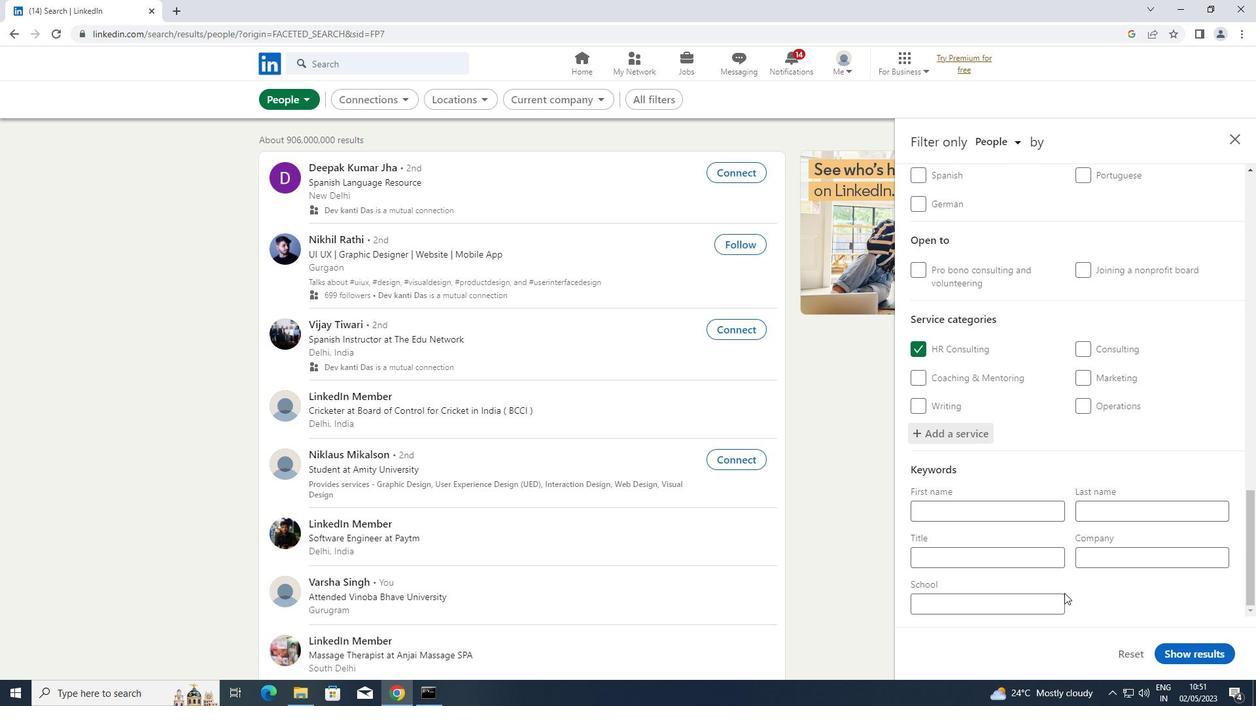 
Action: Mouse scrolled (1064, 591) with delta (0, 0)
Screenshot: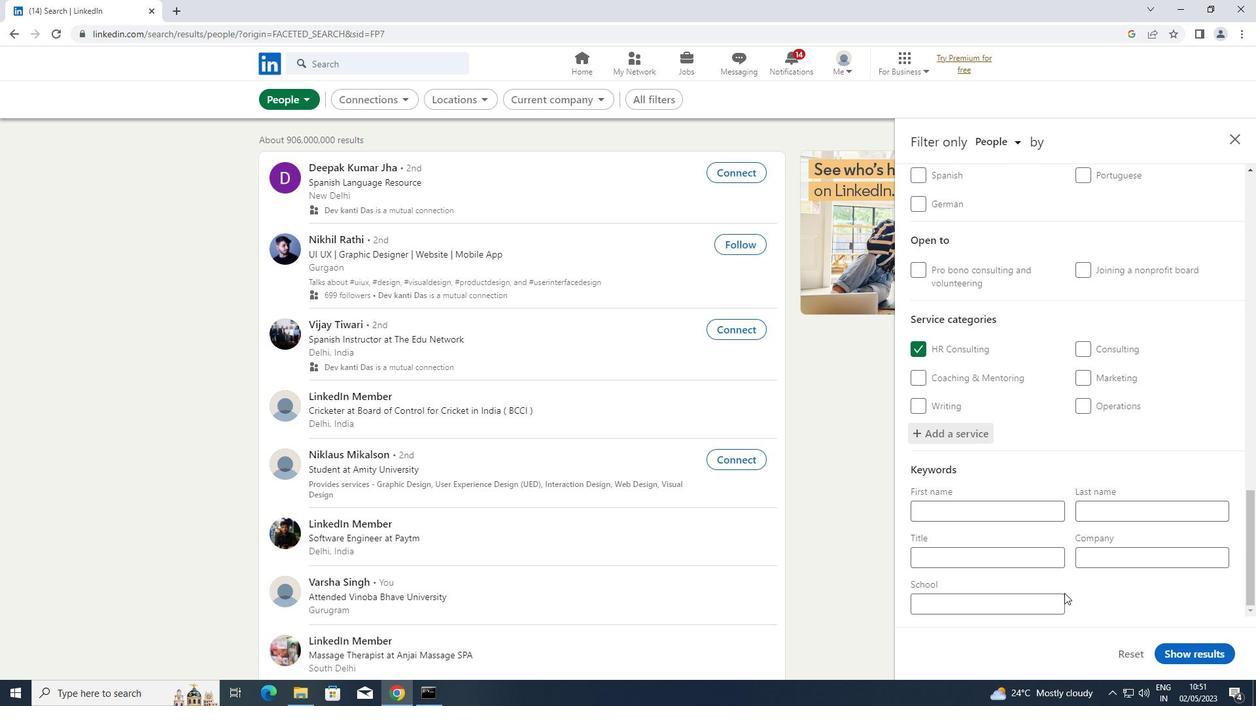 
Action: Mouse scrolled (1064, 591) with delta (0, 0)
Screenshot: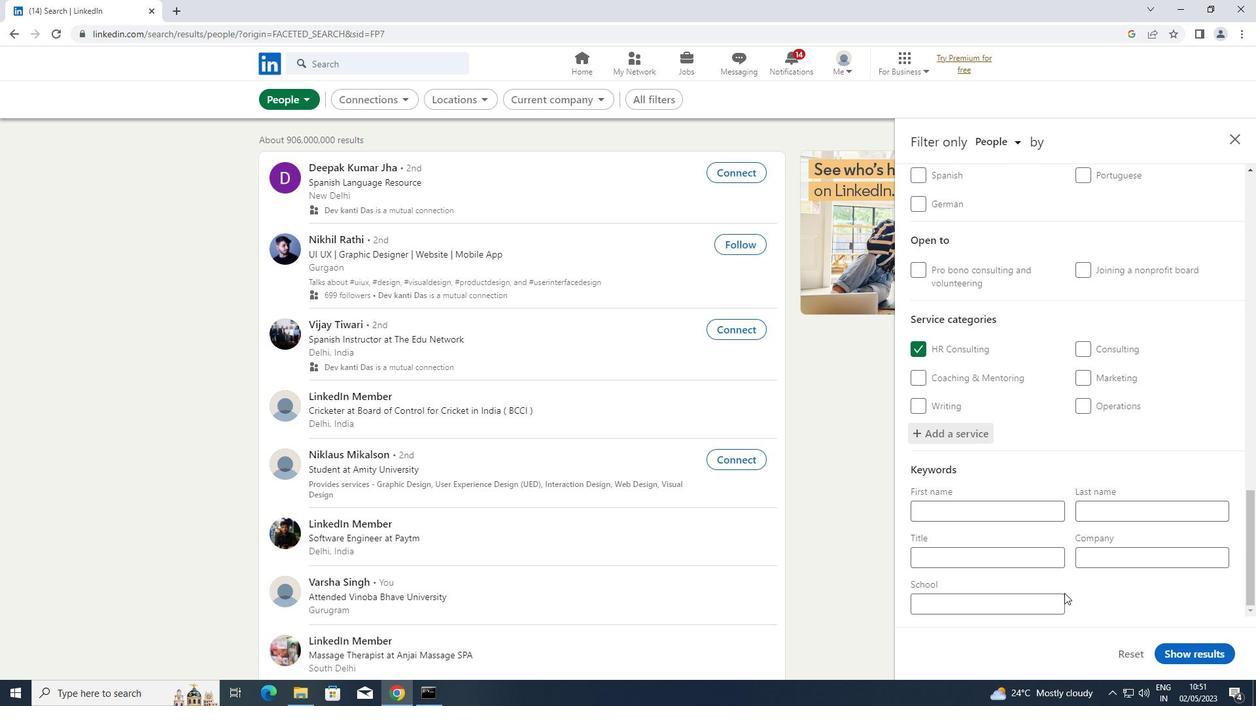 
Action: Mouse scrolled (1064, 591) with delta (0, 0)
Screenshot: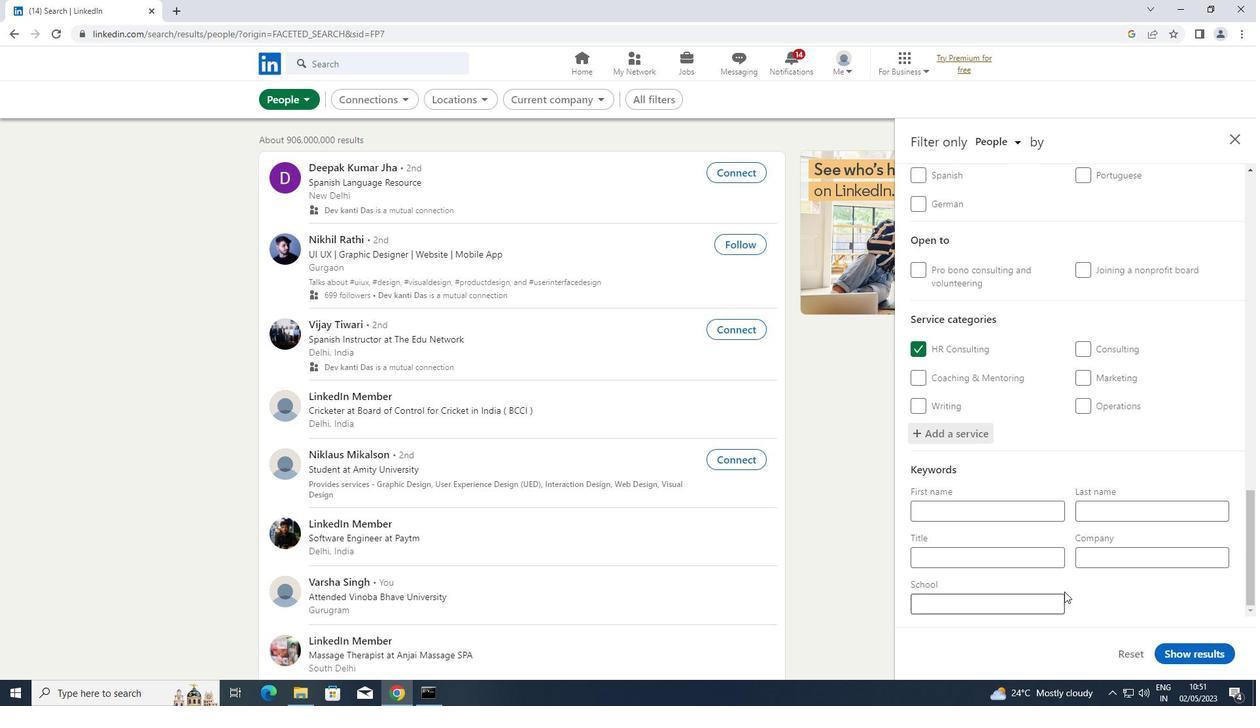 
Action: Mouse moved to (1030, 554)
Screenshot: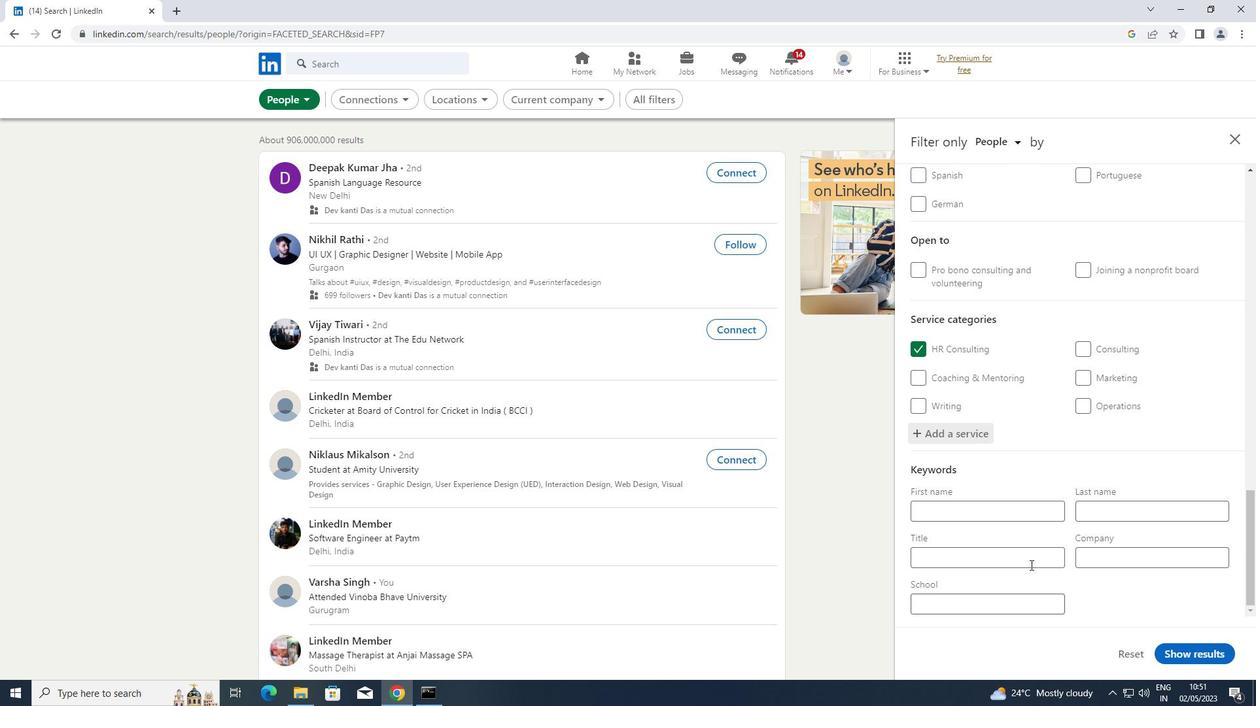 
Action: Mouse pressed left at (1030, 554)
Screenshot: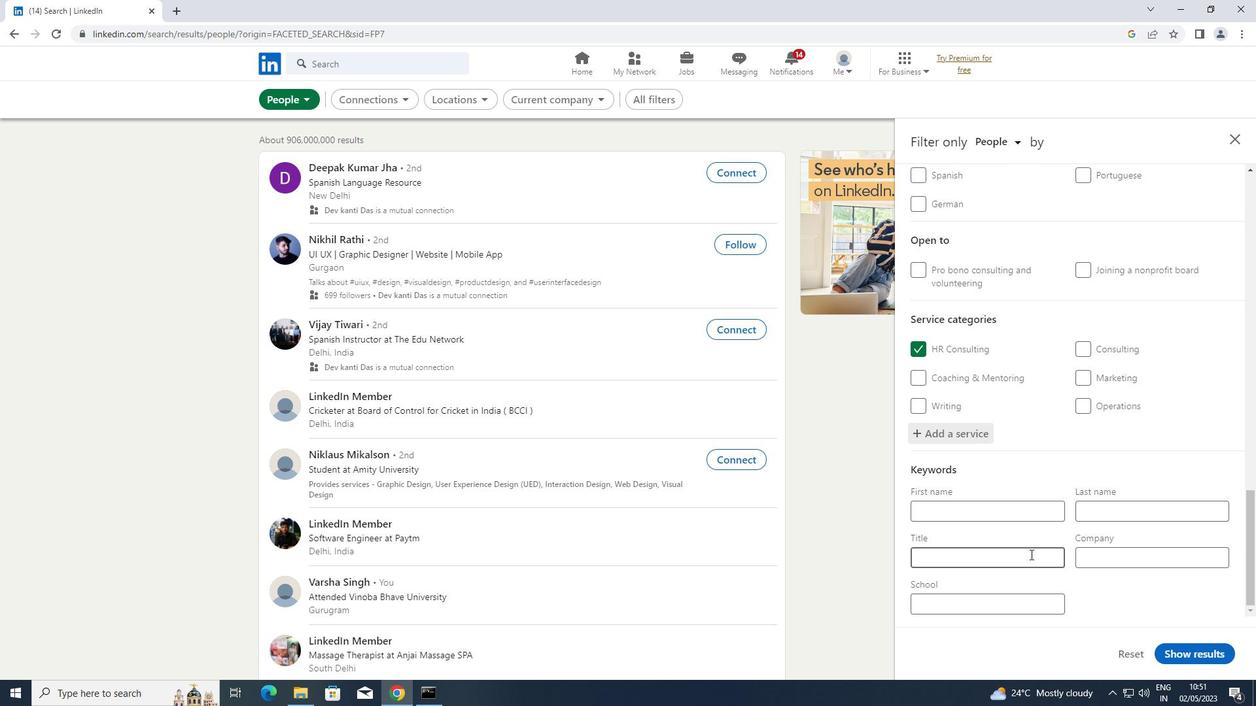 
Action: Key pressed <Key.shift>BIOLOGICAL<Key.space><Key.shift>ENGINEER
Screenshot: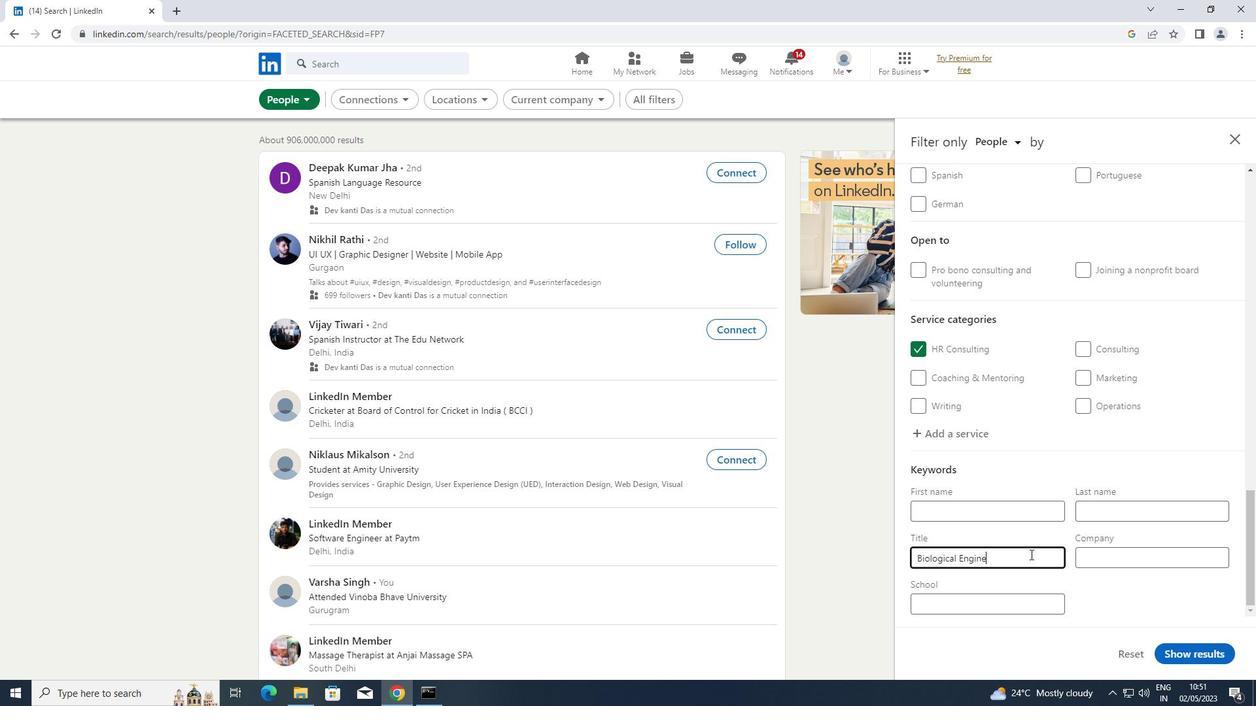 
Action: Mouse moved to (1181, 657)
Screenshot: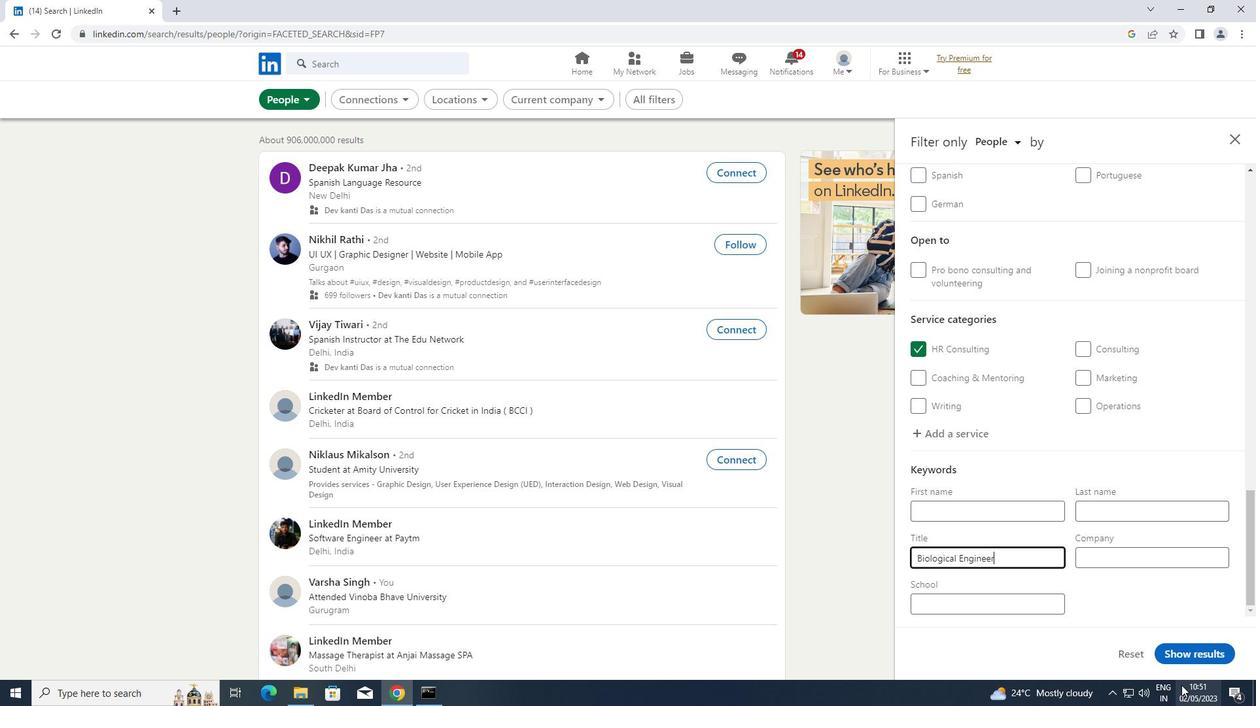 
Action: Mouse pressed left at (1181, 657)
Screenshot: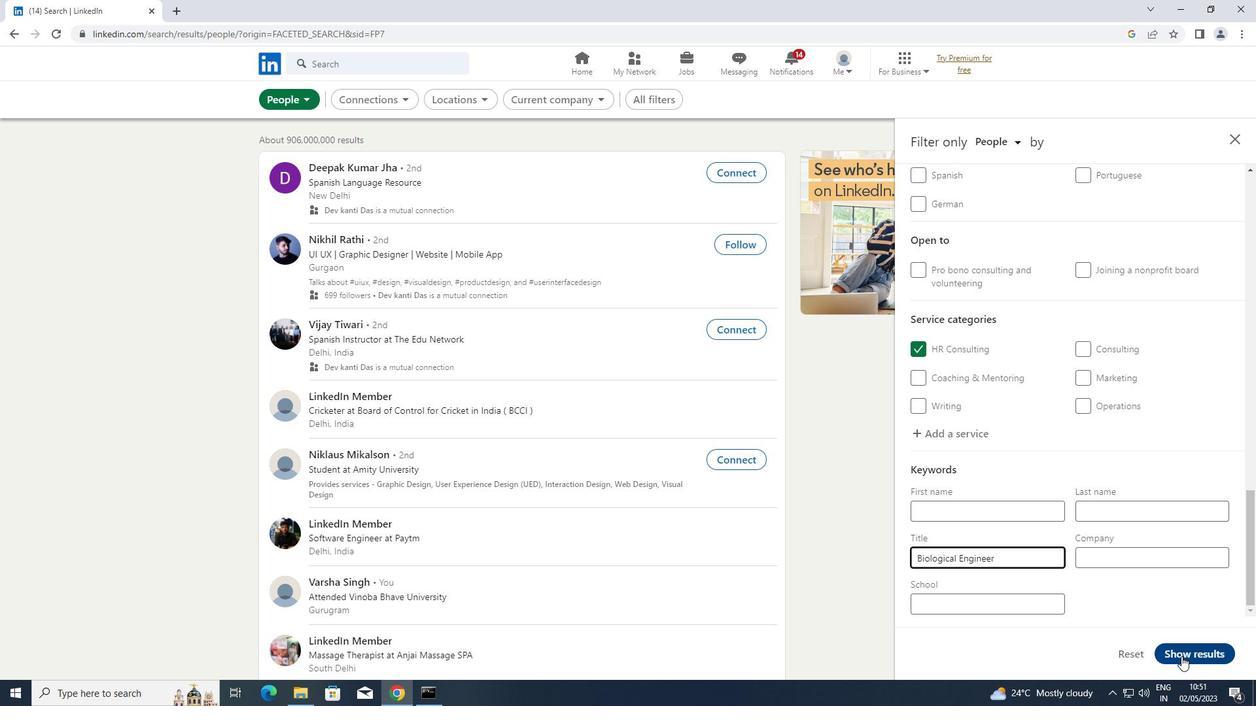 
